 Task: Find a one-way flight from San Antonio to Rock Springs for 3 passengers in premium economy on August 5th, with a budget of ₹300,000 and 3 checked bags.
Action: Mouse moved to (263, 92)
Screenshot: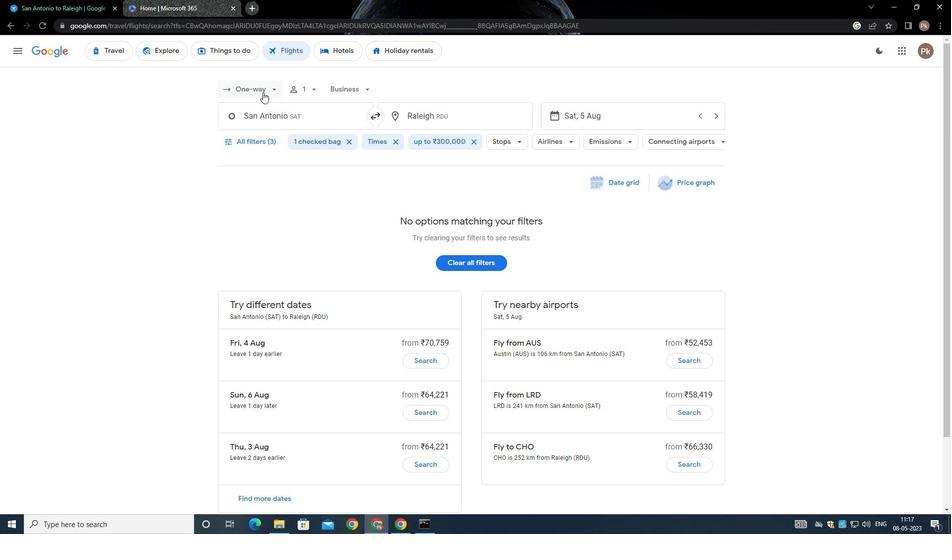 
Action: Mouse pressed left at (263, 92)
Screenshot: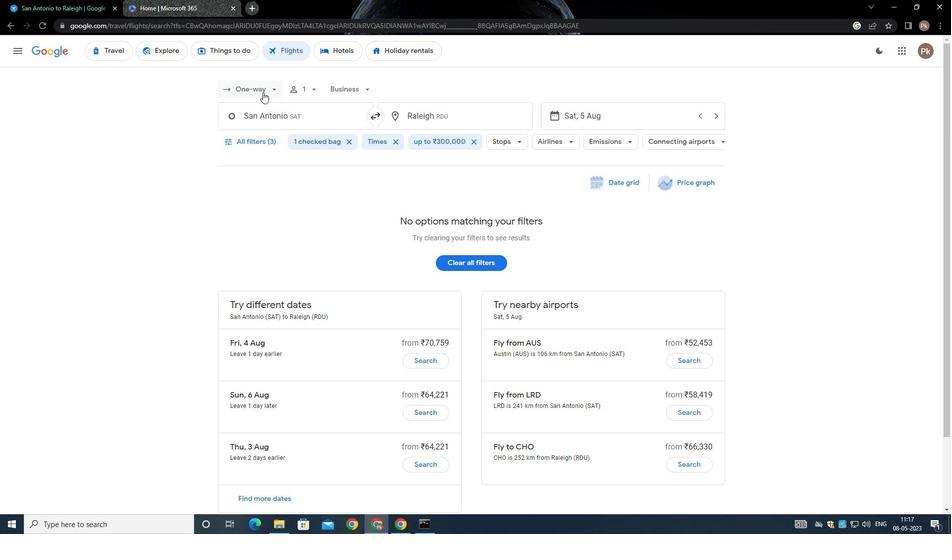 
Action: Mouse moved to (258, 130)
Screenshot: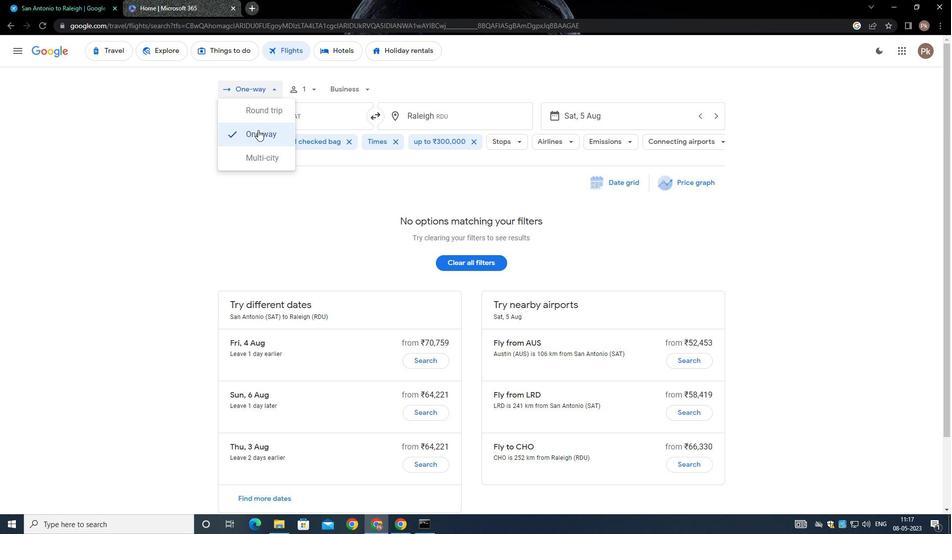 
Action: Mouse pressed left at (258, 130)
Screenshot: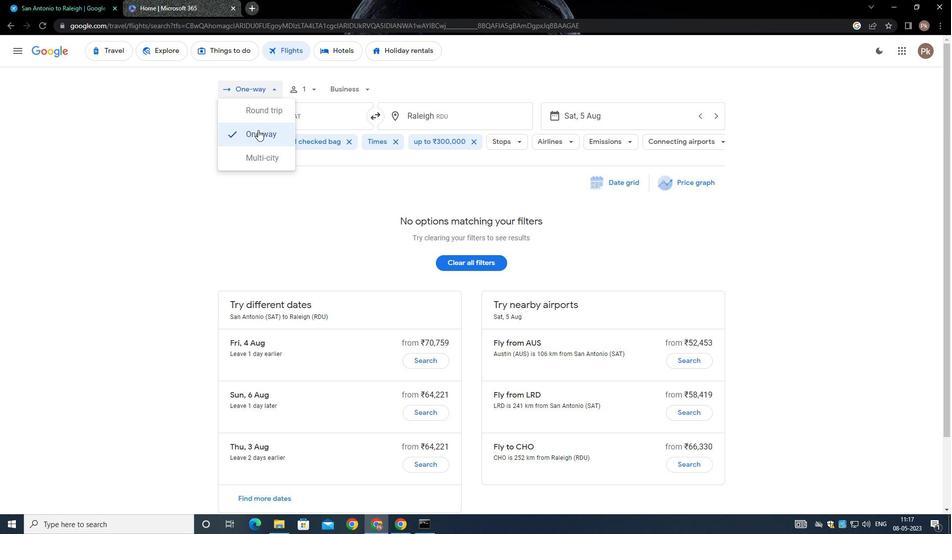 
Action: Mouse moved to (317, 88)
Screenshot: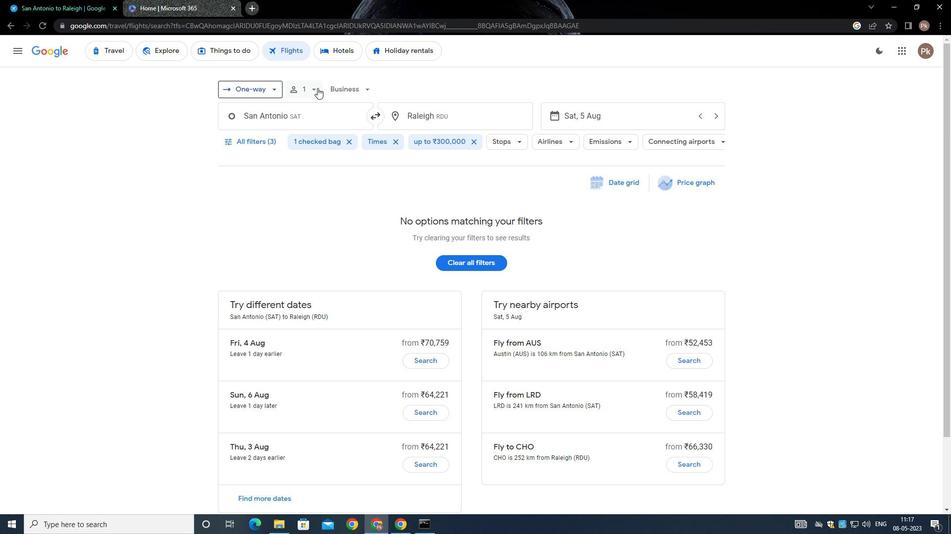 
Action: Mouse pressed left at (317, 88)
Screenshot: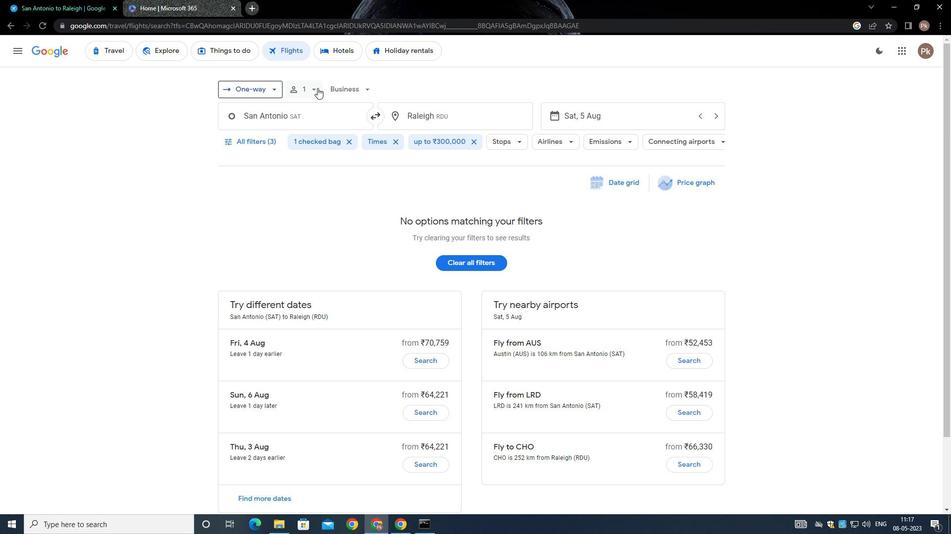 
Action: Mouse moved to (384, 138)
Screenshot: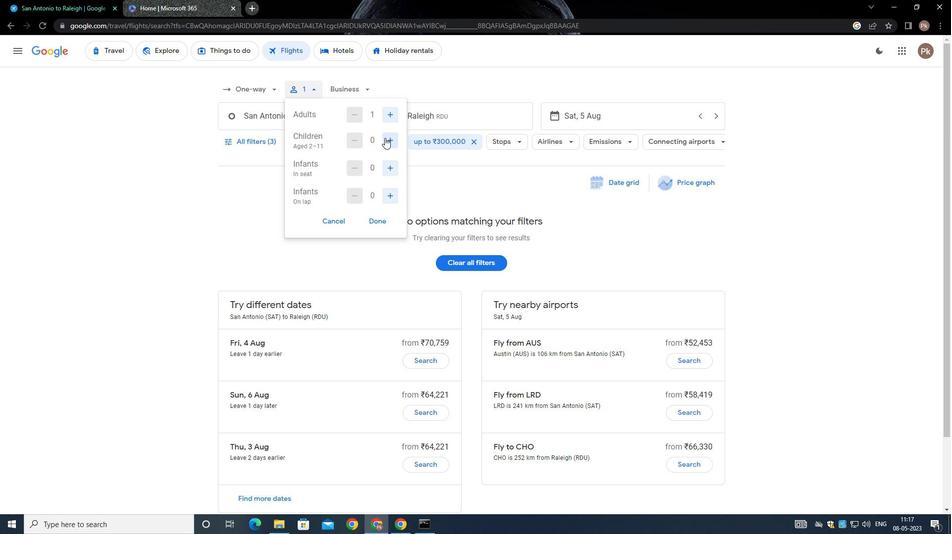 
Action: Mouse pressed left at (384, 138)
Screenshot: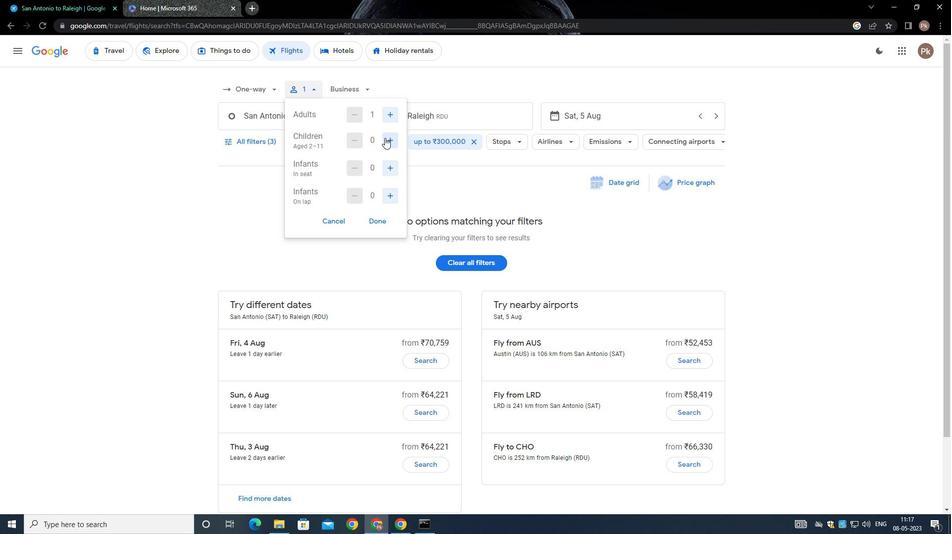 
Action: Mouse moved to (389, 167)
Screenshot: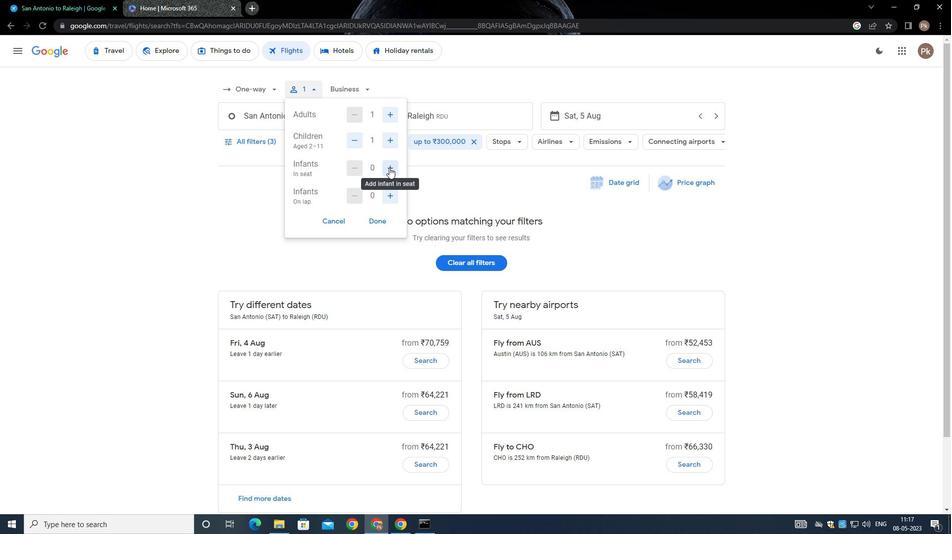 
Action: Mouse pressed left at (389, 167)
Screenshot: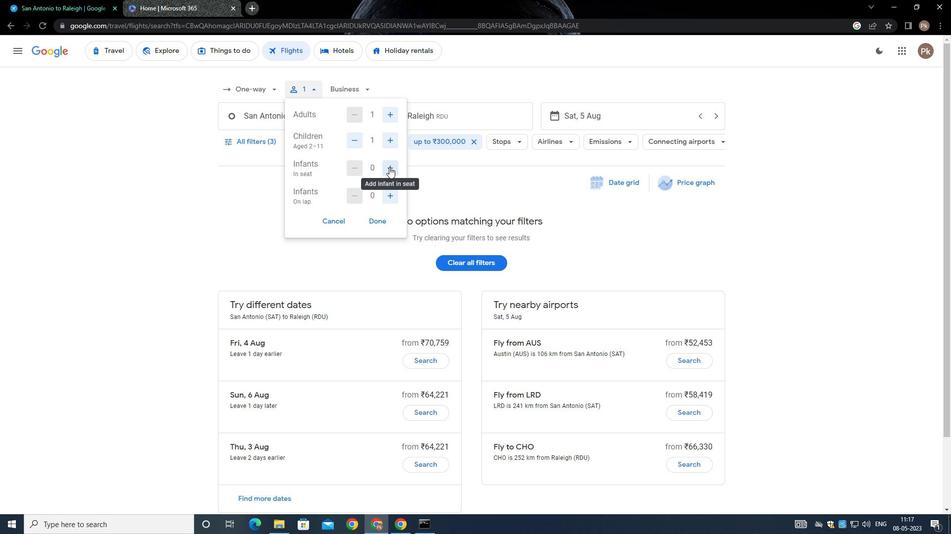 
Action: Mouse moved to (371, 220)
Screenshot: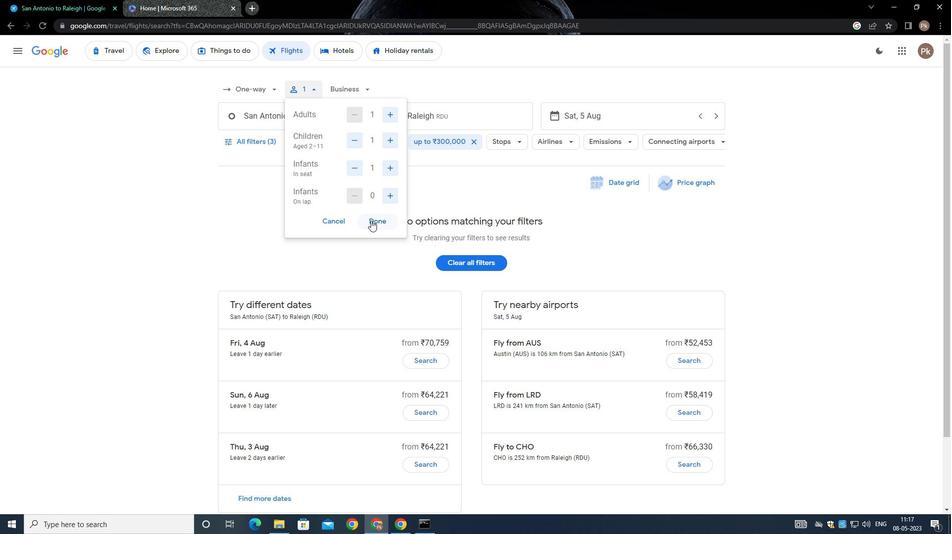 
Action: Mouse pressed left at (371, 220)
Screenshot: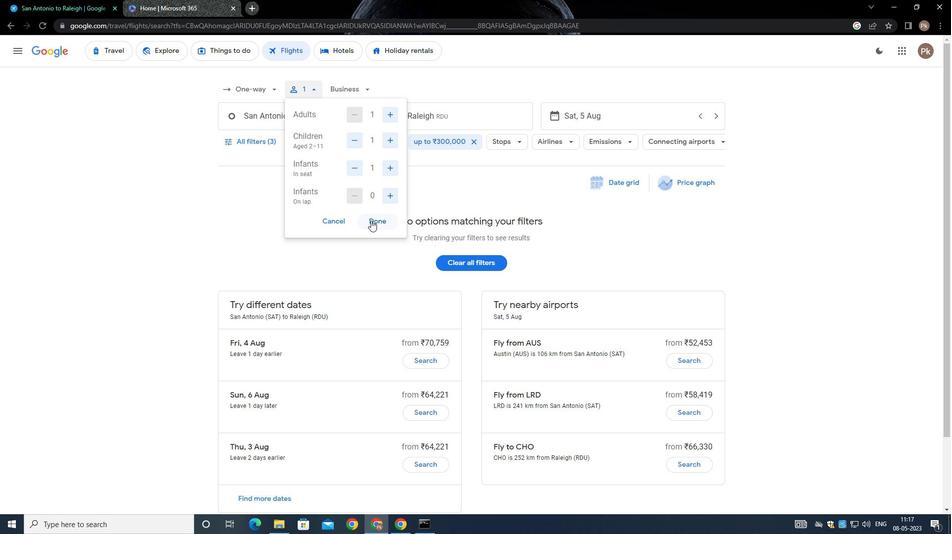 
Action: Mouse moved to (361, 96)
Screenshot: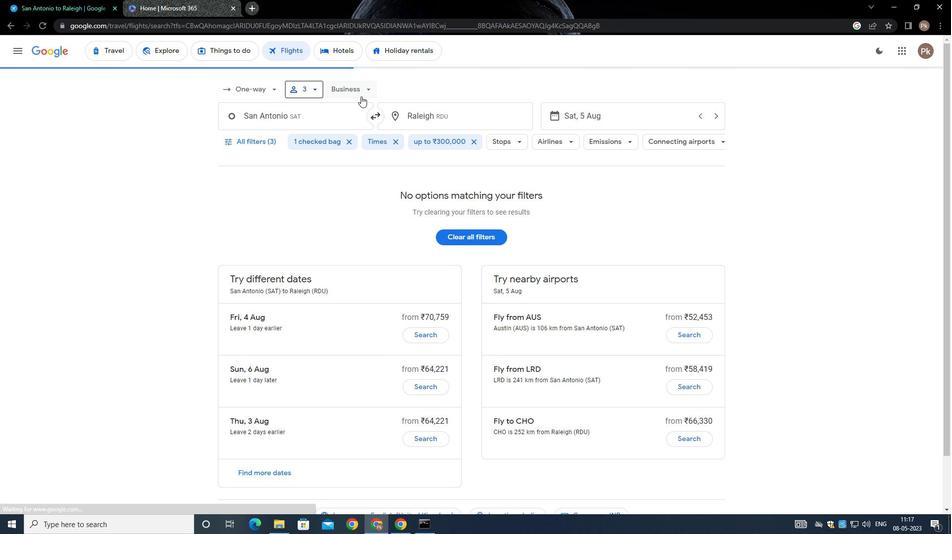 
Action: Mouse pressed left at (361, 96)
Screenshot: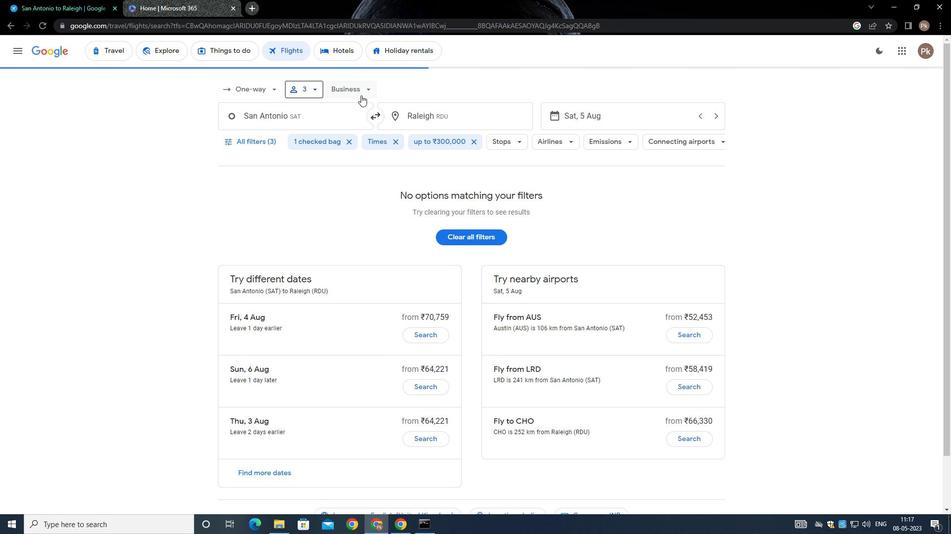 
Action: Mouse moved to (377, 135)
Screenshot: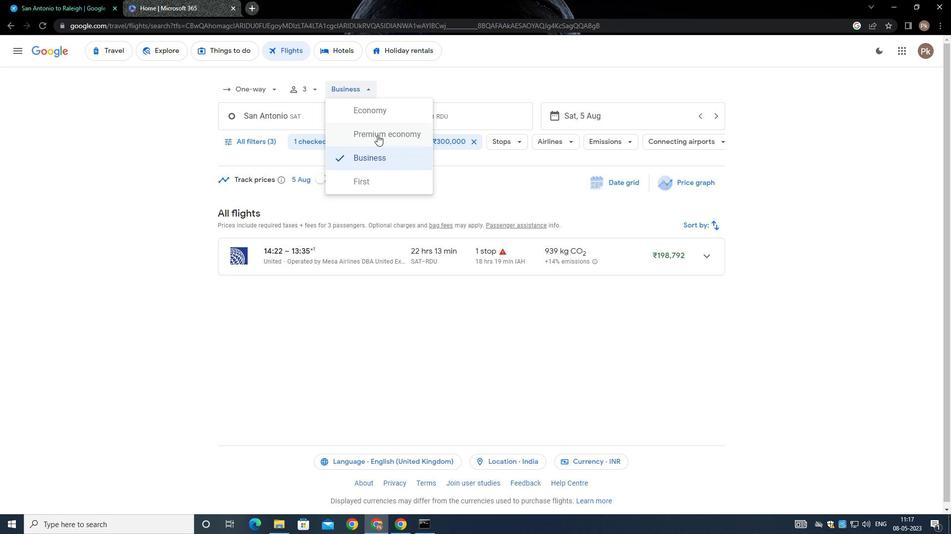 
Action: Mouse pressed left at (377, 135)
Screenshot: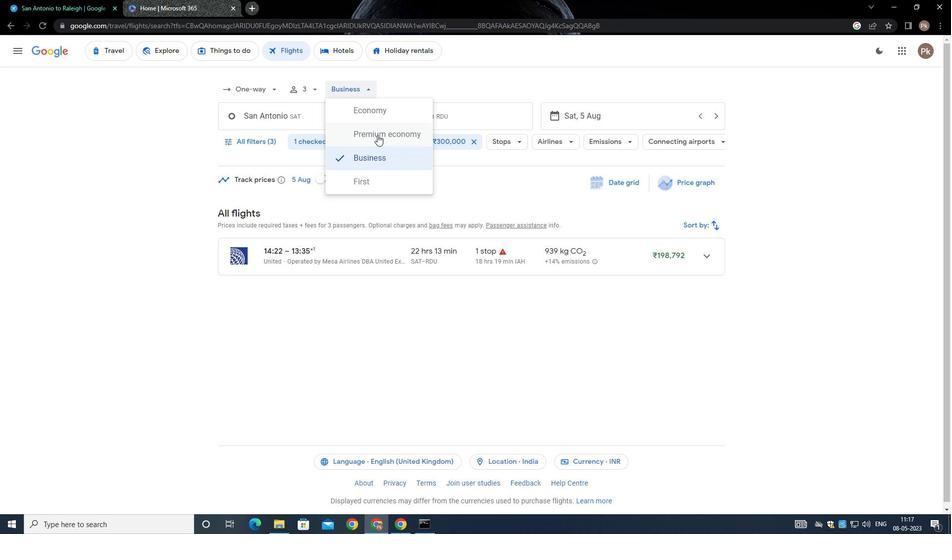 
Action: Mouse moved to (294, 106)
Screenshot: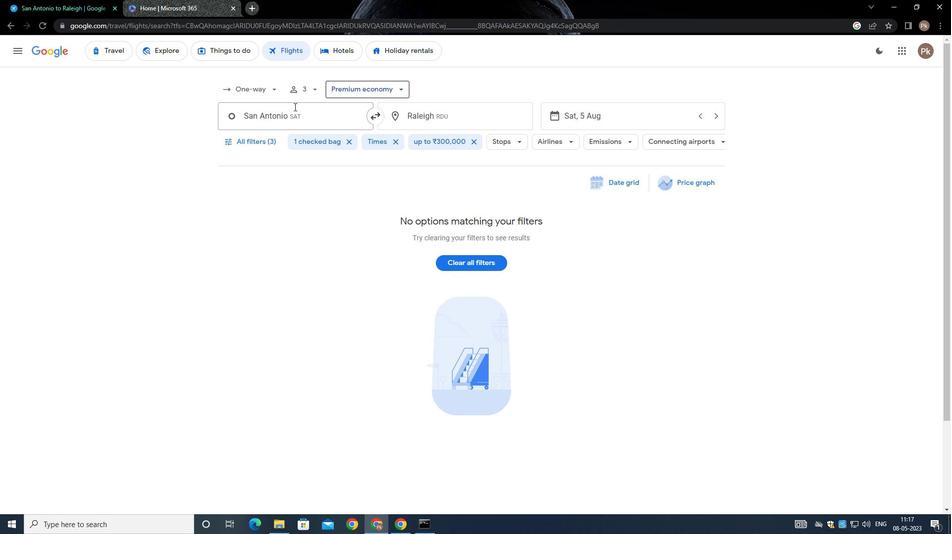 
Action: Mouse pressed left at (294, 106)
Screenshot: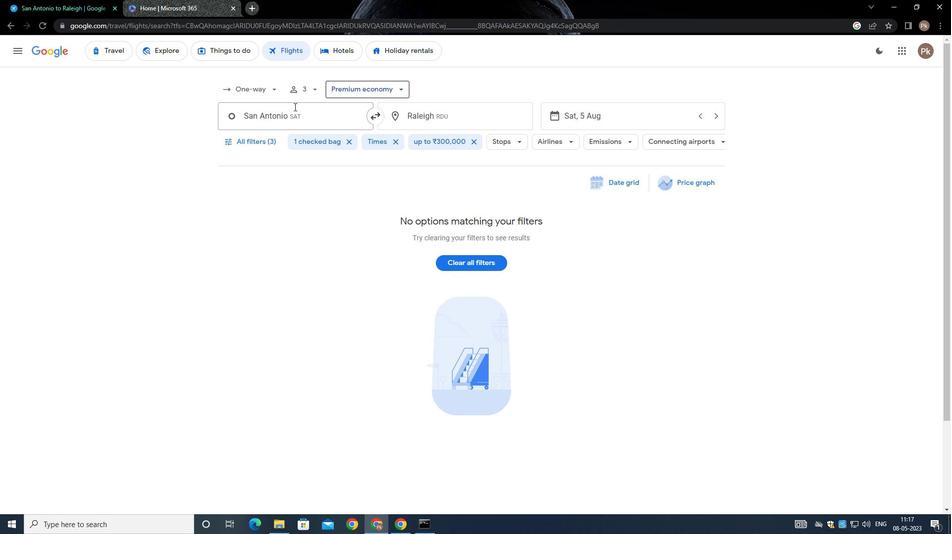 
Action: Mouse moved to (301, 169)
Screenshot: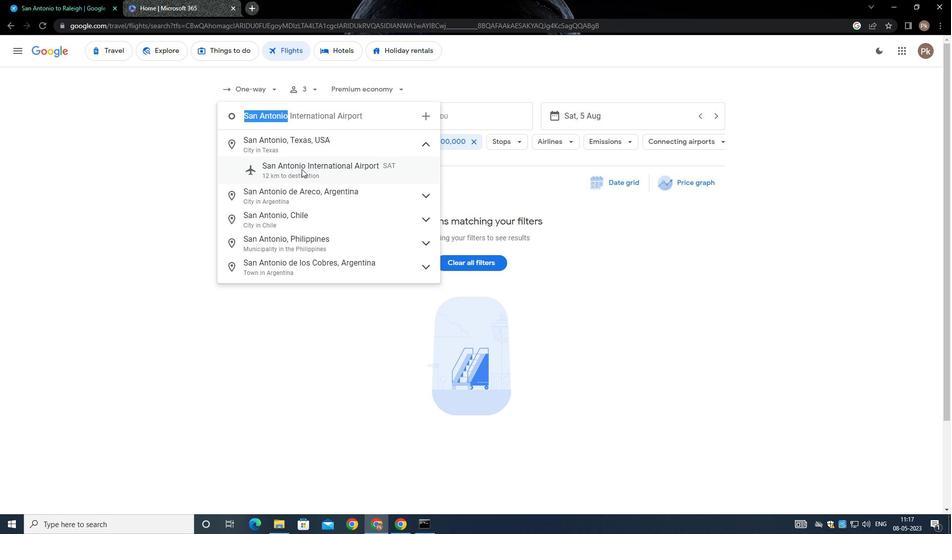 
Action: Mouse pressed left at (301, 169)
Screenshot: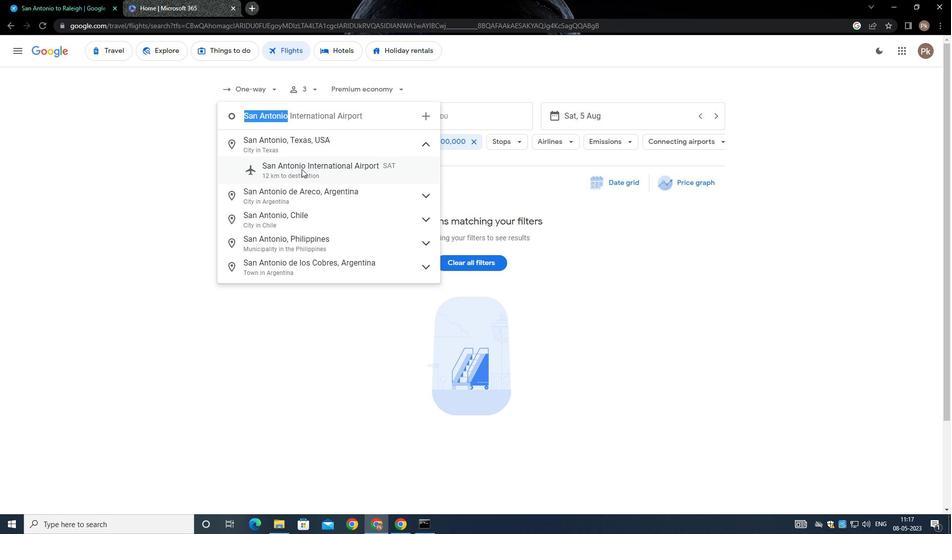
Action: Mouse moved to (423, 118)
Screenshot: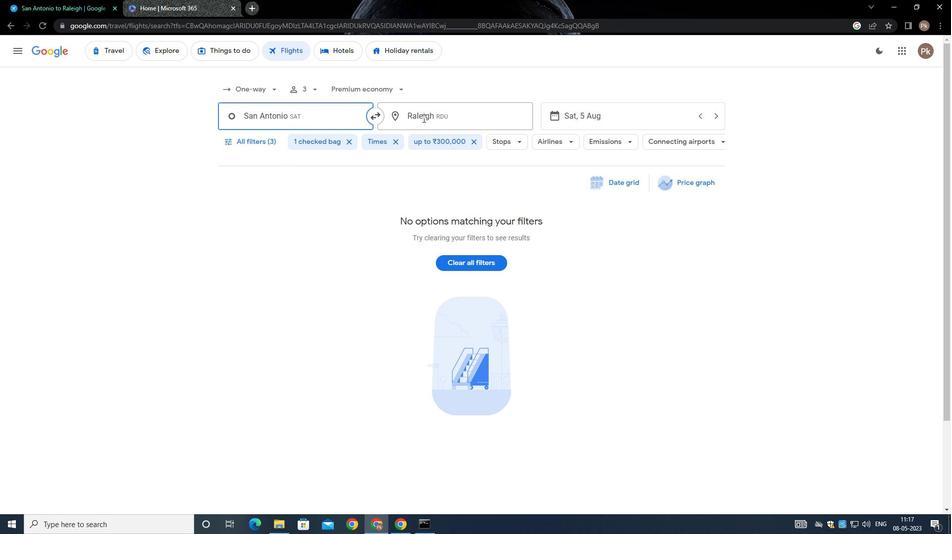 
Action: Mouse pressed left at (423, 118)
Screenshot: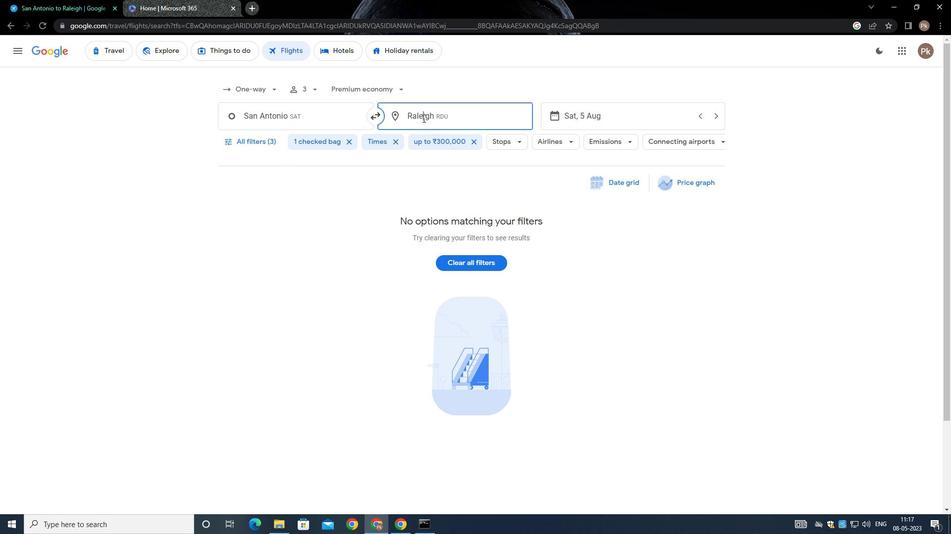 
Action: Mouse moved to (424, 114)
Screenshot: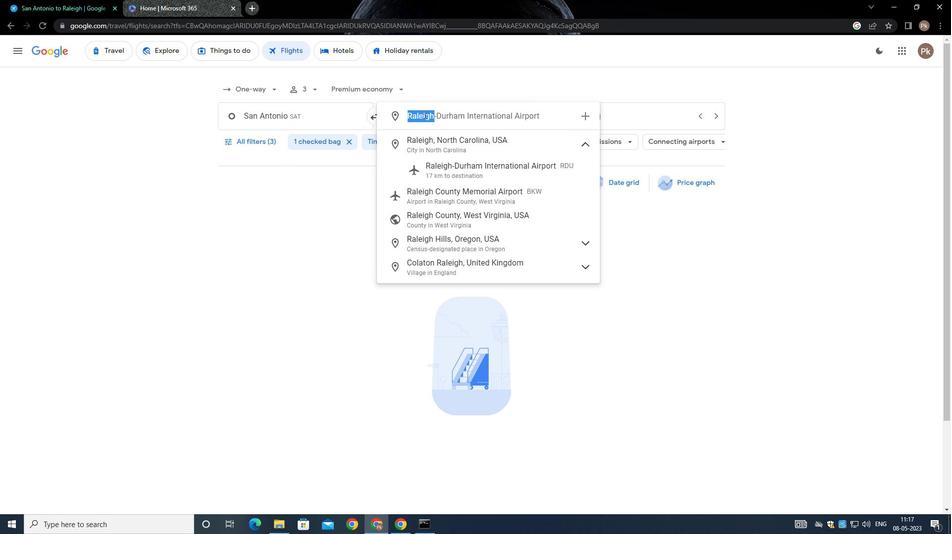 
Action: Key pressed <Key.backspace><Key.shift>SOUTHWEST<Key.space><Key.shift>WY
Screenshot: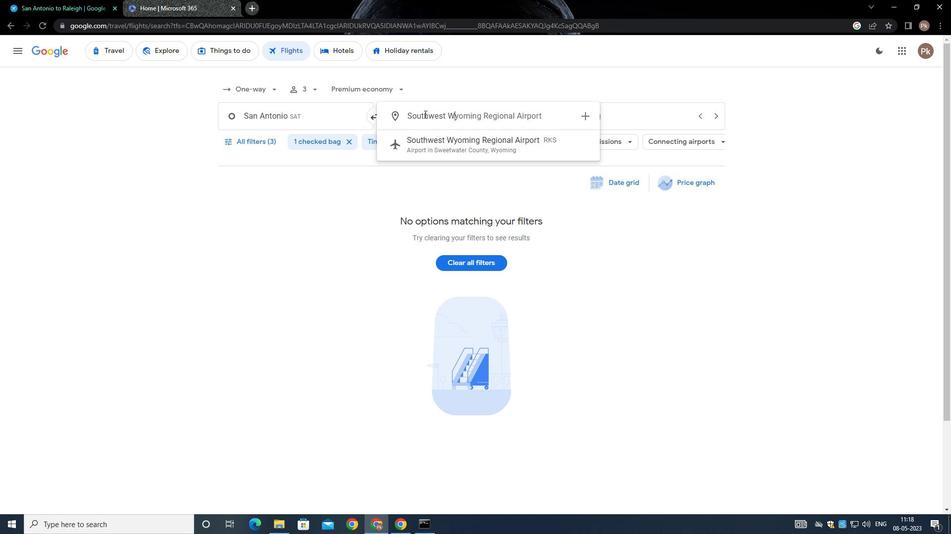 
Action: Mouse moved to (473, 145)
Screenshot: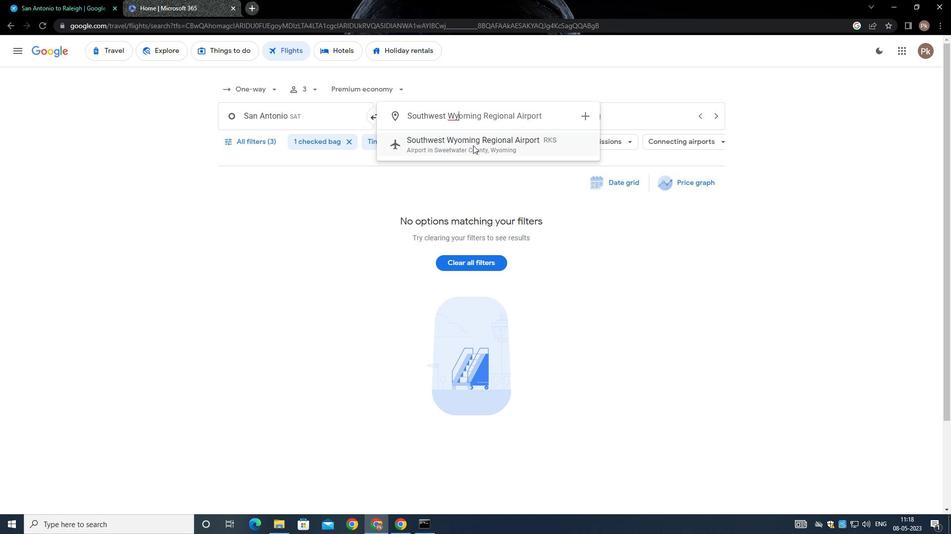 
Action: Mouse pressed left at (473, 145)
Screenshot: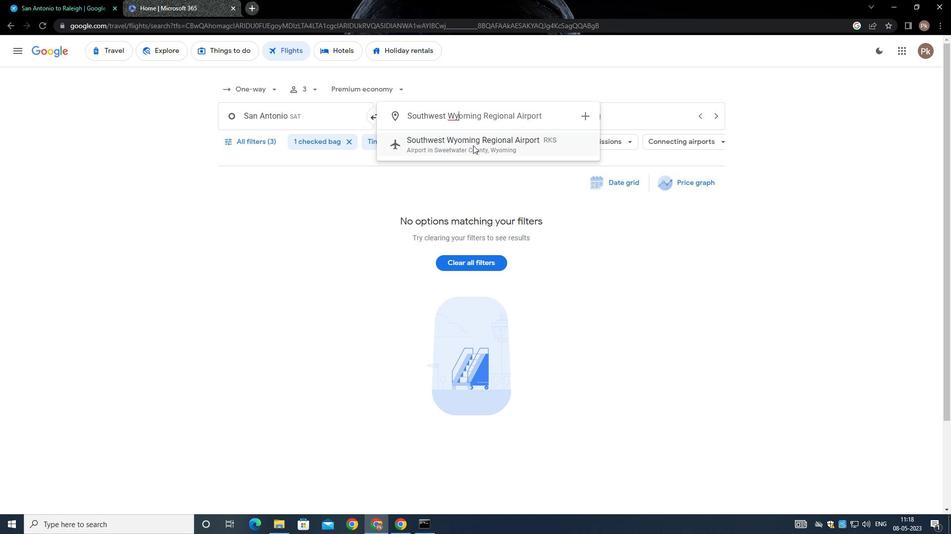 
Action: Mouse moved to (586, 110)
Screenshot: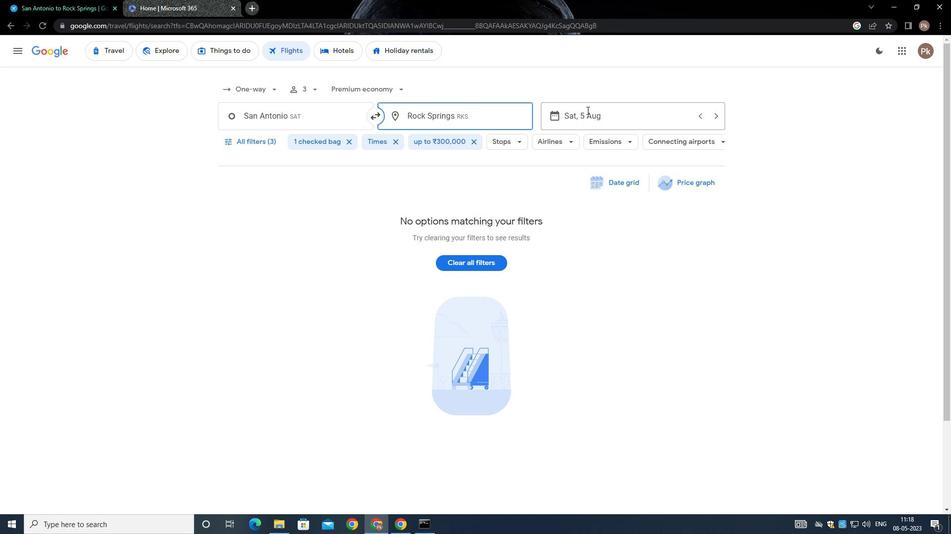 
Action: Mouse pressed left at (586, 110)
Screenshot: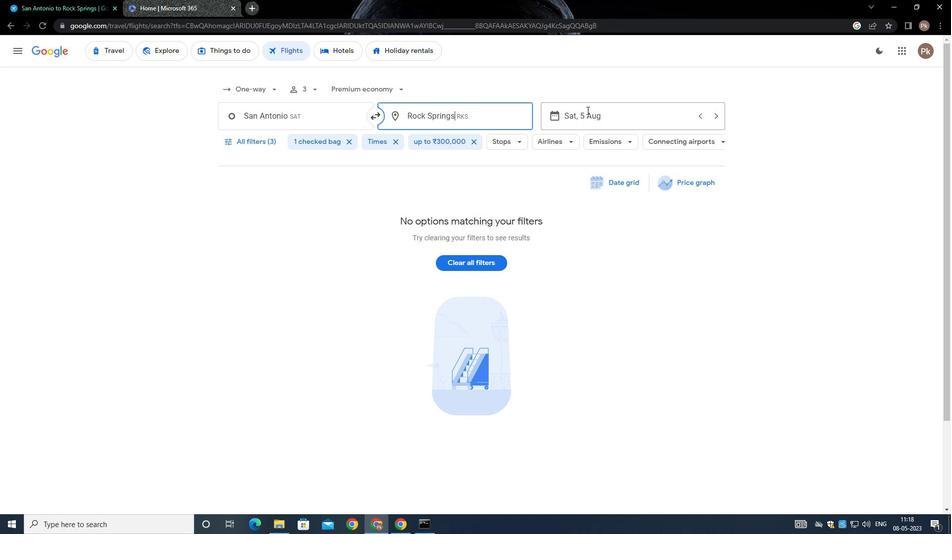 
Action: Mouse moved to (519, 192)
Screenshot: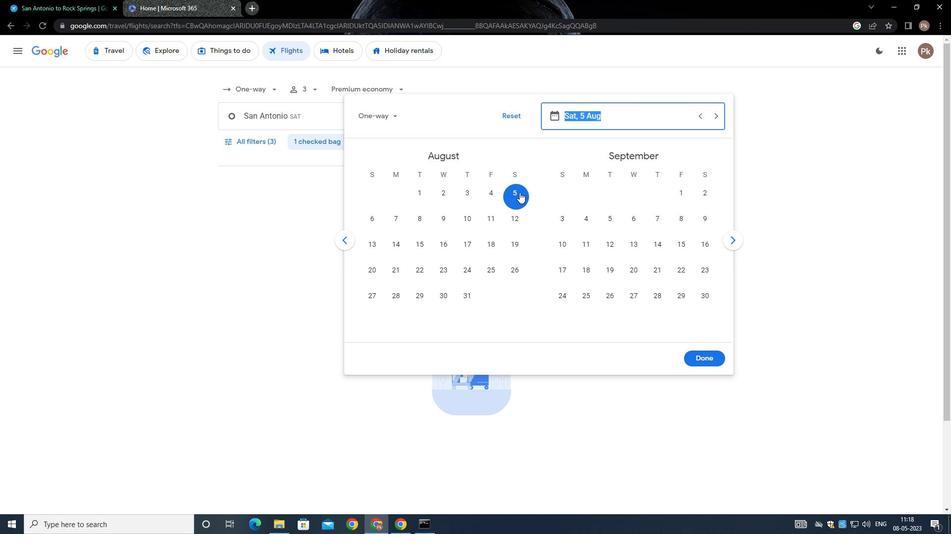 
Action: Mouse pressed left at (519, 192)
Screenshot: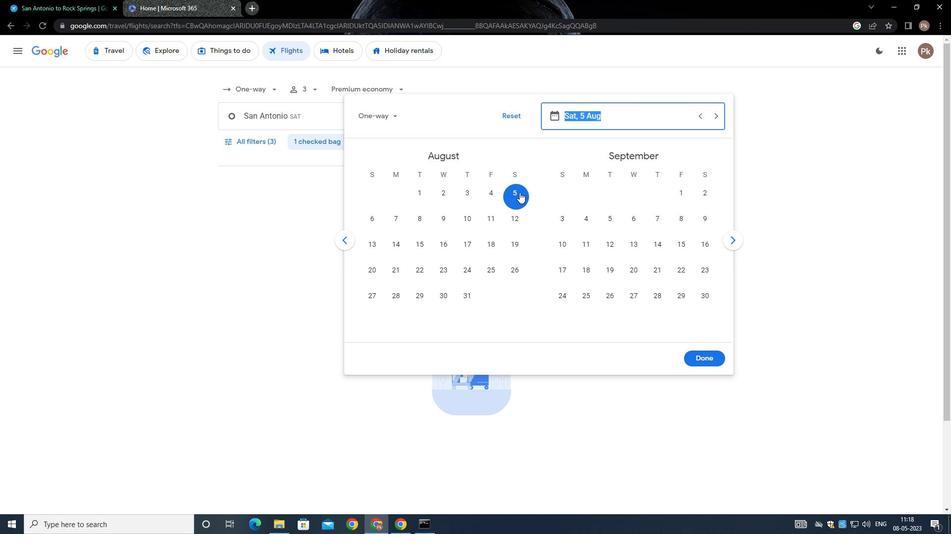 
Action: Mouse moved to (706, 359)
Screenshot: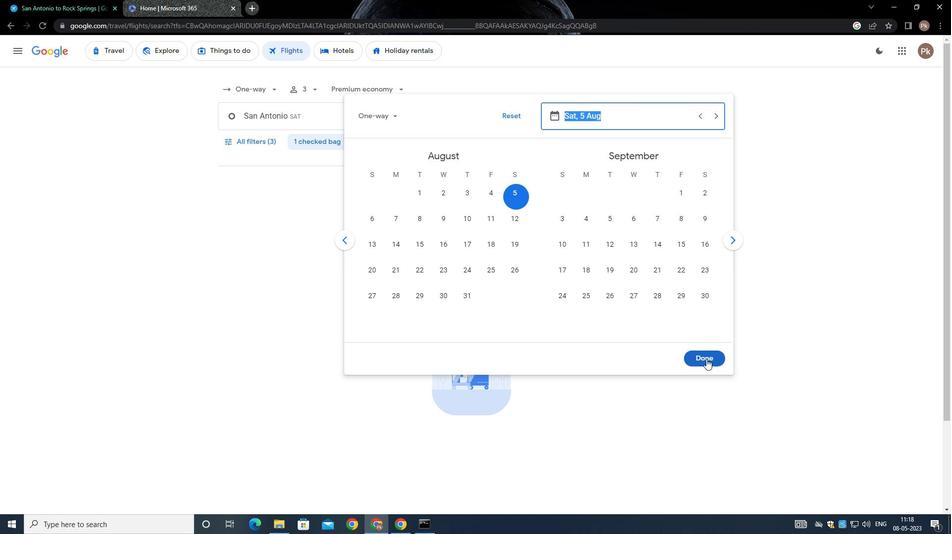 
Action: Mouse pressed left at (706, 359)
Screenshot: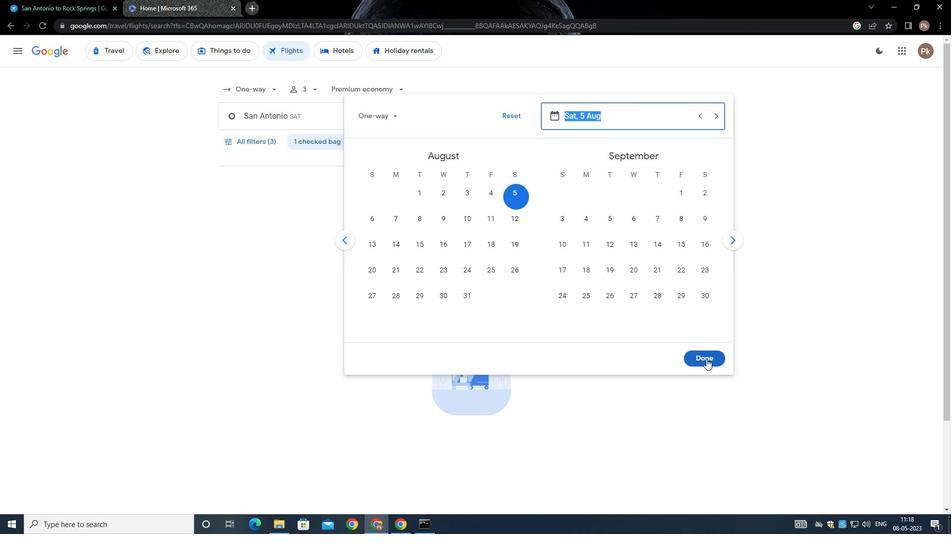 
Action: Mouse moved to (258, 141)
Screenshot: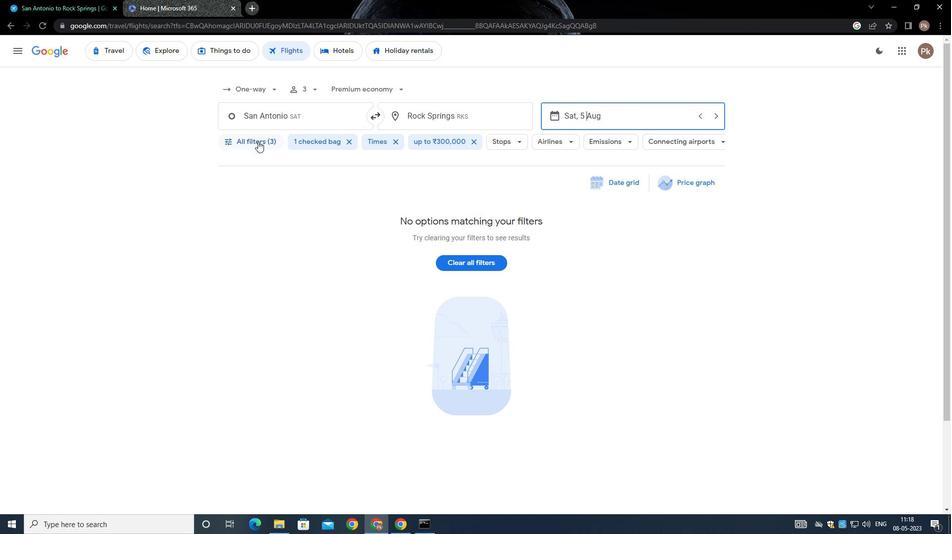
Action: Mouse pressed left at (258, 141)
Screenshot: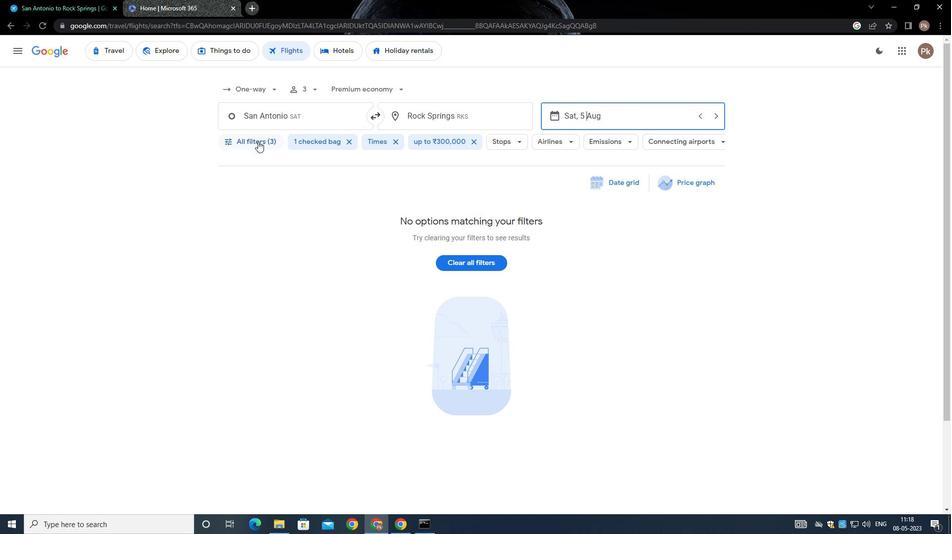 
Action: Mouse moved to (358, 354)
Screenshot: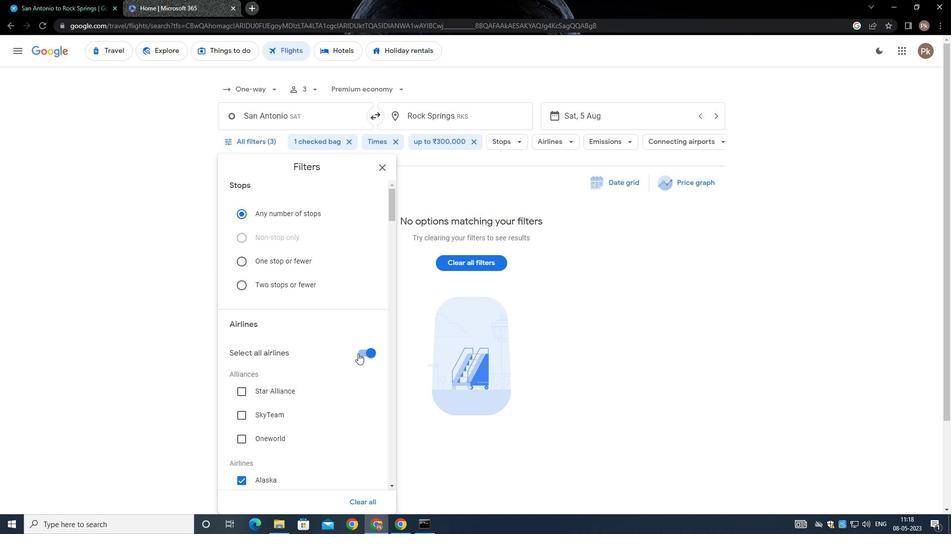 
Action: Mouse pressed left at (358, 354)
Screenshot: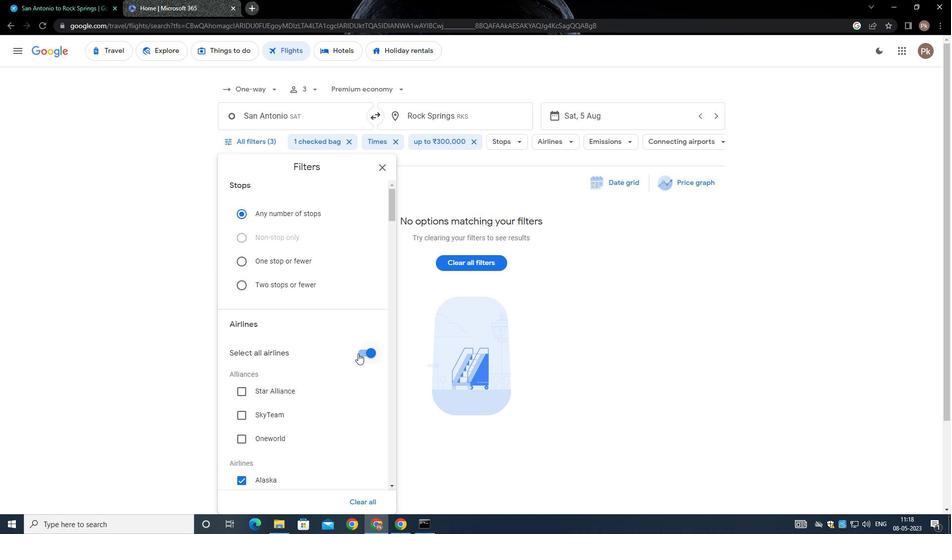 
Action: Mouse moved to (358, 353)
Screenshot: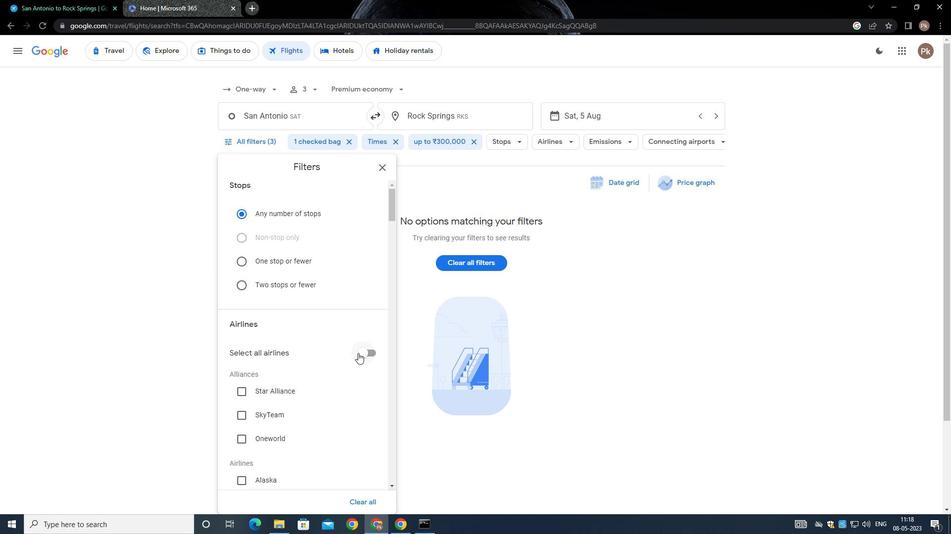 
Action: Mouse scrolled (358, 353) with delta (0, 0)
Screenshot: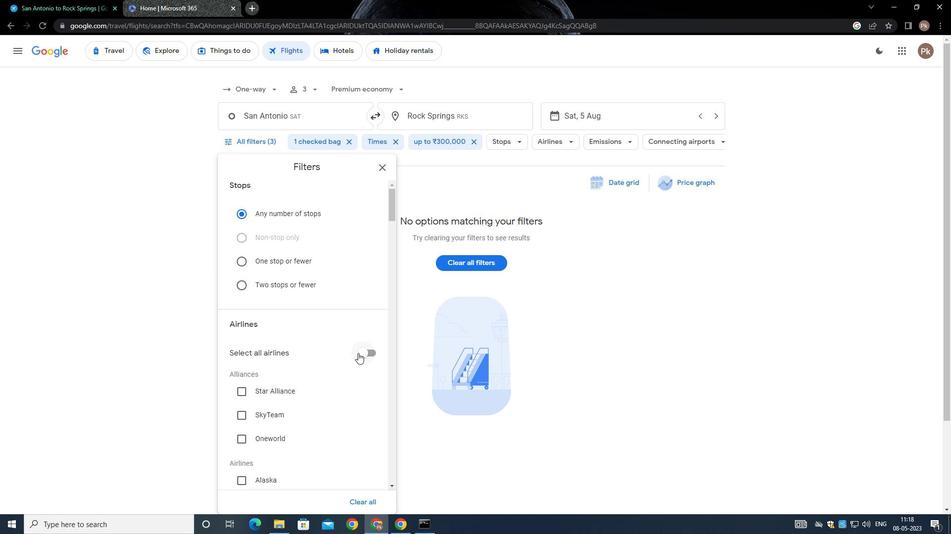 
Action: Mouse scrolled (358, 353) with delta (0, 0)
Screenshot: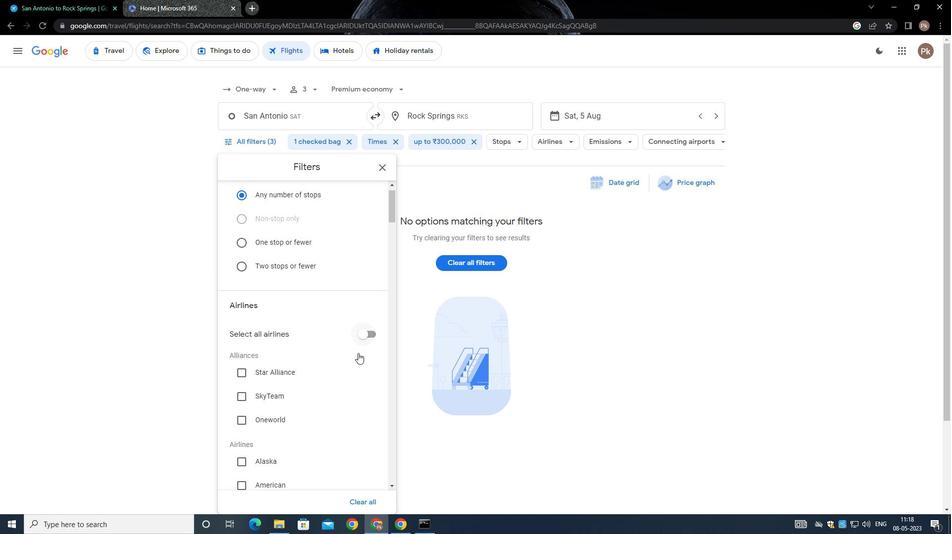 
Action: Mouse scrolled (358, 353) with delta (0, 0)
Screenshot: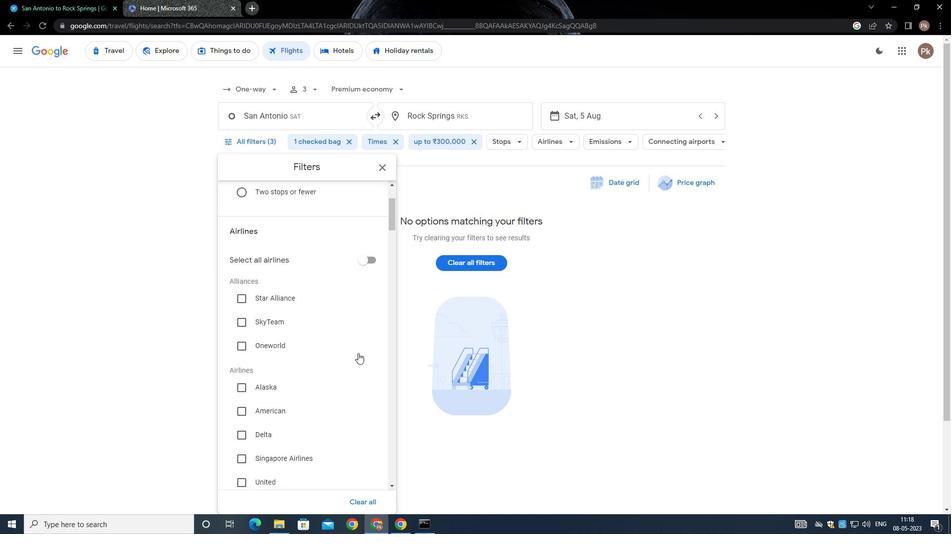 
Action: Mouse moved to (355, 349)
Screenshot: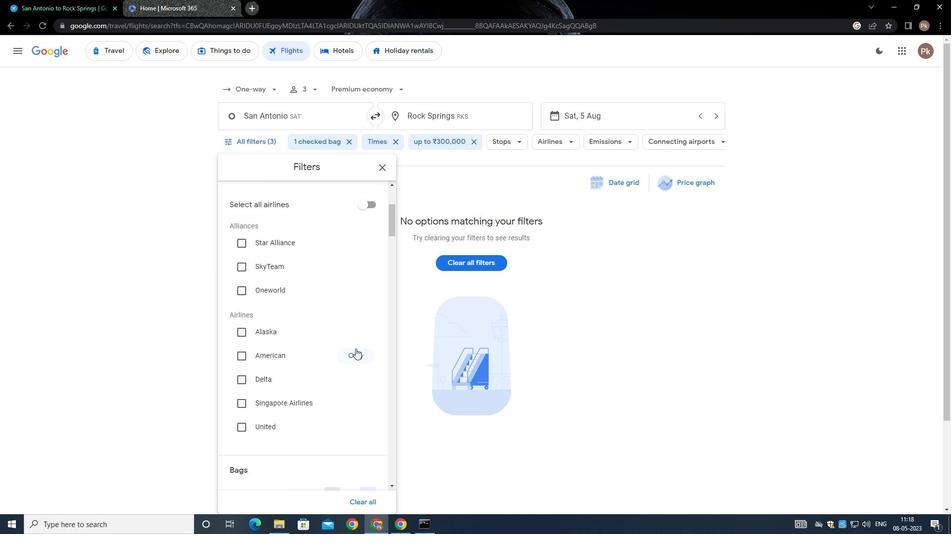 
Action: Mouse scrolled (355, 348) with delta (0, 0)
Screenshot: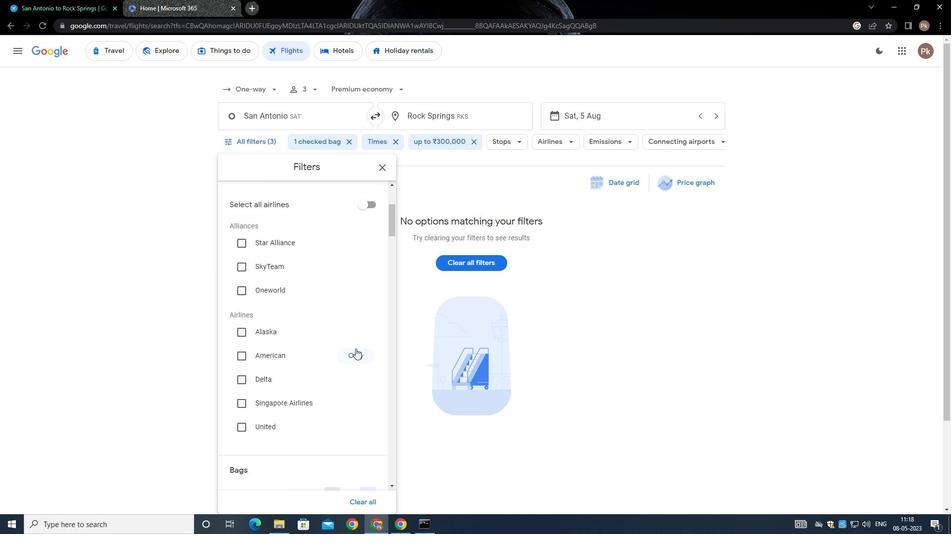 
Action: Mouse moved to (355, 349)
Screenshot: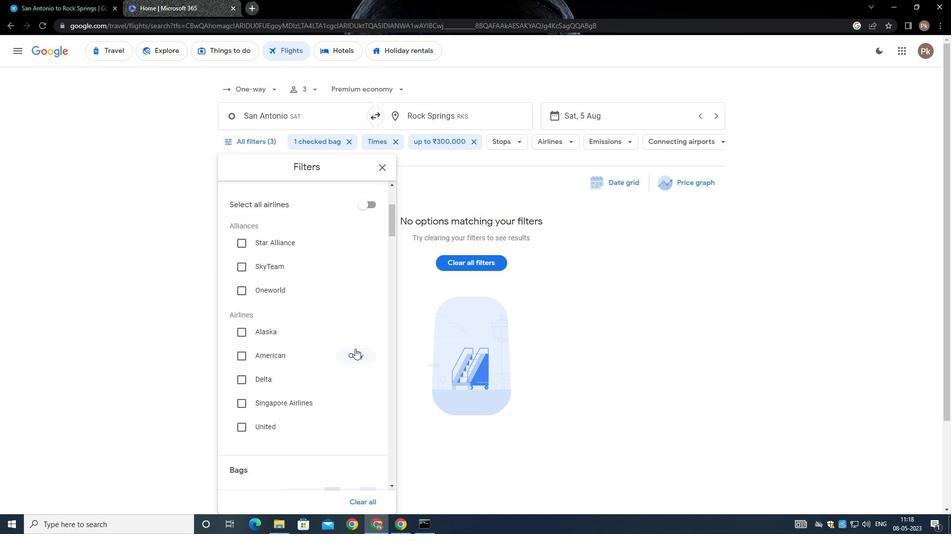 
Action: Mouse scrolled (355, 348) with delta (0, 0)
Screenshot: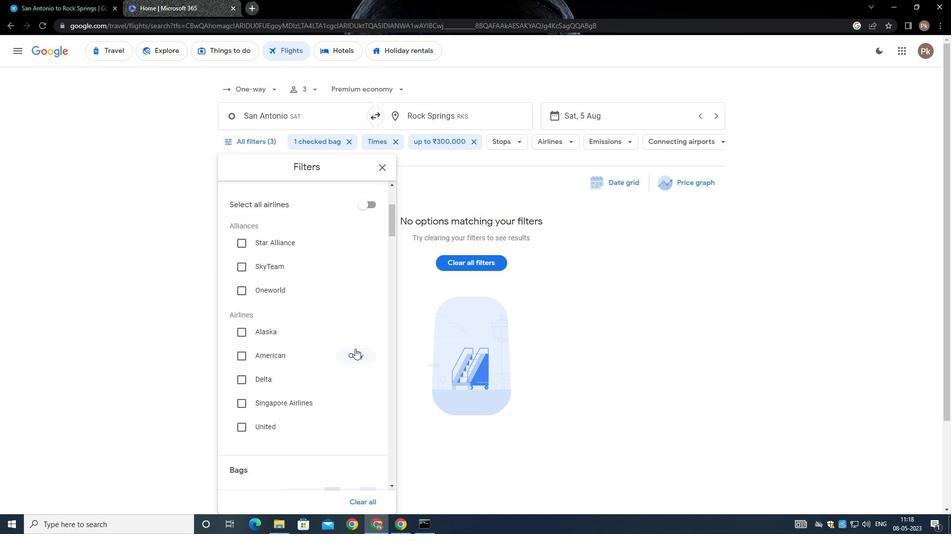 
Action: Mouse scrolled (355, 348) with delta (0, 0)
Screenshot: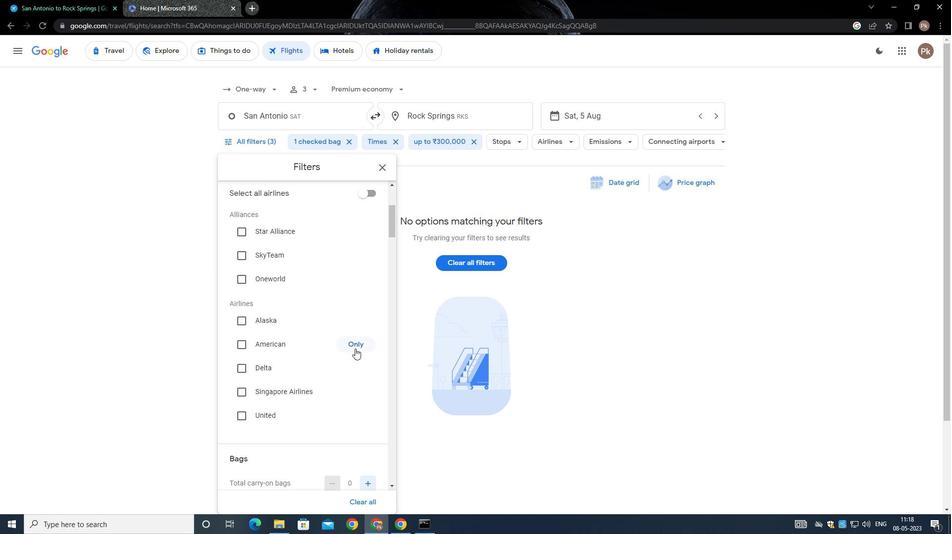 
Action: Mouse scrolled (355, 348) with delta (0, 0)
Screenshot: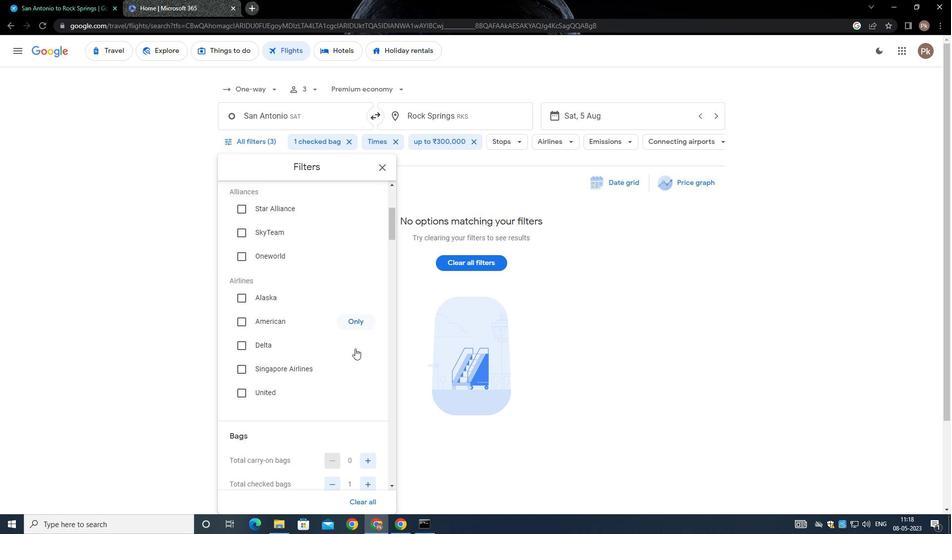 
Action: Mouse moved to (369, 321)
Screenshot: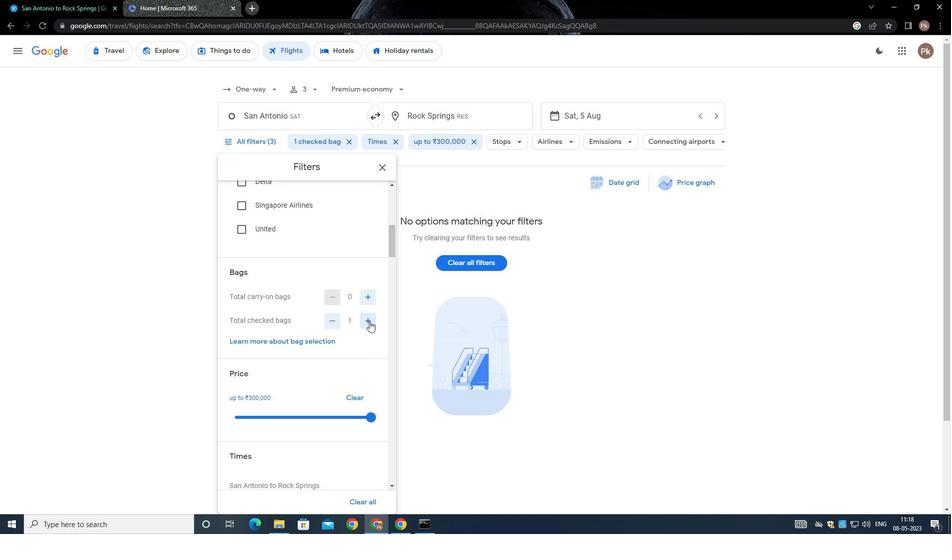 
Action: Mouse pressed left at (369, 321)
Screenshot: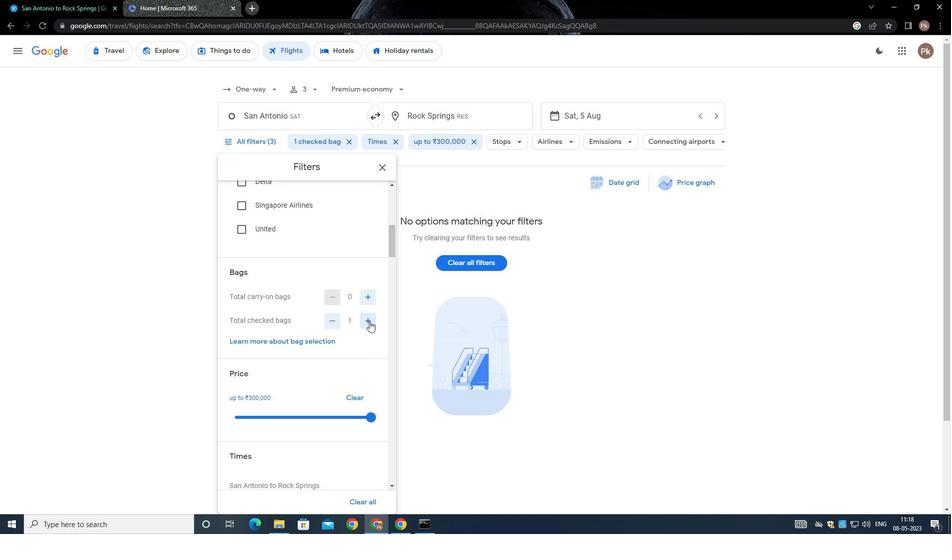 
Action: Mouse moved to (368, 321)
Screenshot: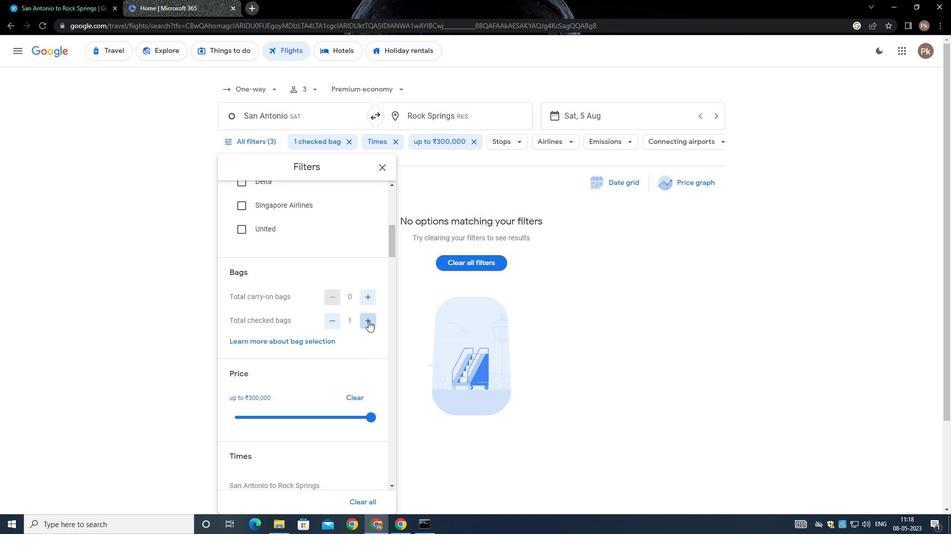 
Action: Mouse pressed left at (368, 321)
Screenshot: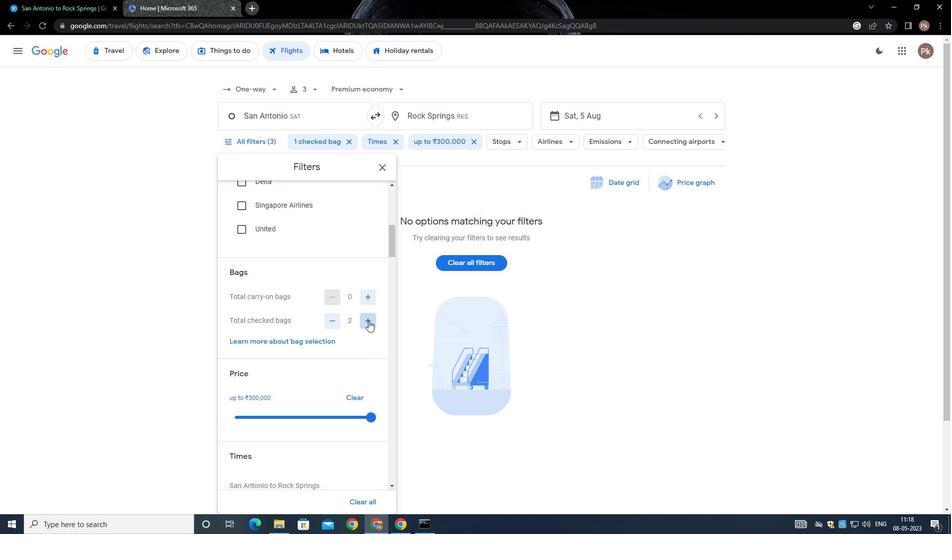 
Action: Mouse pressed left at (368, 321)
Screenshot: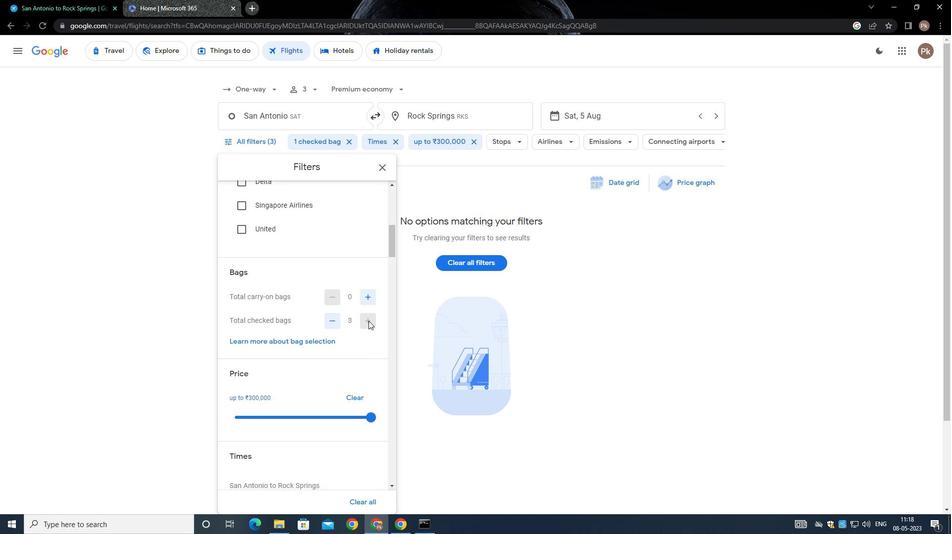 
Action: Mouse moved to (366, 320)
Screenshot: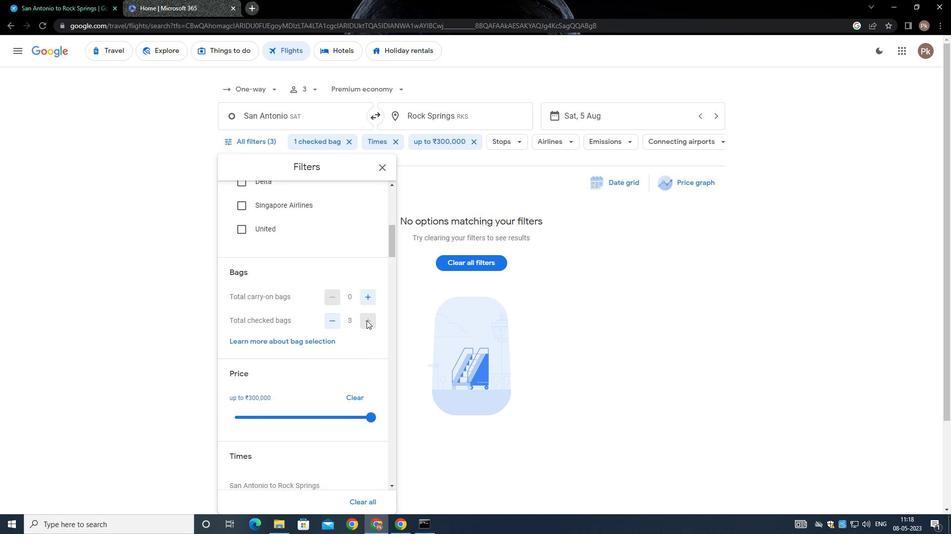 
Action: Mouse pressed left at (366, 320)
Screenshot: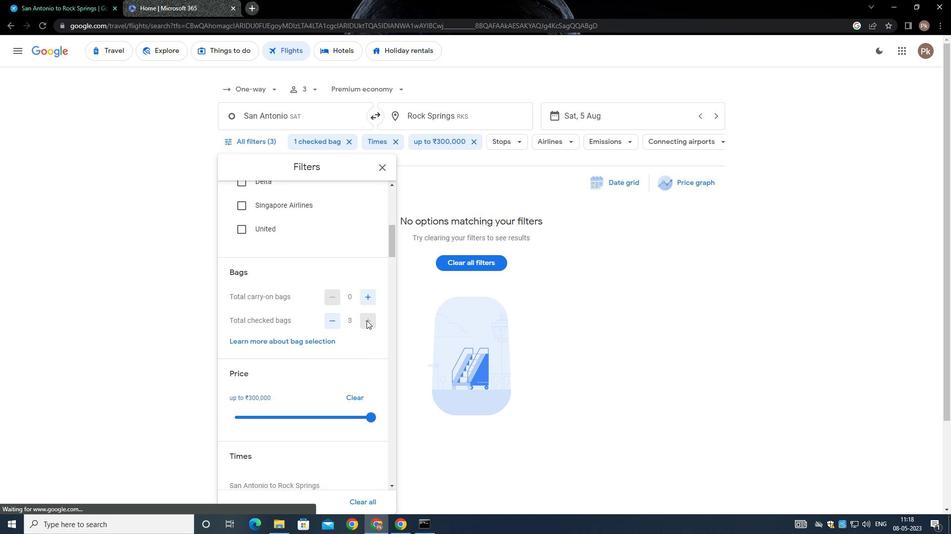 
Action: Mouse moved to (310, 351)
Screenshot: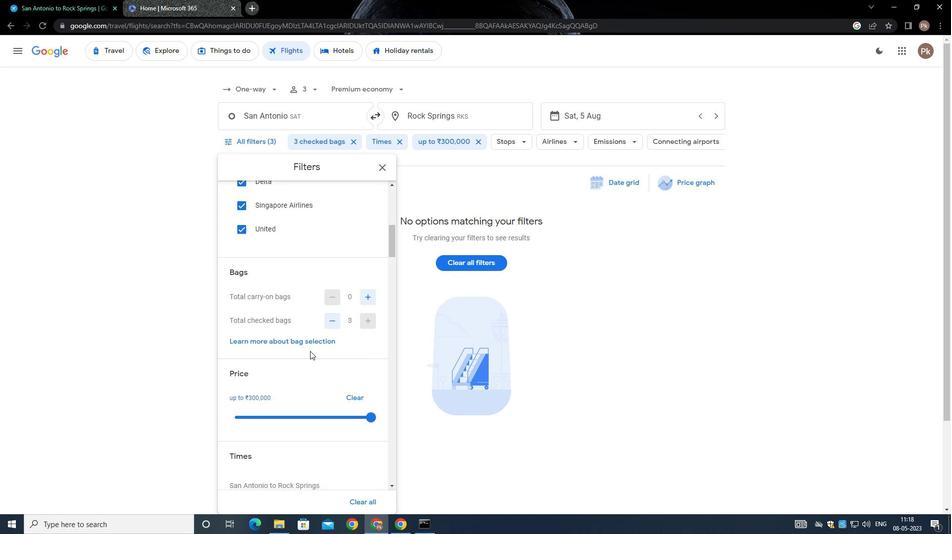 
Action: Mouse scrolled (310, 351) with delta (0, 0)
Screenshot: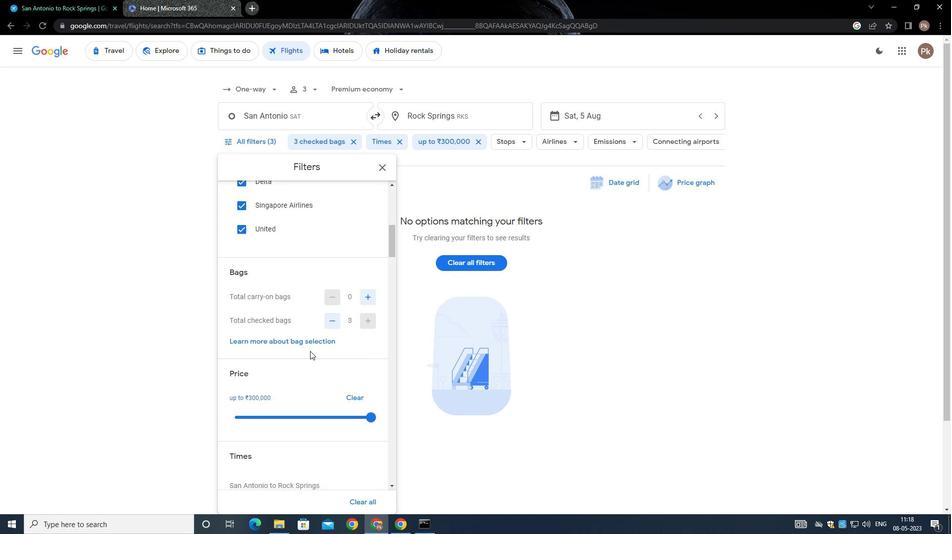 
Action: Mouse scrolled (310, 351) with delta (0, 0)
Screenshot: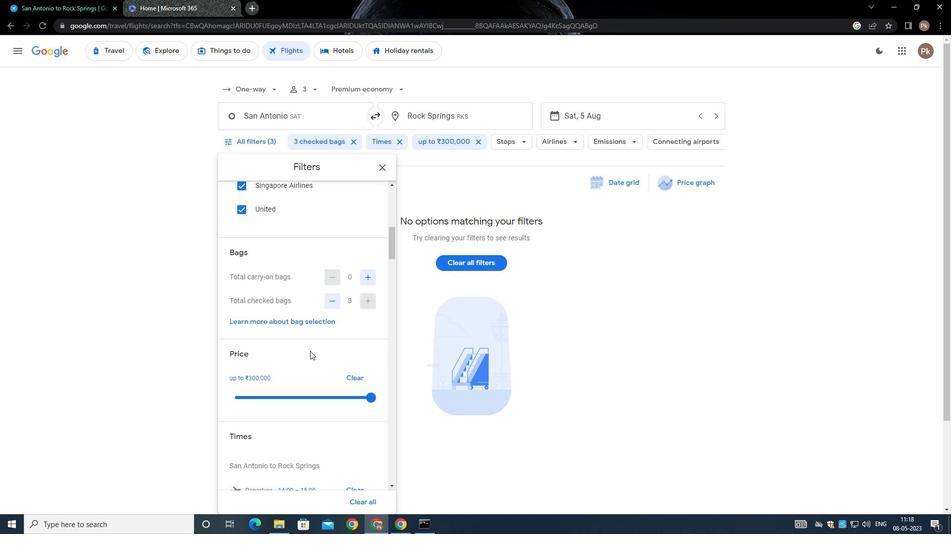 
Action: Mouse scrolled (310, 351) with delta (0, 0)
Screenshot: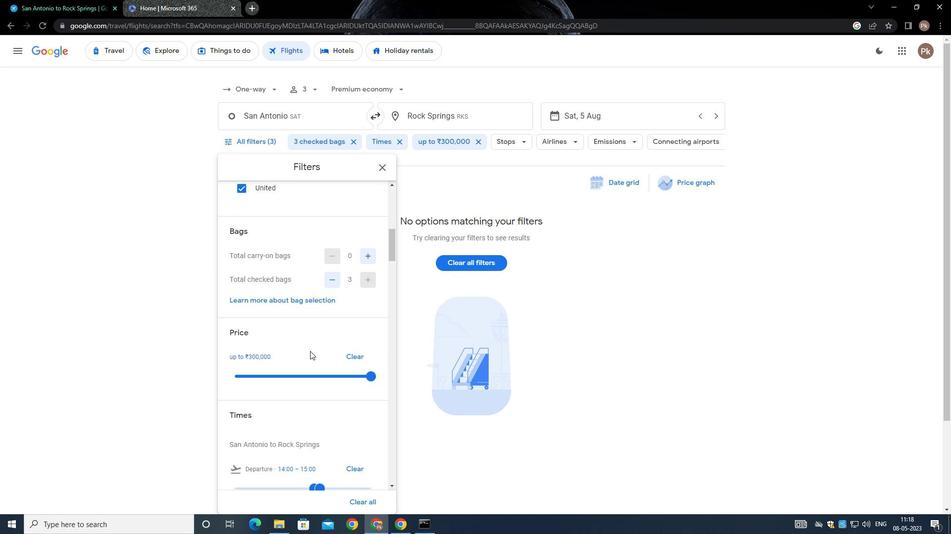 
Action: Mouse moved to (373, 267)
Screenshot: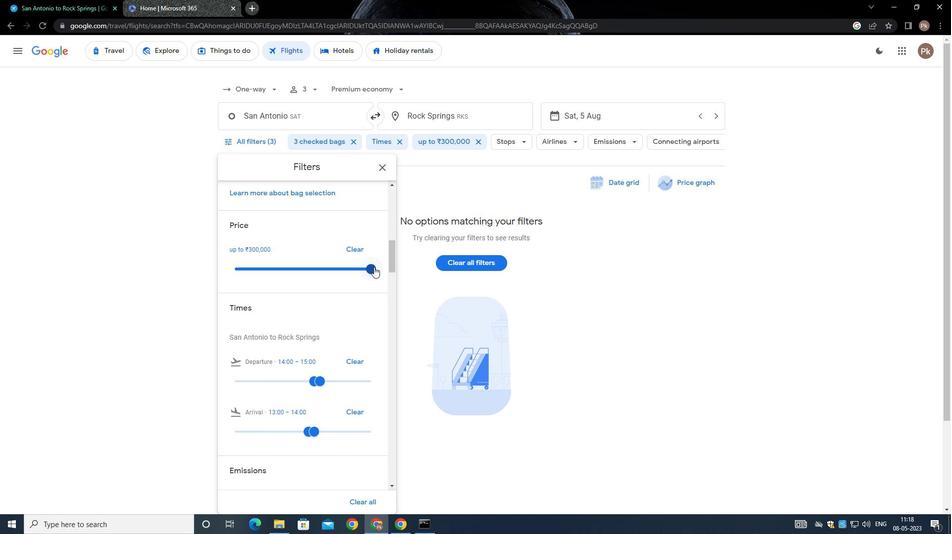 
Action: Mouse pressed left at (373, 267)
Screenshot: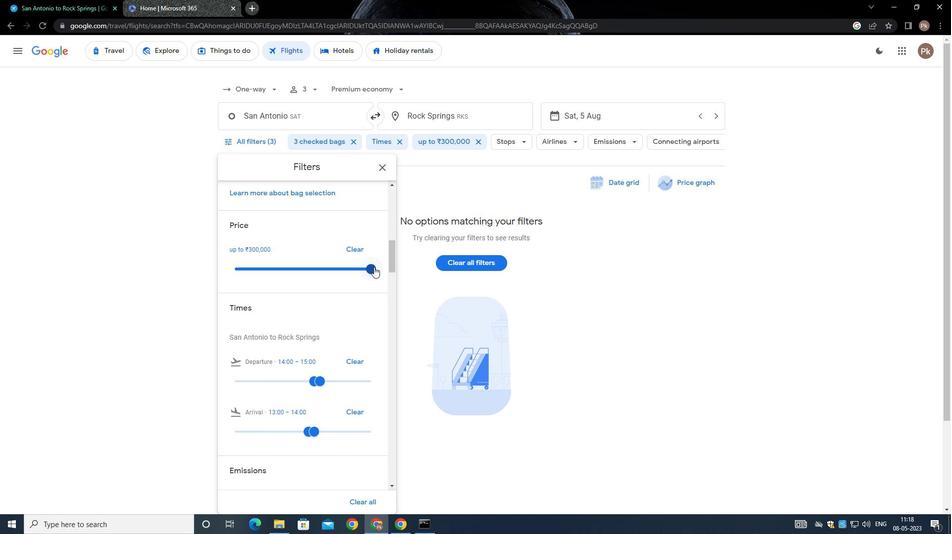 
Action: Mouse moved to (380, 275)
Screenshot: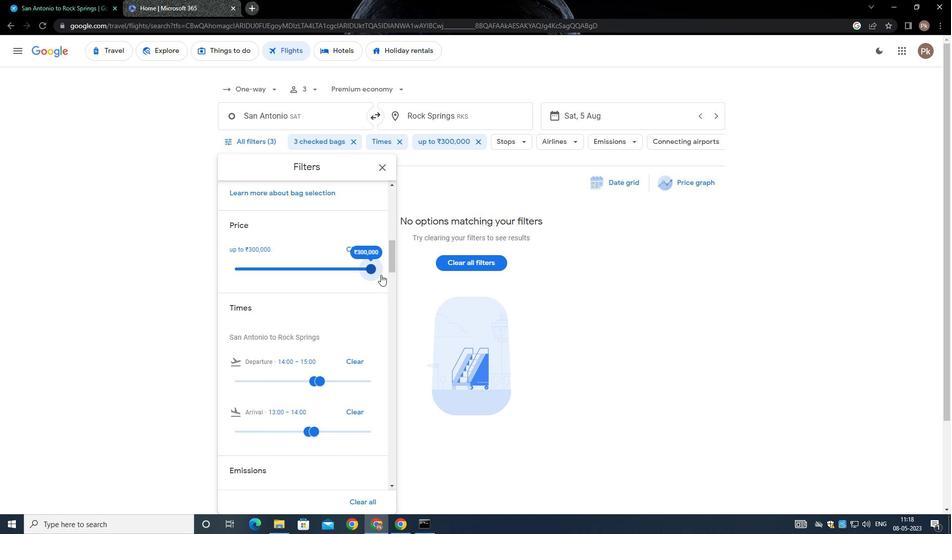 
Action: Mouse pressed left at (380, 275)
Screenshot: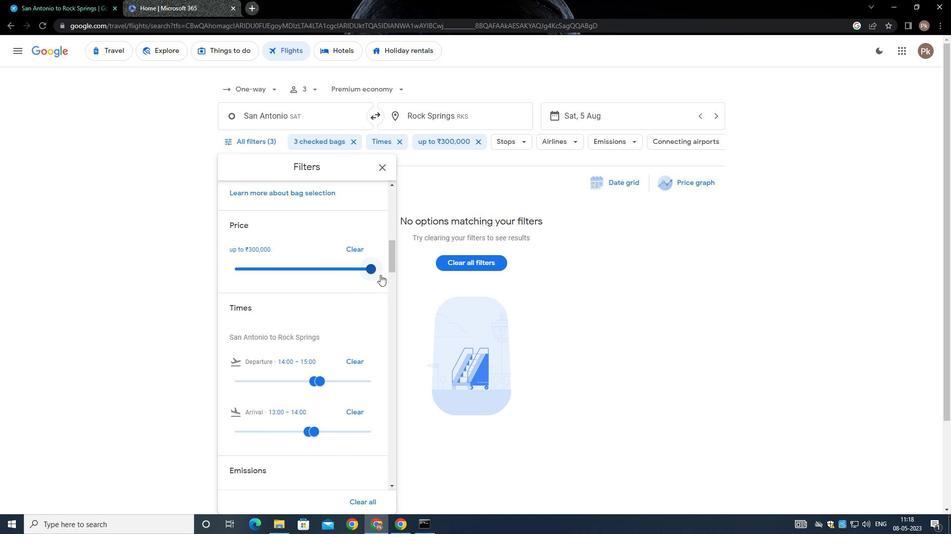 
Action: Mouse moved to (373, 261)
Screenshot: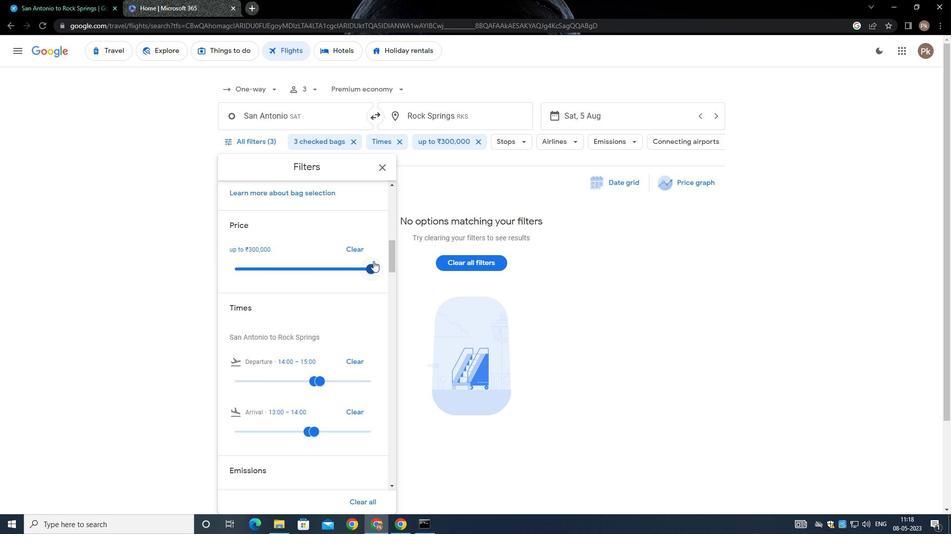 
Action: Mouse scrolled (373, 261) with delta (0, 0)
Screenshot: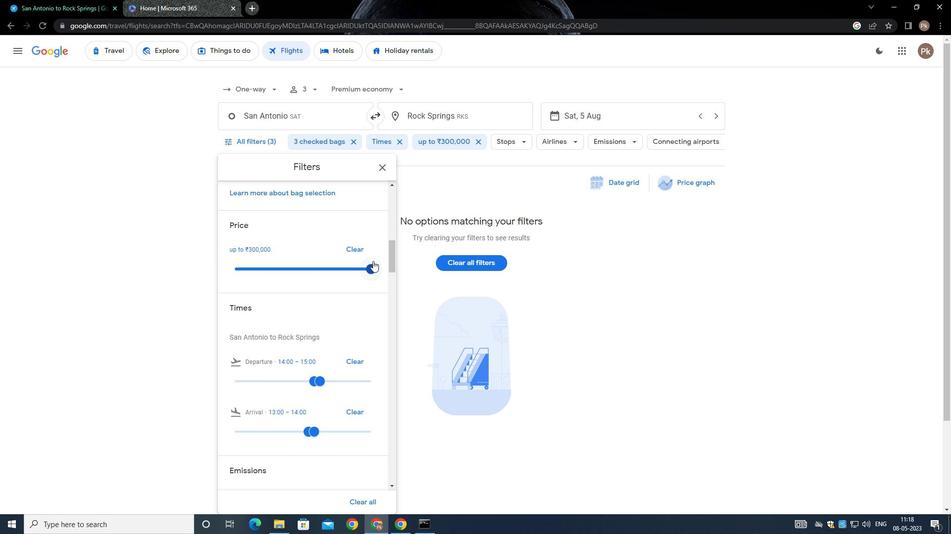 
Action: Mouse moved to (372, 261)
Screenshot: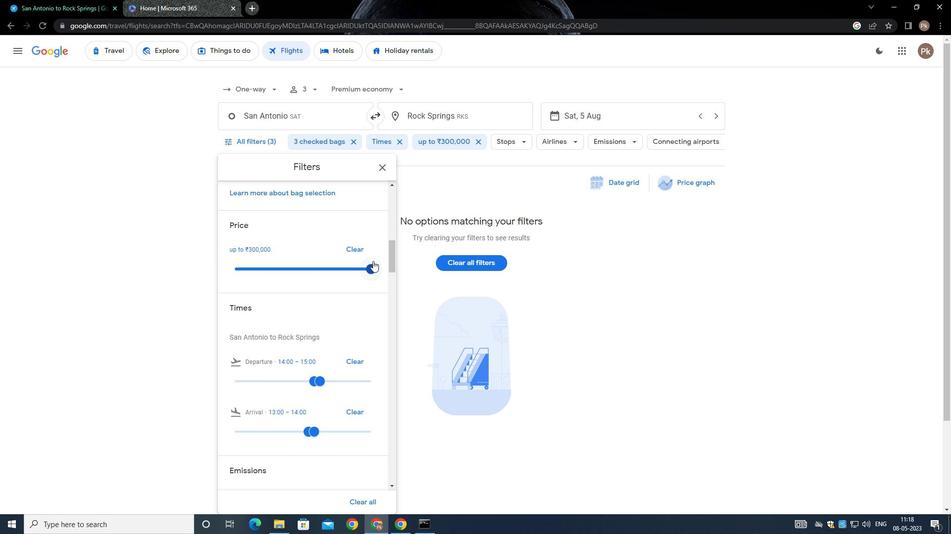 
Action: Mouse scrolled (372, 261) with delta (0, 0)
Screenshot: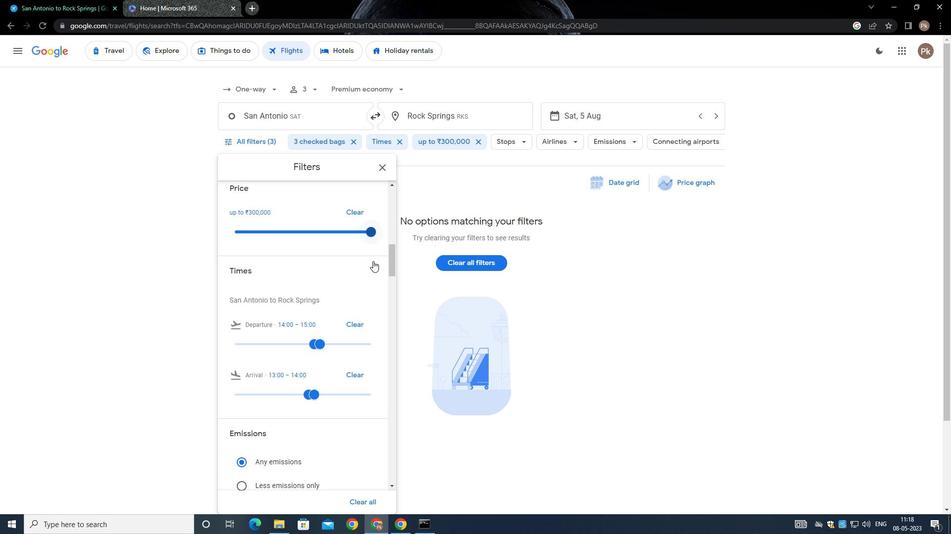 
Action: Mouse moved to (367, 266)
Screenshot: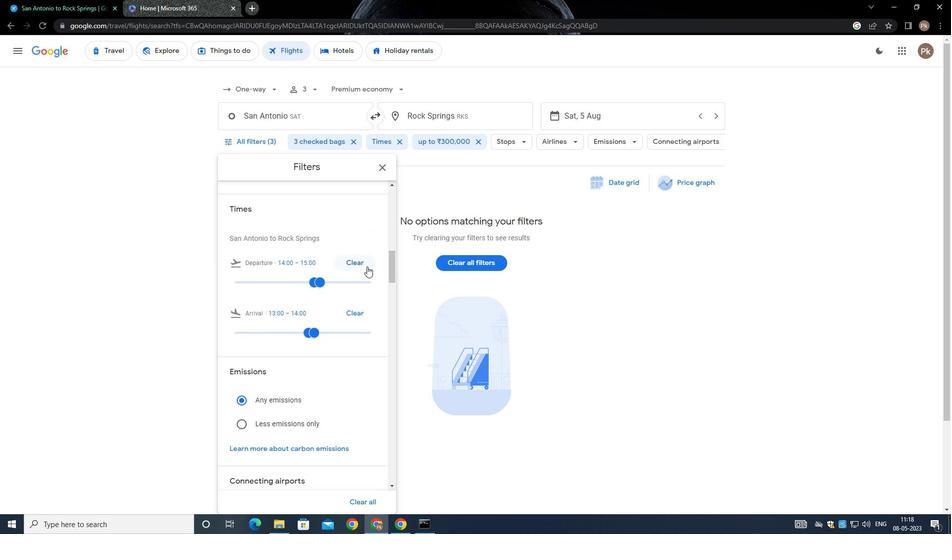 
Action: Mouse scrolled (367, 266) with delta (0, 0)
Screenshot: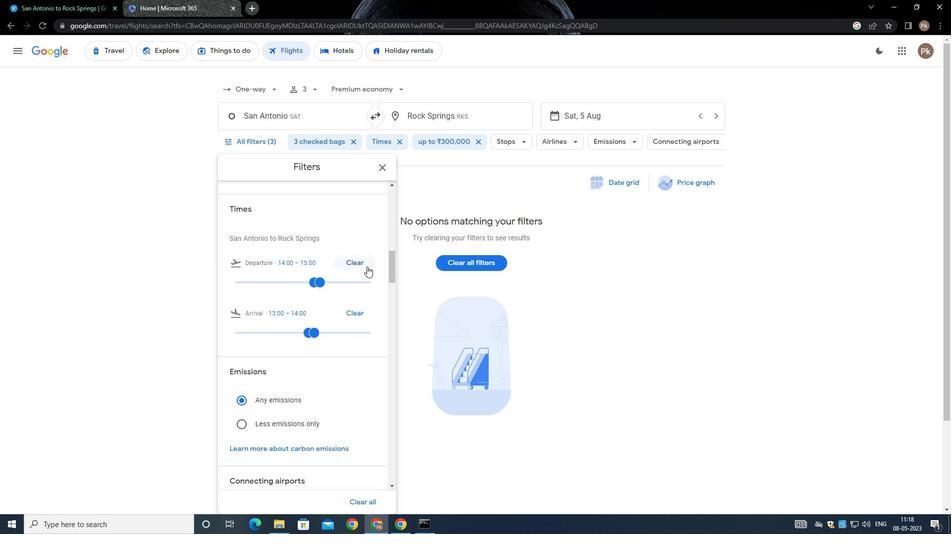 
Action: Mouse moved to (367, 260)
Screenshot: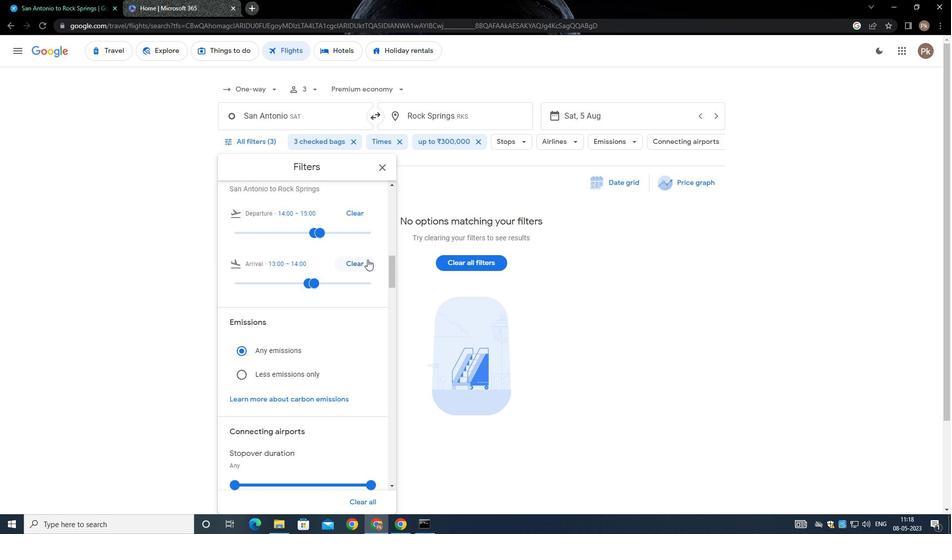 
Action: Mouse scrolled (367, 259) with delta (0, 0)
Screenshot: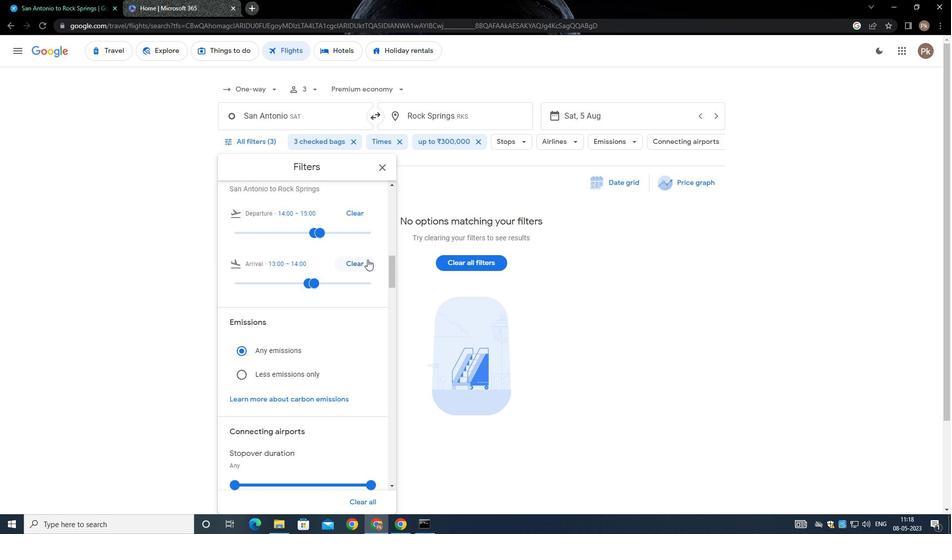 
Action: Mouse moved to (345, 261)
Screenshot: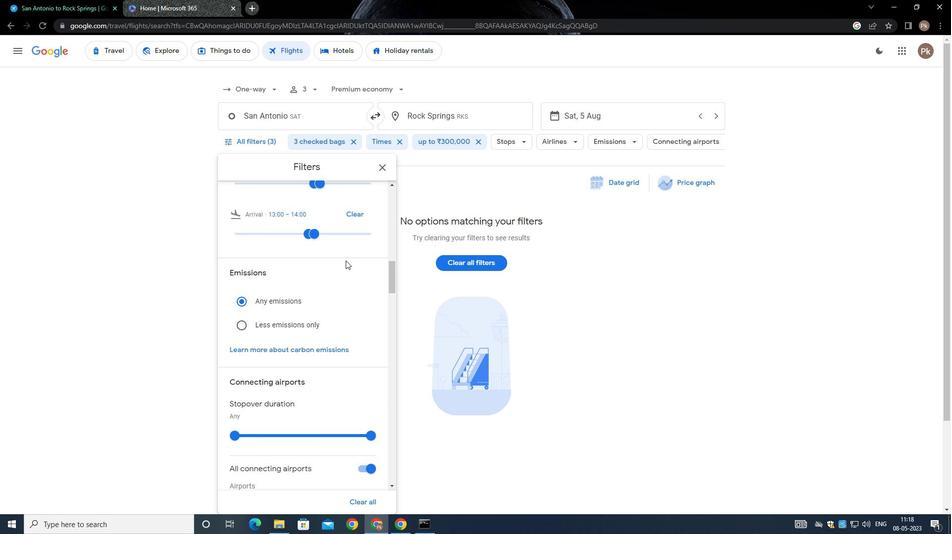 
Action: Mouse scrolled (345, 261) with delta (0, 0)
Screenshot: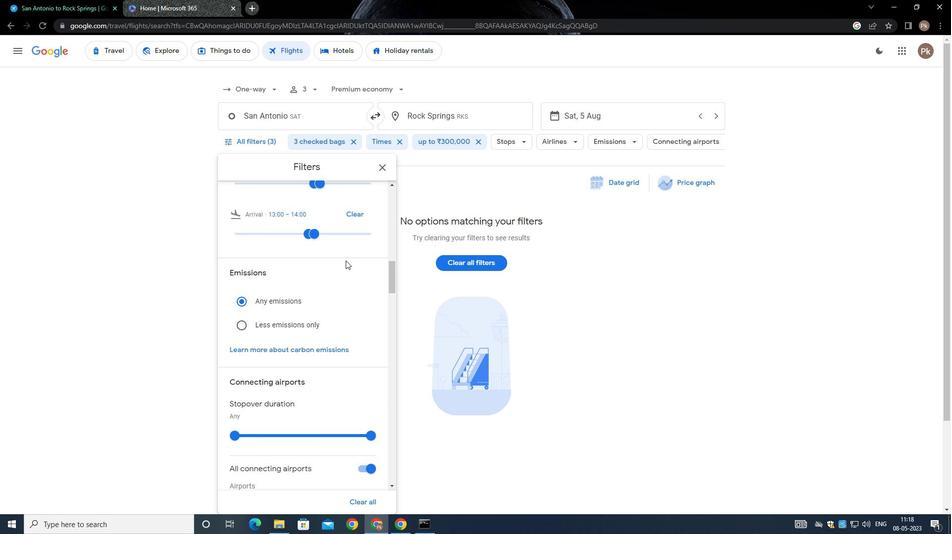 
Action: Mouse scrolled (345, 261) with delta (0, 0)
Screenshot: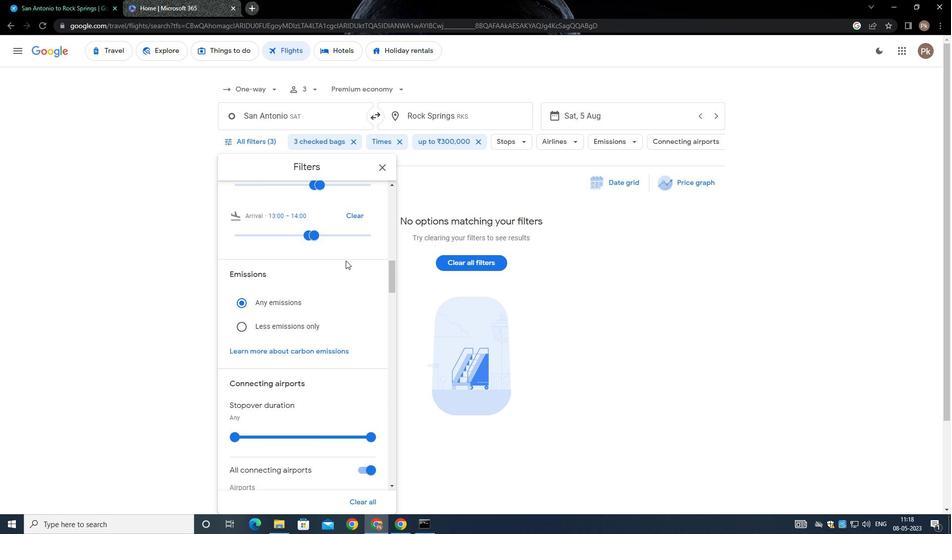 
Action: Mouse moved to (354, 280)
Screenshot: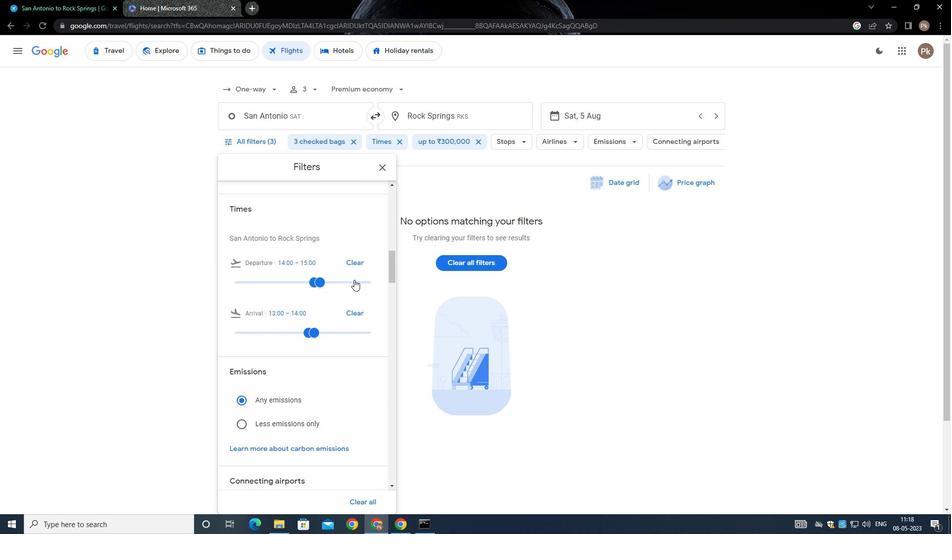 
Action: Mouse pressed left at (354, 280)
Screenshot: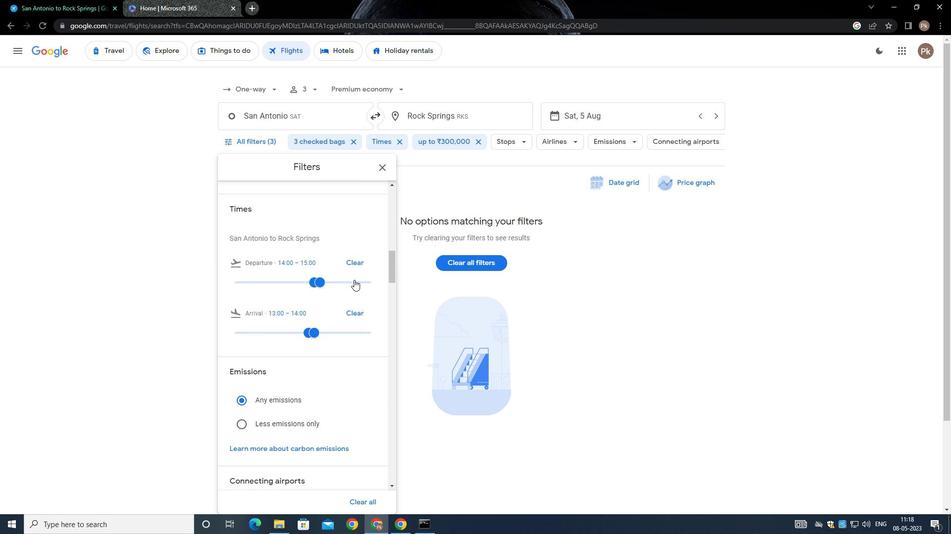 
Action: Mouse moved to (320, 280)
Screenshot: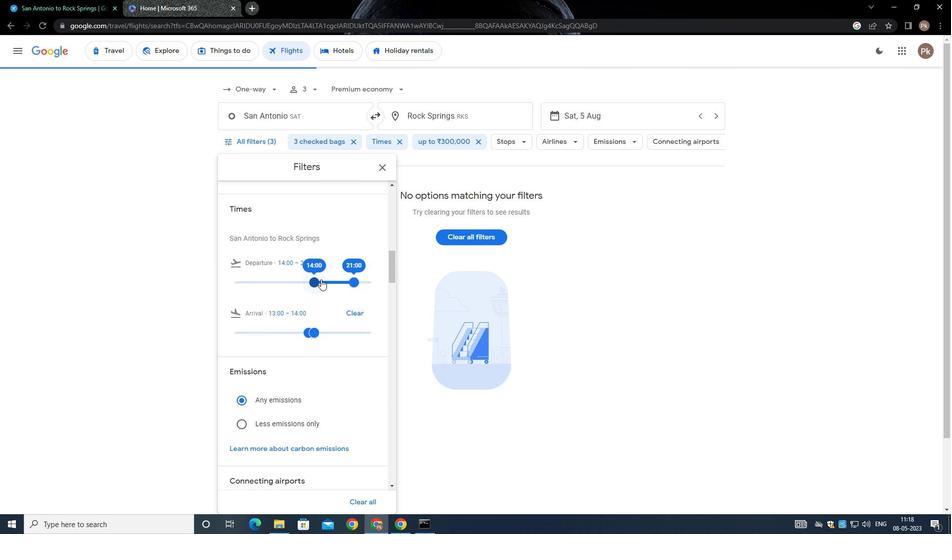 
Action: Mouse pressed left at (320, 280)
Screenshot: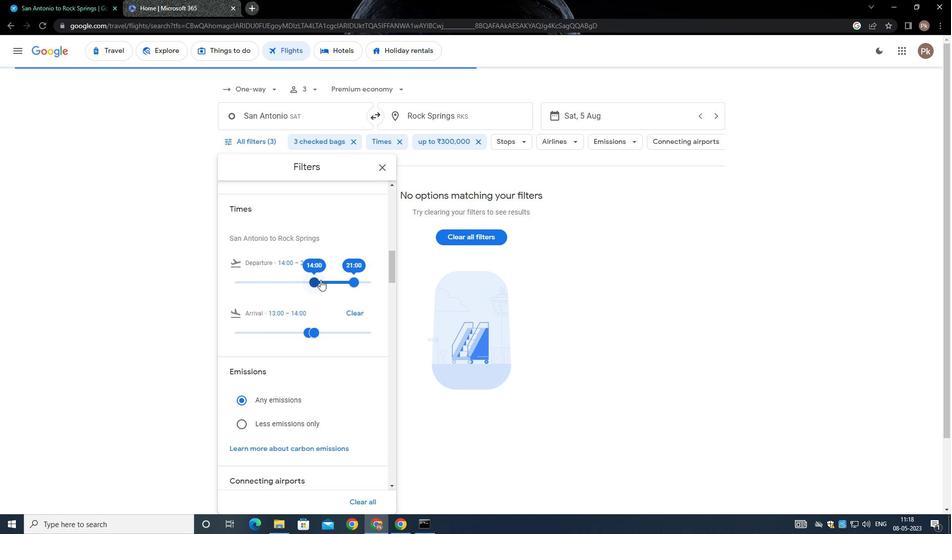 
Action: Mouse moved to (356, 282)
Screenshot: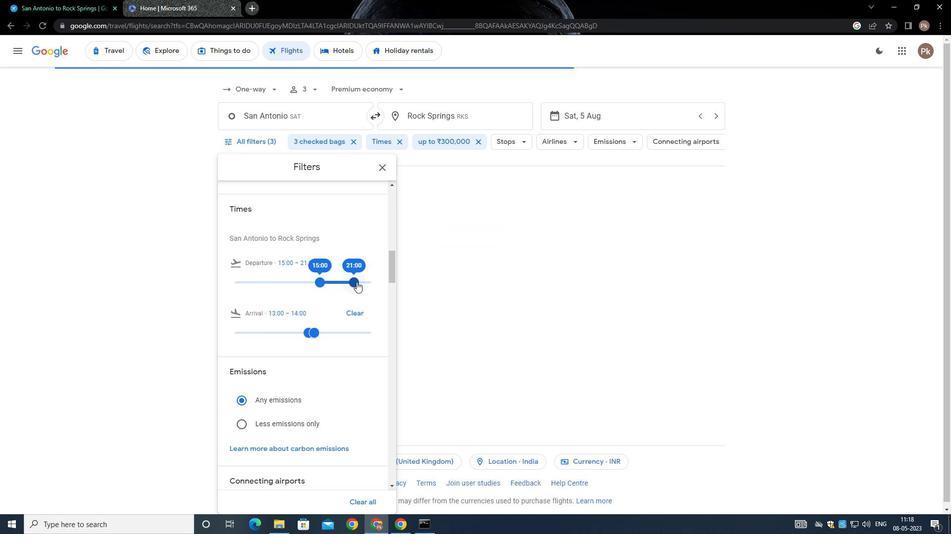 
Action: Mouse pressed left at (356, 282)
Screenshot: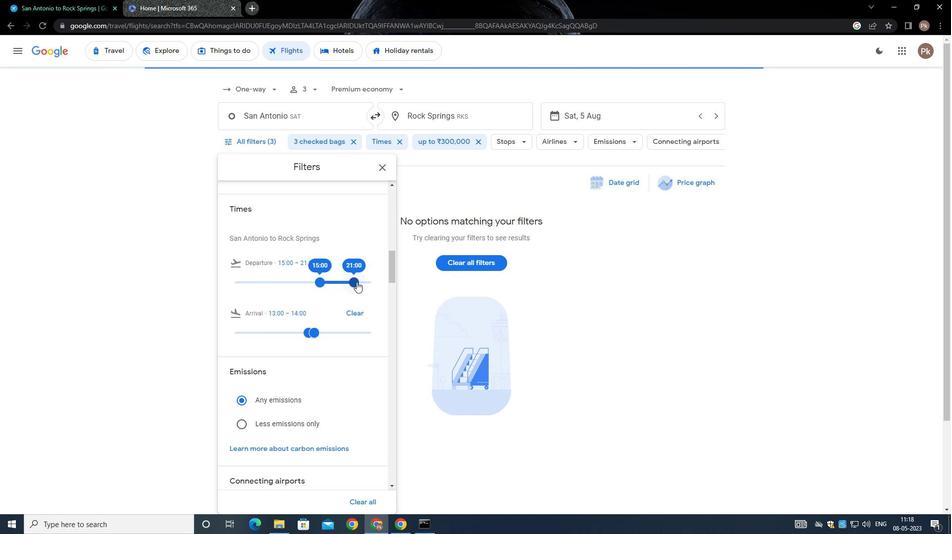 
Action: Mouse moved to (320, 278)
Screenshot: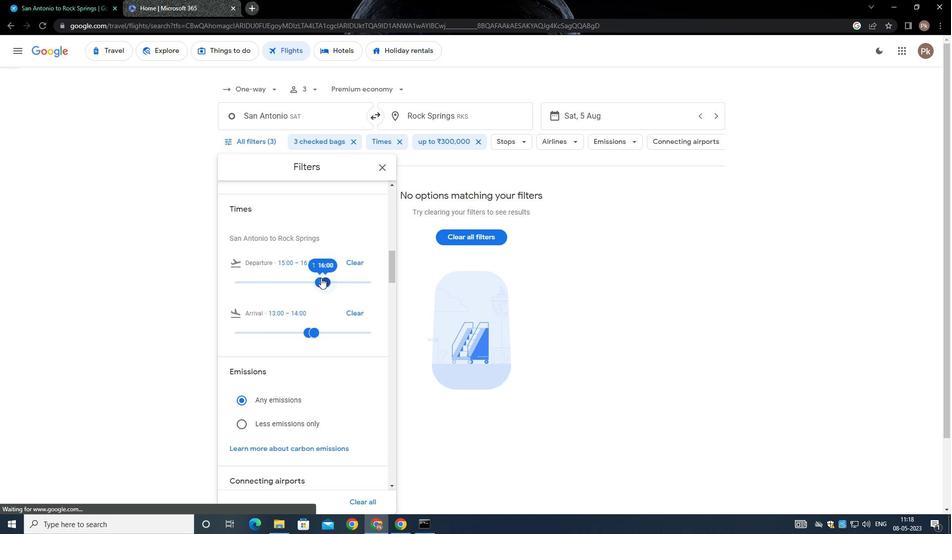 
Action: Mouse scrolled (320, 277) with delta (0, 0)
Screenshot: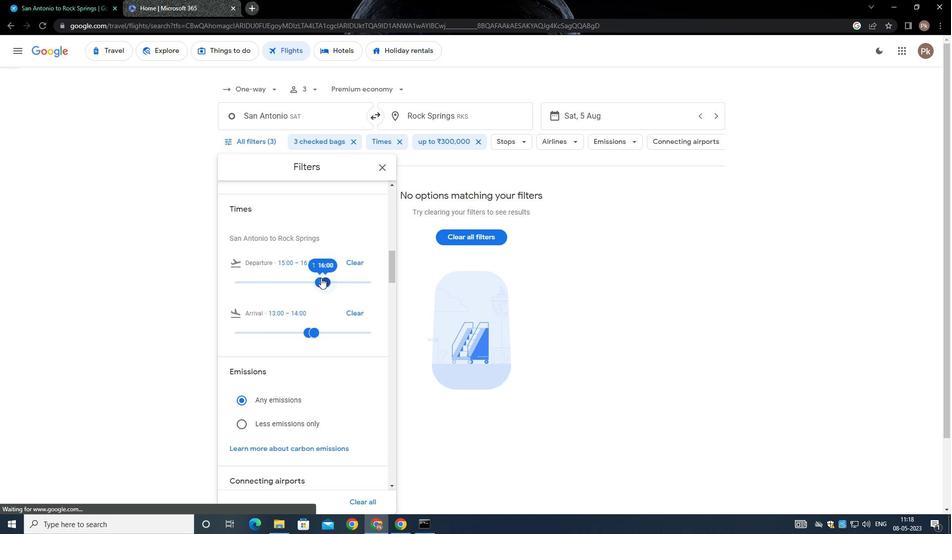 
Action: Mouse scrolled (320, 277) with delta (0, 0)
Screenshot: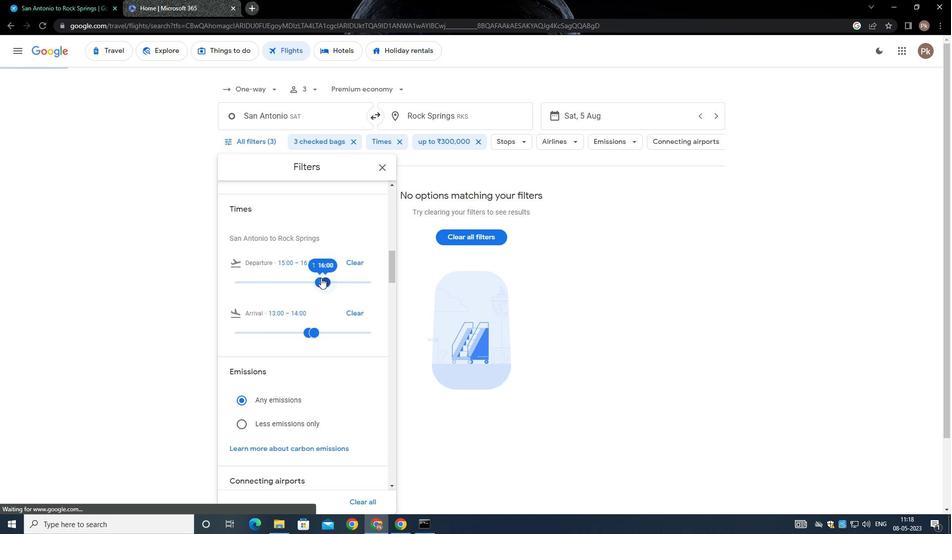 
Action: Mouse moved to (320, 278)
Screenshot: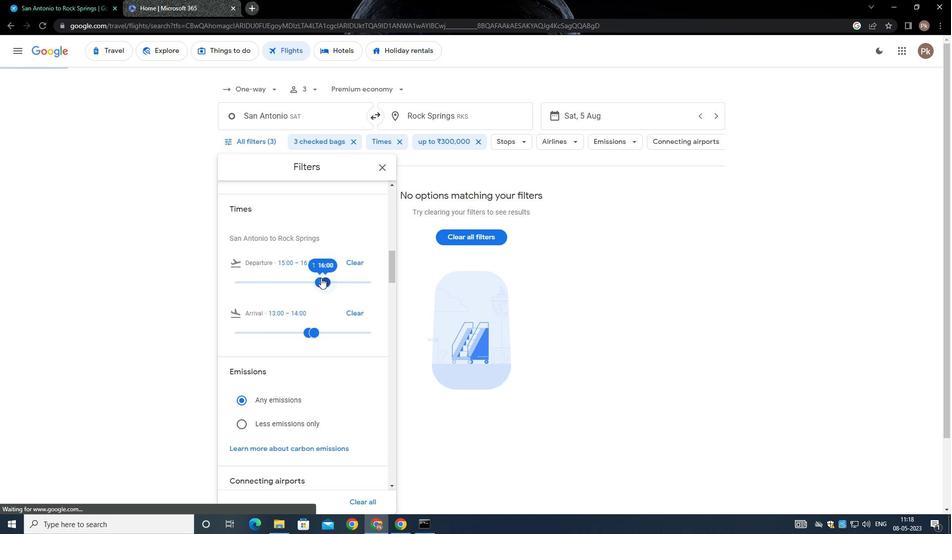 
Action: Mouse scrolled (320, 277) with delta (0, 0)
Screenshot: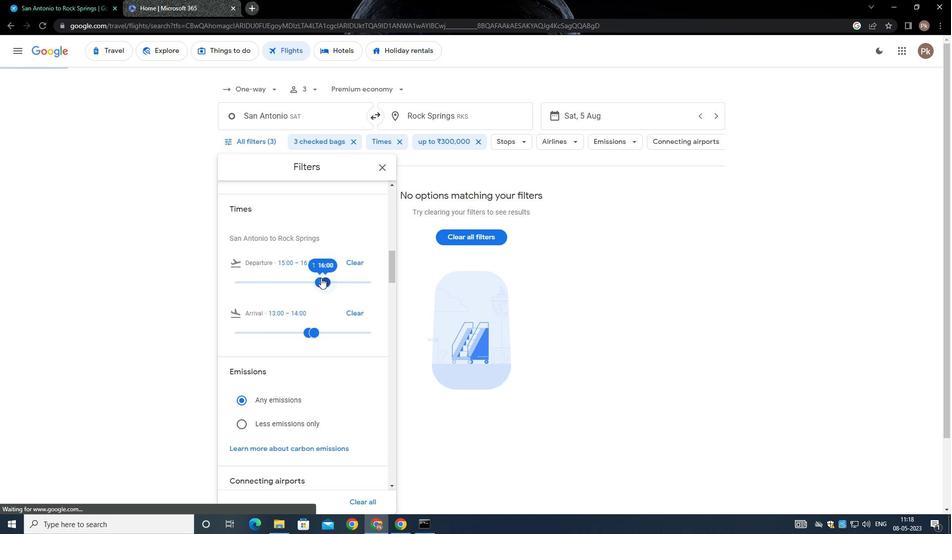 
Action: Mouse scrolled (320, 277) with delta (0, 0)
Screenshot: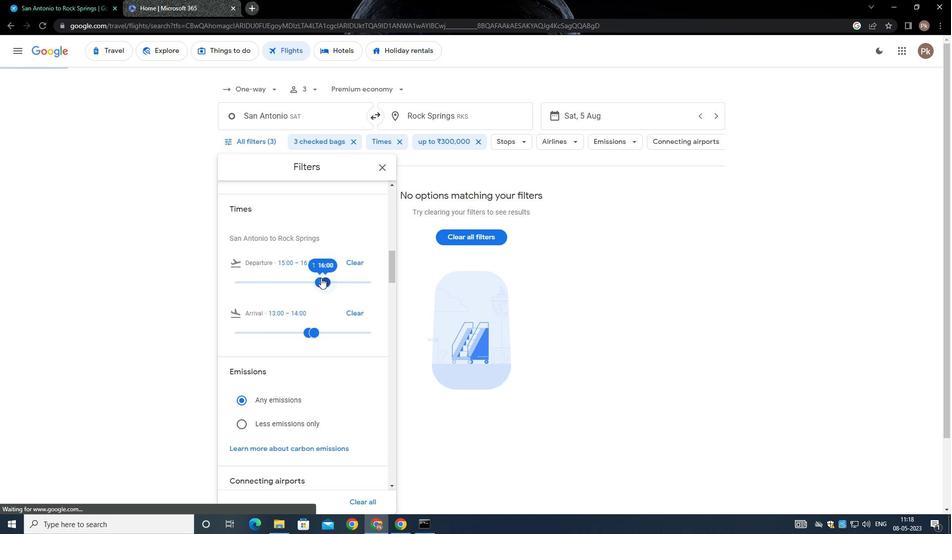 
Action: Mouse scrolled (320, 277) with delta (0, 0)
Screenshot: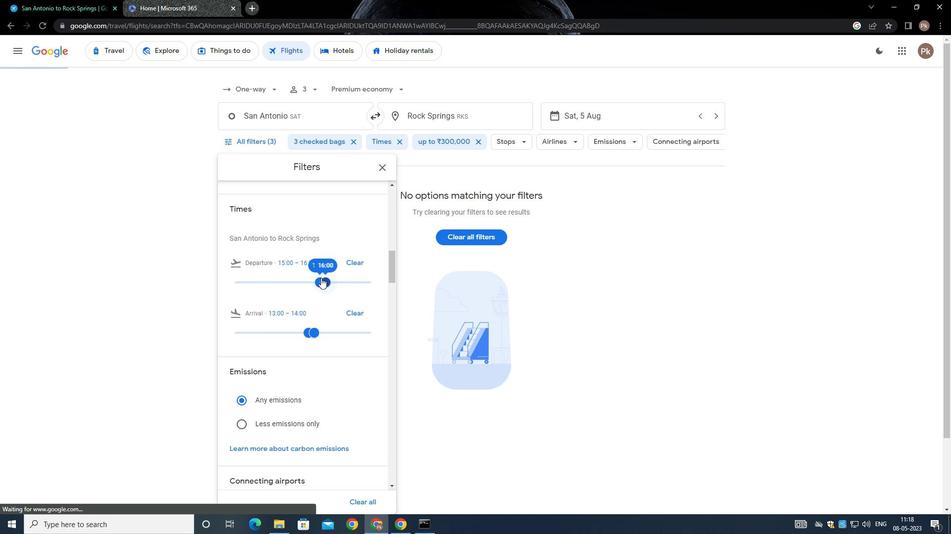 
Action: Mouse moved to (320, 278)
Screenshot: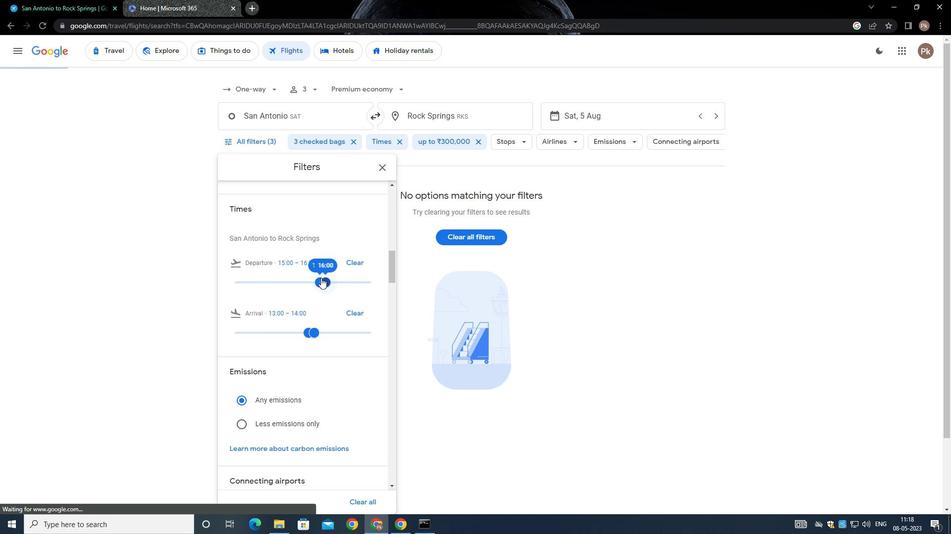 
Action: Mouse scrolled (320, 278) with delta (0, 0)
Screenshot: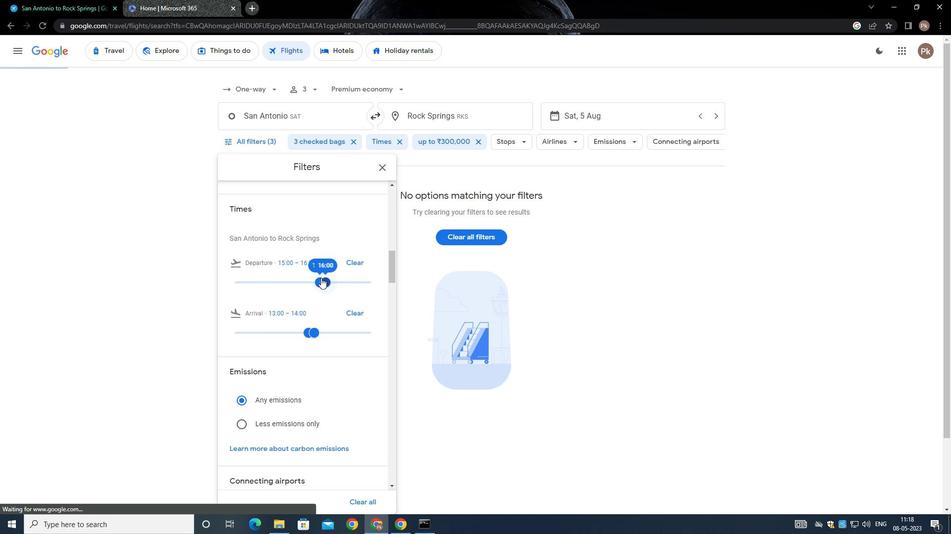 
Action: Mouse moved to (312, 295)
Screenshot: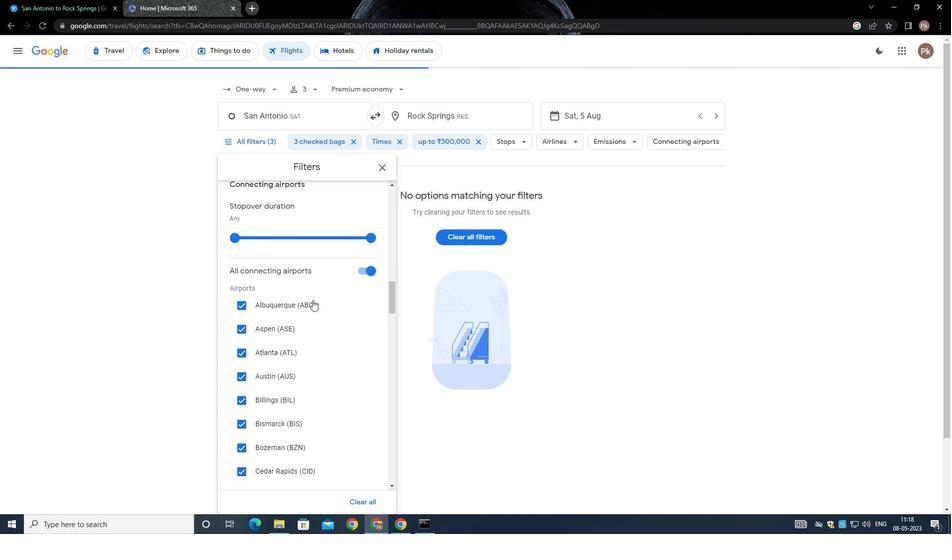 
Action: Mouse scrolled (312, 294) with delta (0, 0)
Screenshot: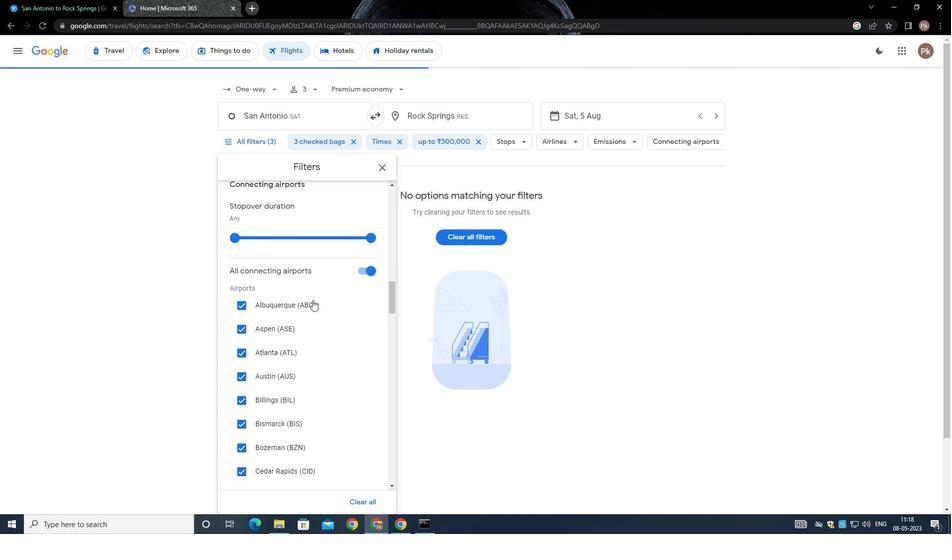 
Action: Mouse moved to (312, 303)
Screenshot: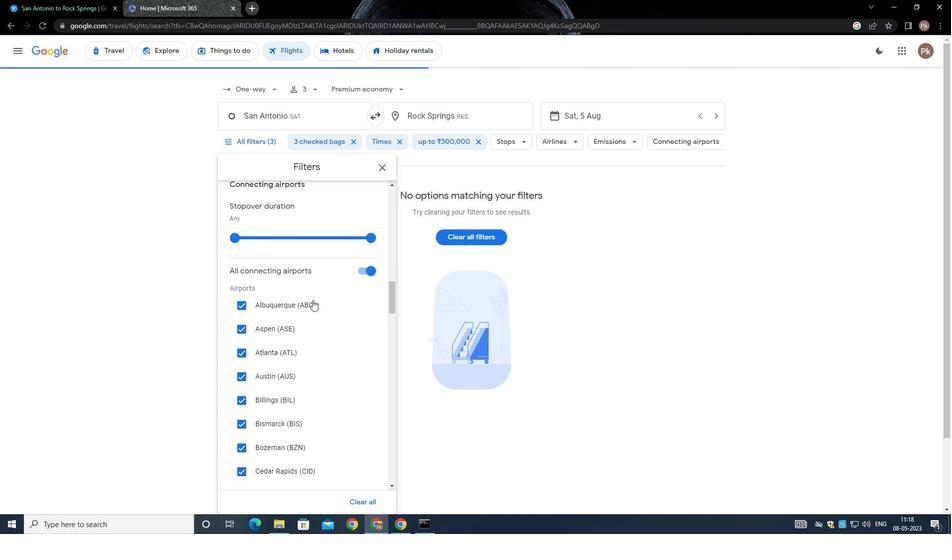 
Action: Mouse scrolled (312, 302) with delta (0, 0)
Screenshot: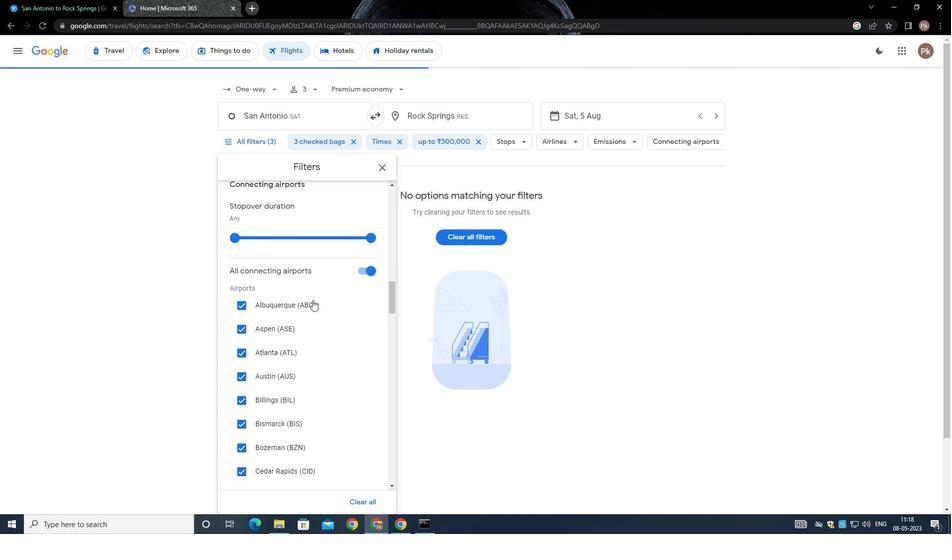 
Action: Mouse moved to (312, 304)
Screenshot: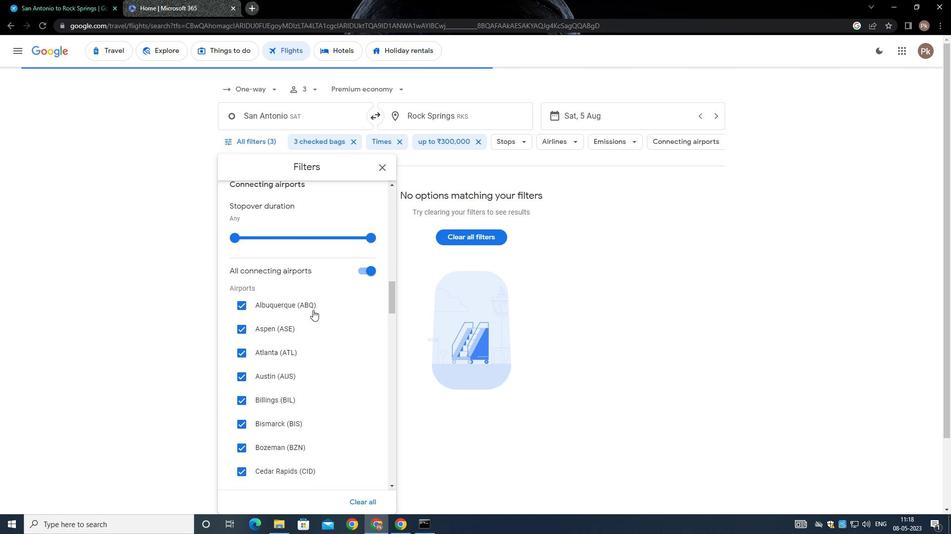 
Action: Mouse scrolled (312, 304) with delta (0, 0)
Screenshot: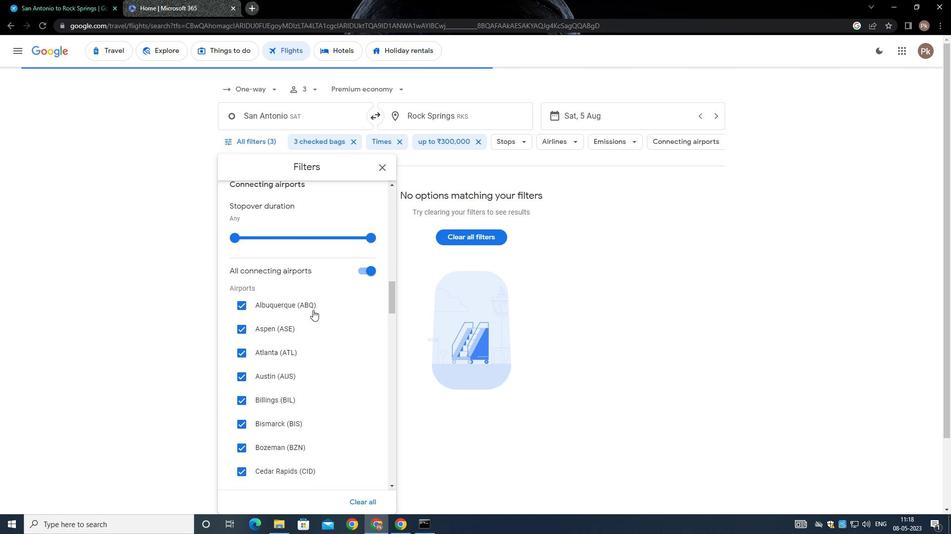 
Action: Mouse moved to (312, 305)
Screenshot: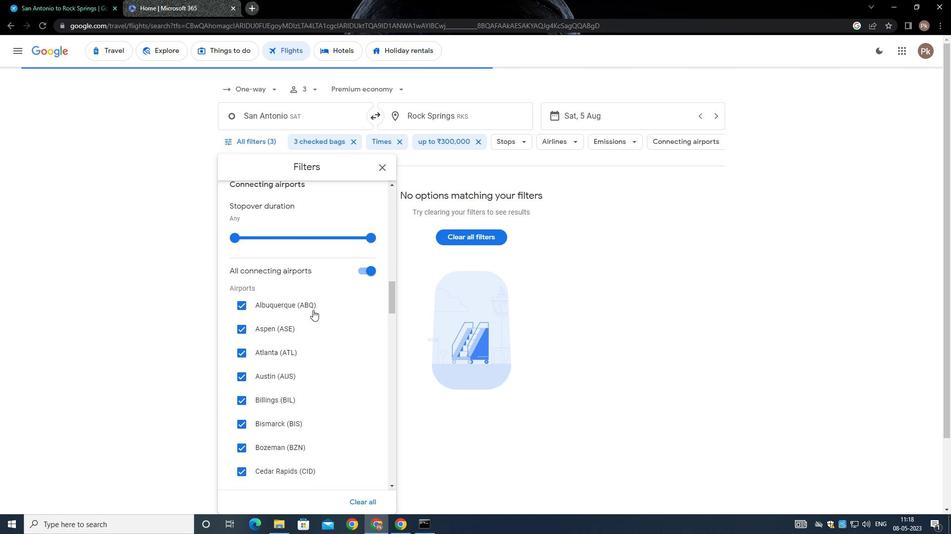 
Action: Mouse scrolled (312, 304) with delta (0, 0)
Screenshot: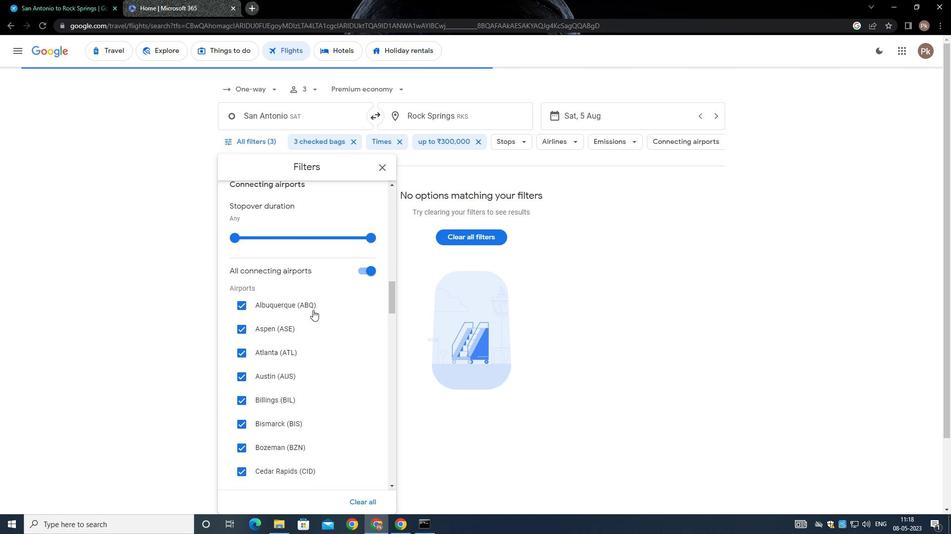 
Action: Mouse moved to (312, 311)
Screenshot: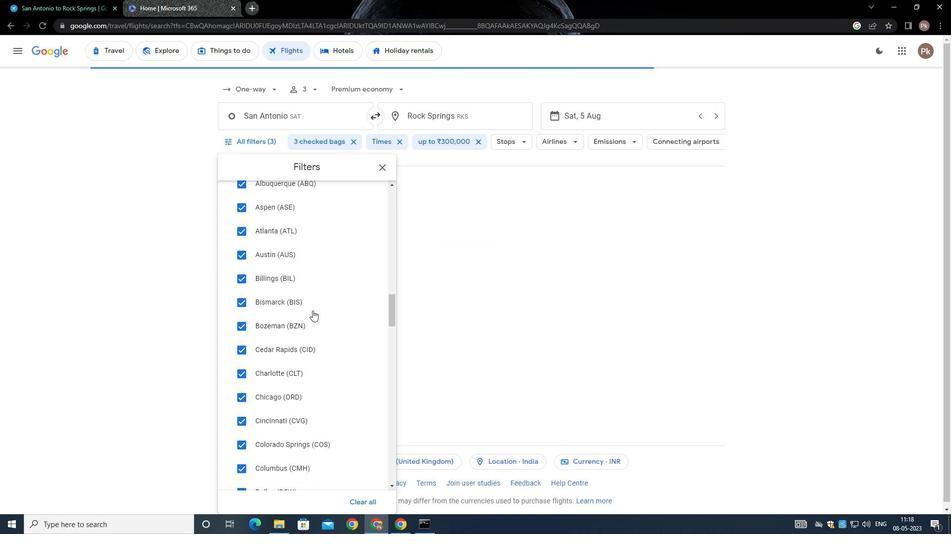 
Action: Mouse scrolled (312, 310) with delta (0, 0)
Screenshot: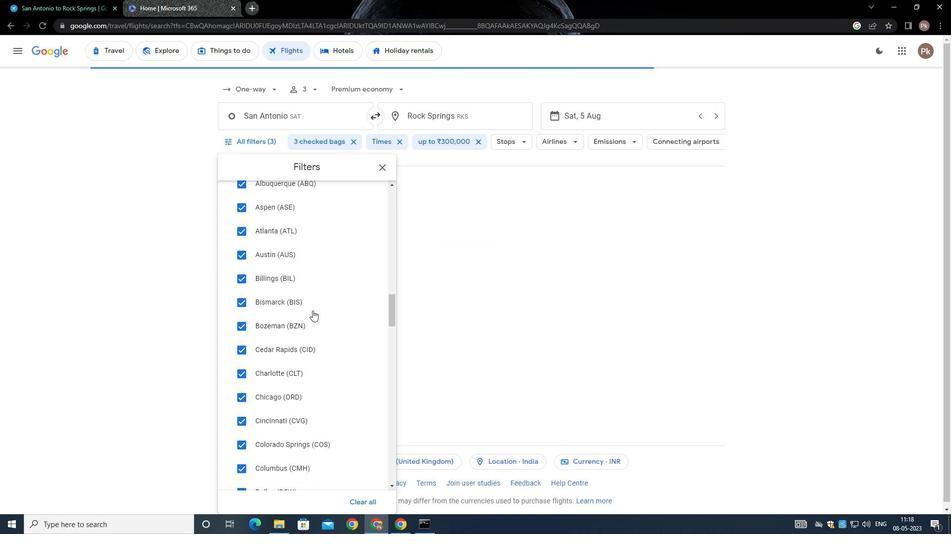 
Action: Mouse scrolled (312, 310) with delta (0, 0)
Screenshot: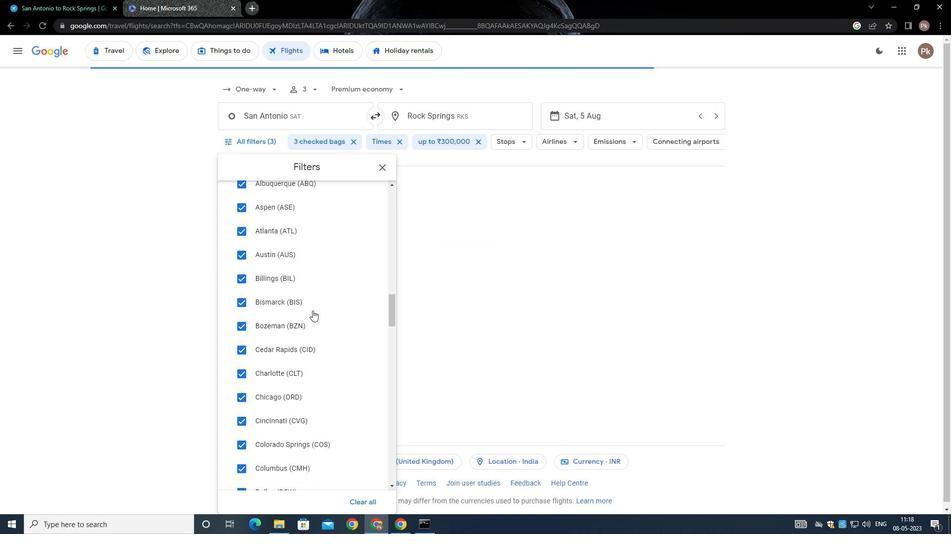 
Action: Mouse scrolled (312, 310) with delta (0, 0)
Screenshot: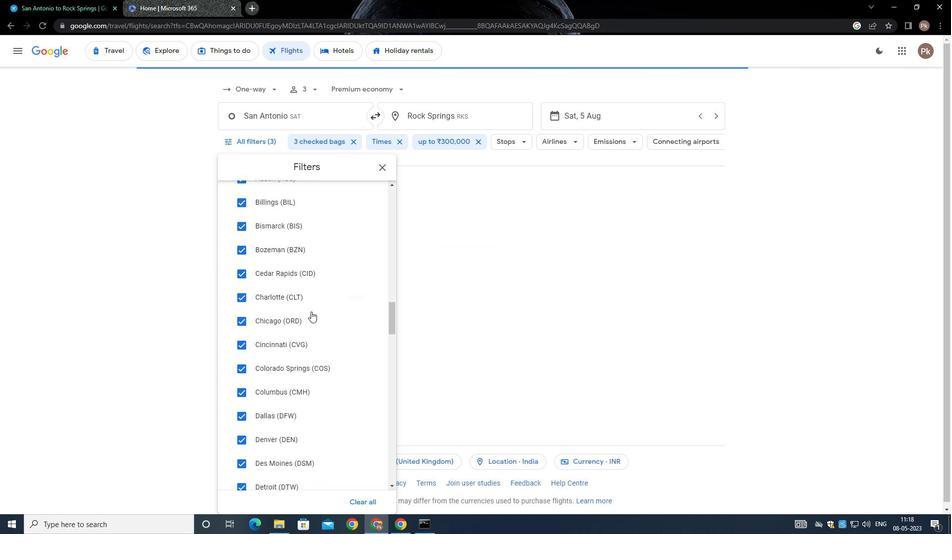 
Action: Mouse scrolled (312, 310) with delta (0, 0)
Screenshot: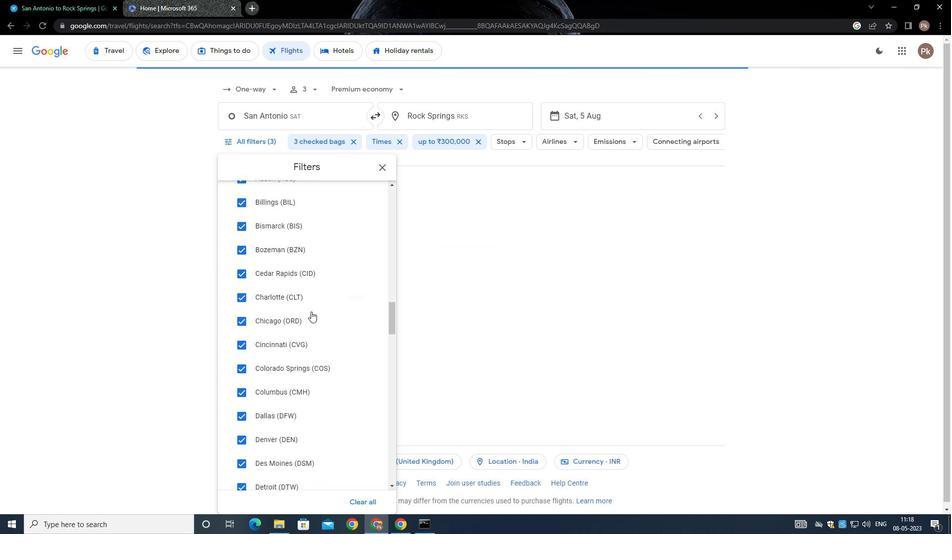 
Action: Mouse scrolled (312, 310) with delta (0, 0)
Screenshot: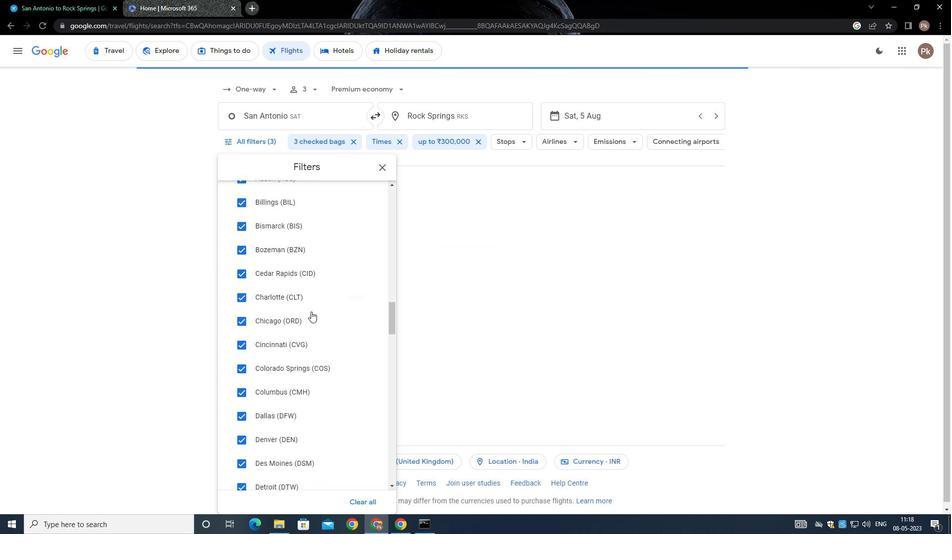 
Action: Mouse moved to (302, 309)
Screenshot: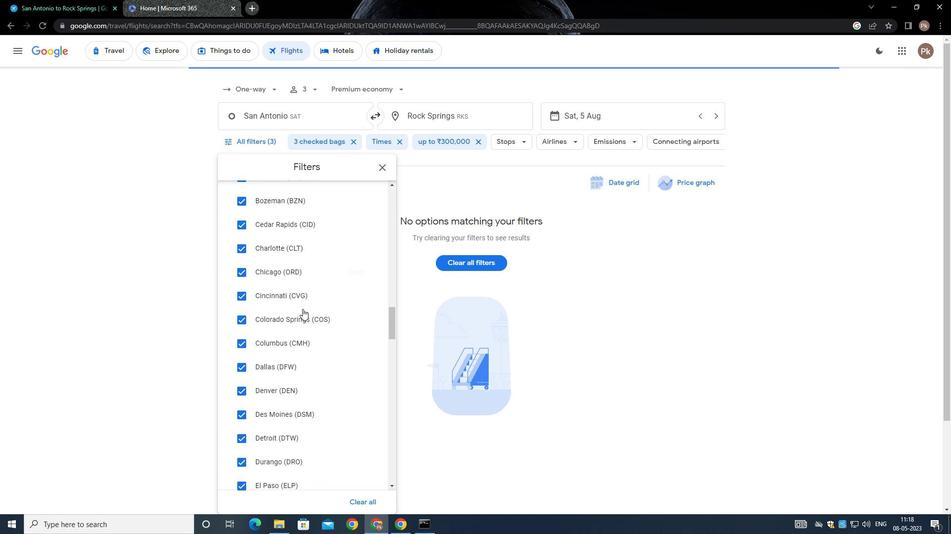 
Action: Mouse scrolled (302, 309) with delta (0, 0)
Screenshot: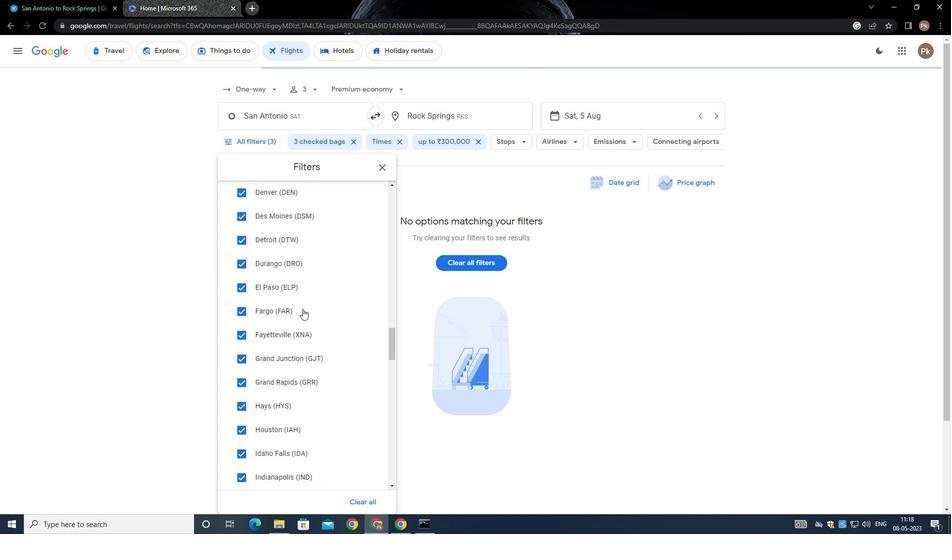 
Action: Mouse scrolled (302, 309) with delta (0, 0)
Screenshot: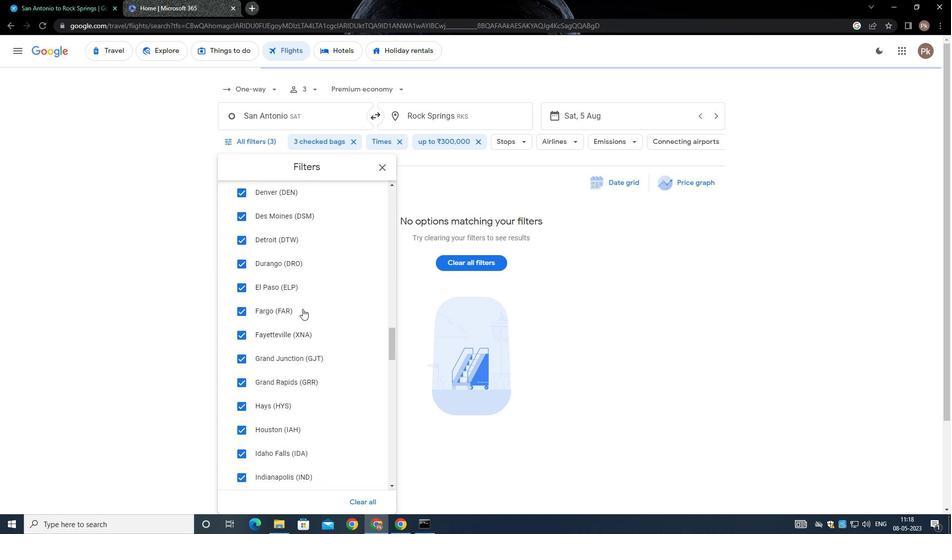 
Action: Mouse scrolled (302, 309) with delta (0, 0)
Screenshot: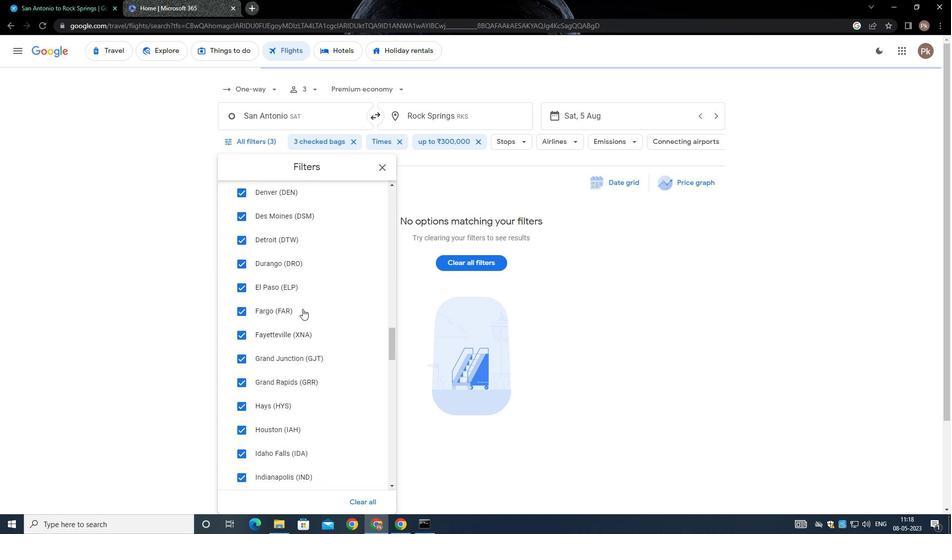 
Action: Mouse moved to (276, 296)
Screenshot: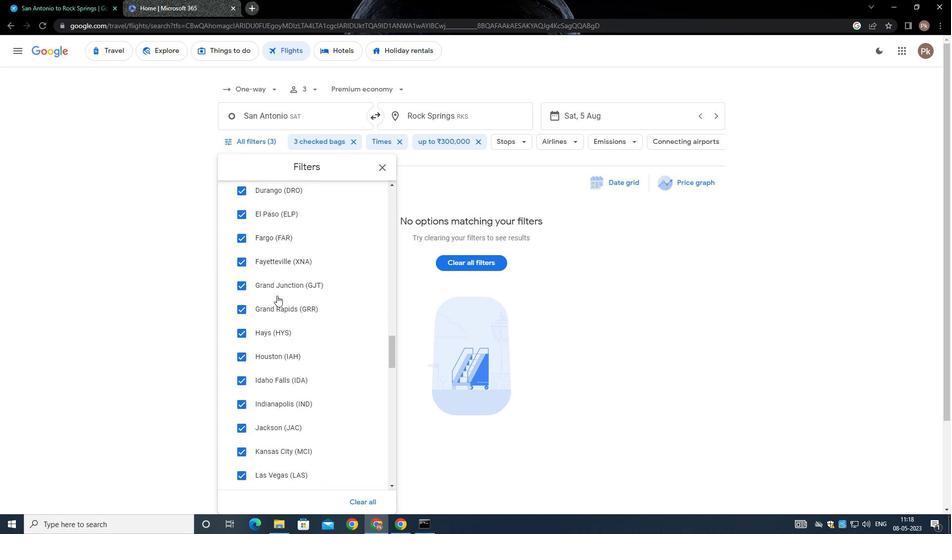 
Action: Mouse scrolled (276, 296) with delta (0, 0)
Screenshot: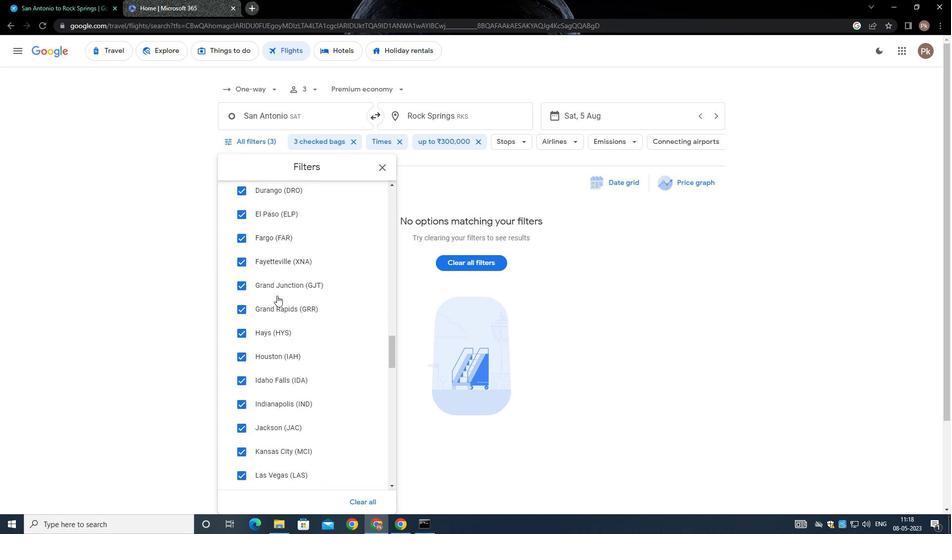 
Action: Mouse scrolled (276, 295) with delta (0, 0)
Screenshot: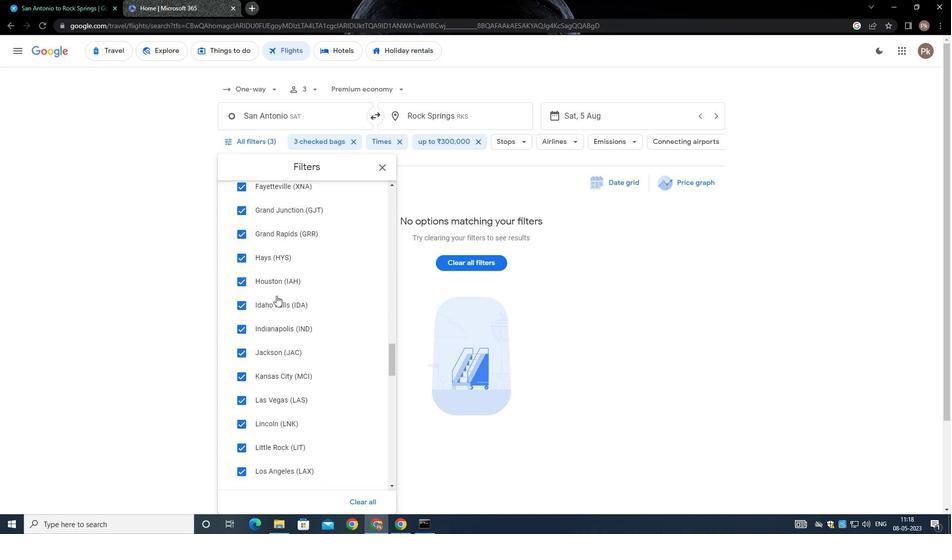 
Action: Mouse moved to (276, 296)
Screenshot: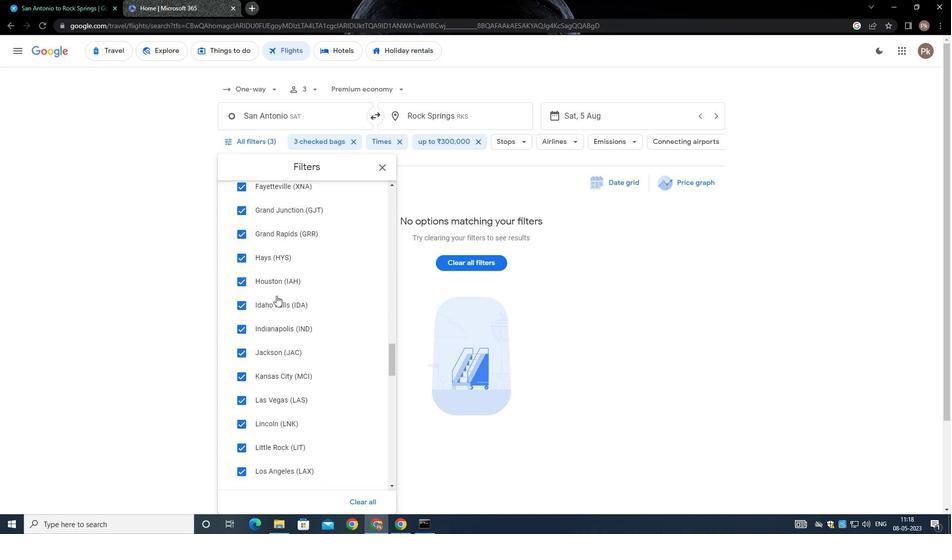 
Action: Mouse scrolled (276, 295) with delta (0, 0)
Screenshot: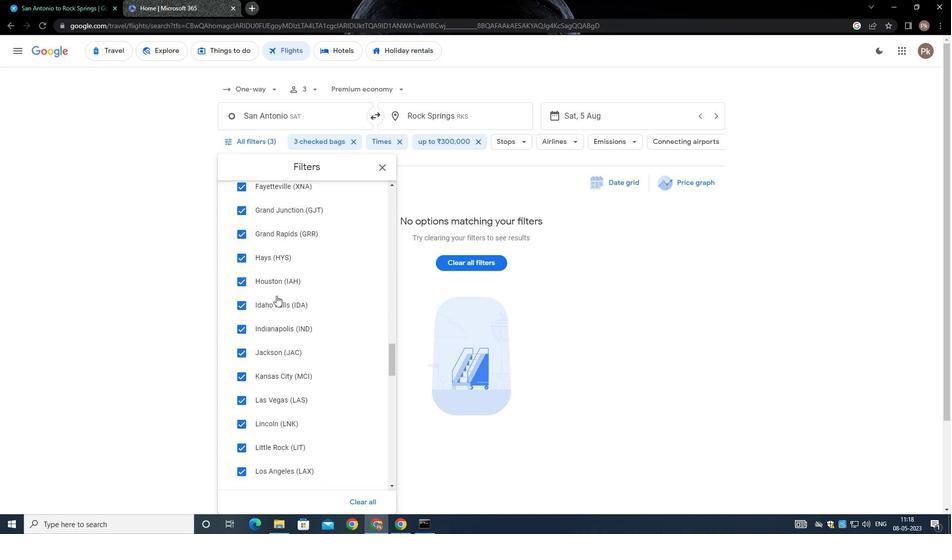 
Action: Mouse scrolled (276, 295) with delta (0, 0)
Screenshot: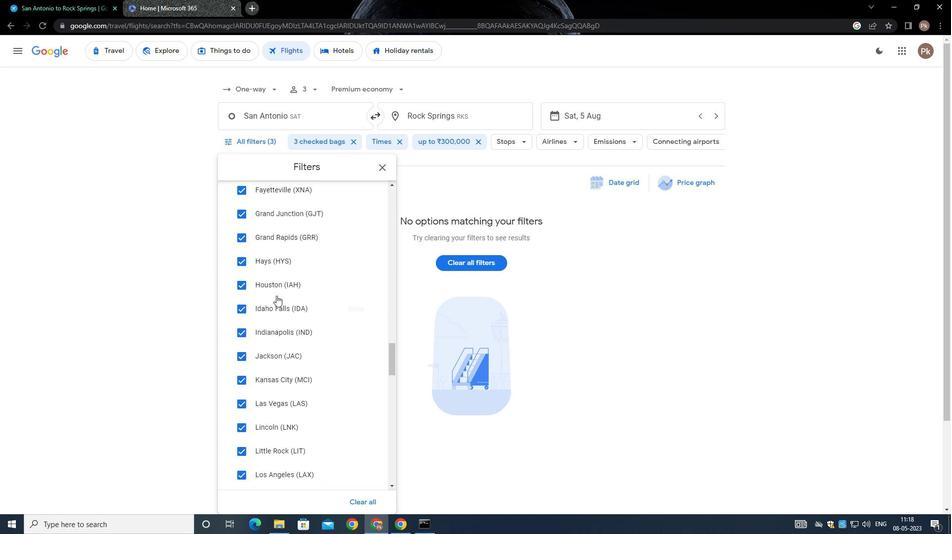 
Action: Mouse scrolled (276, 295) with delta (0, 0)
Screenshot: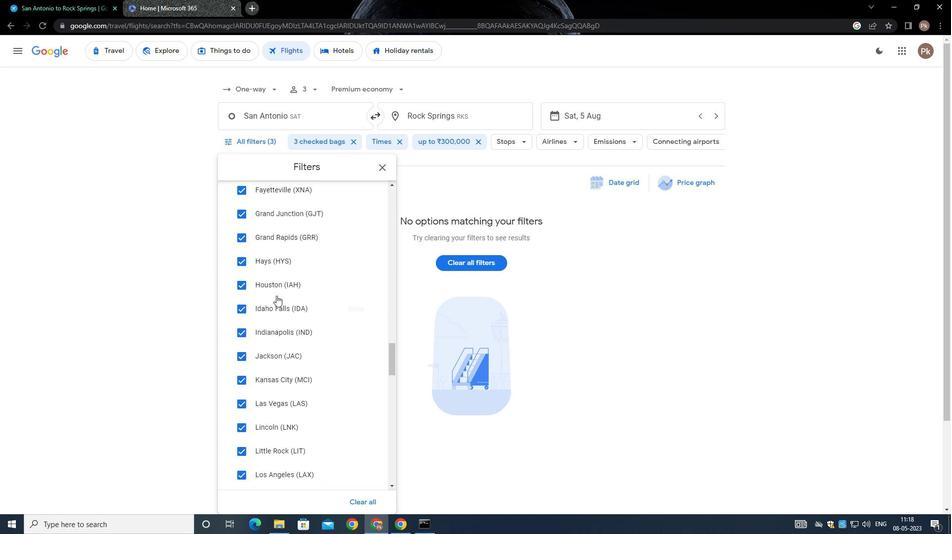 
Action: Mouse moved to (275, 286)
Screenshot: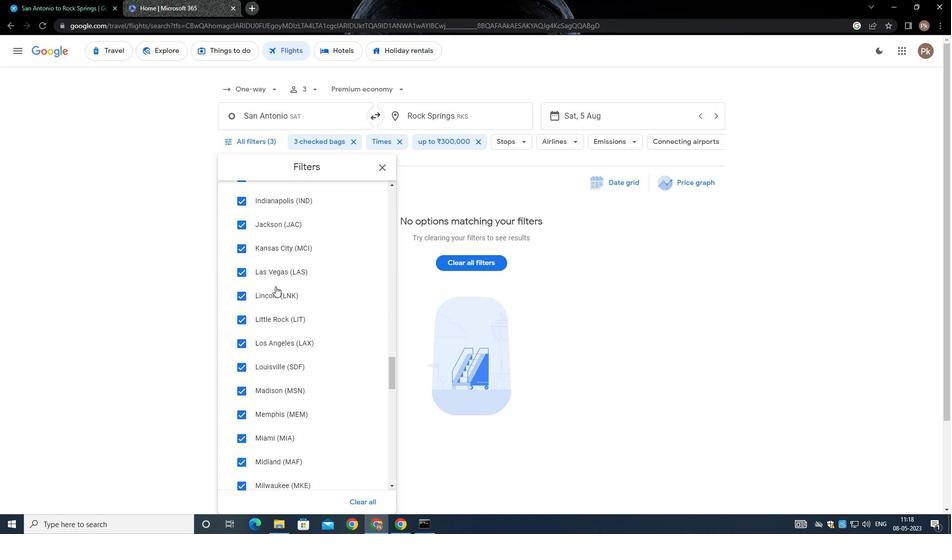 
Action: Mouse scrolled (275, 286) with delta (0, 0)
Screenshot: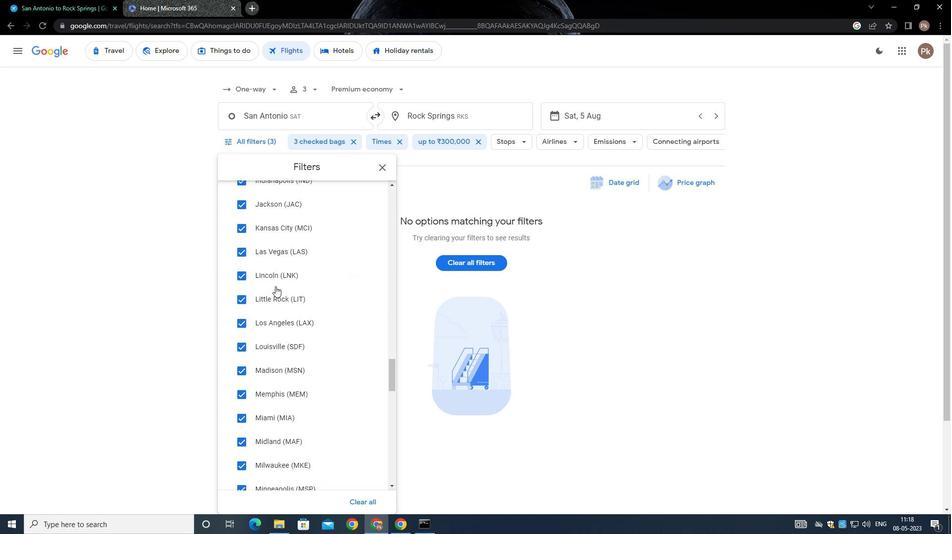
Action: Mouse scrolled (275, 286) with delta (0, 0)
Screenshot: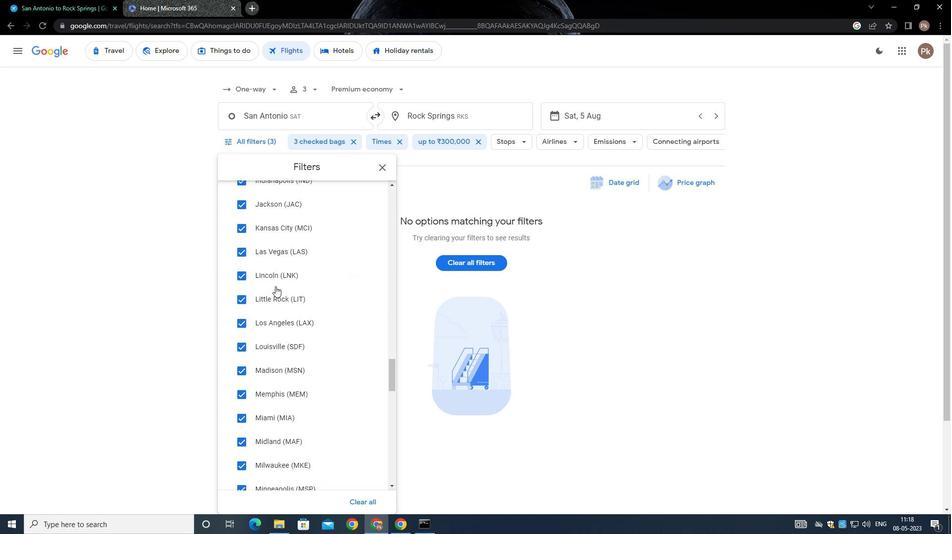 
Action: Mouse scrolled (275, 286) with delta (0, 0)
Screenshot: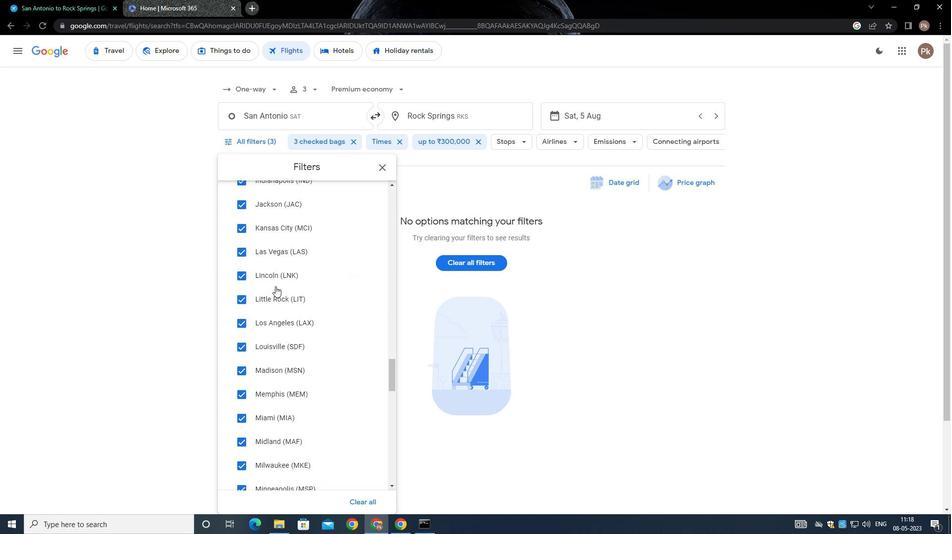 
Action: Mouse scrolled (275, 286) with delta (0, 0)
Screenshot: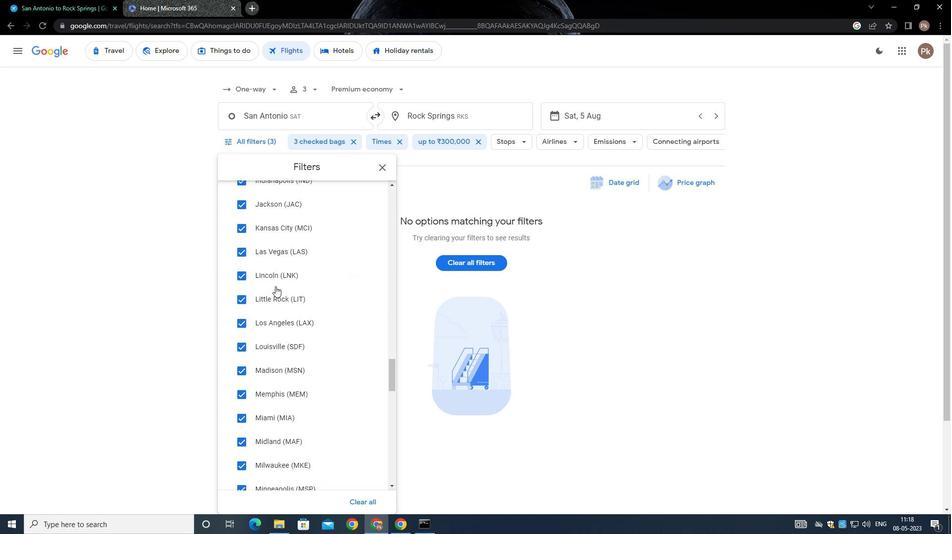 
Action: Mouse scrolled (275, 286) with delta (0, 0)
Screenshot: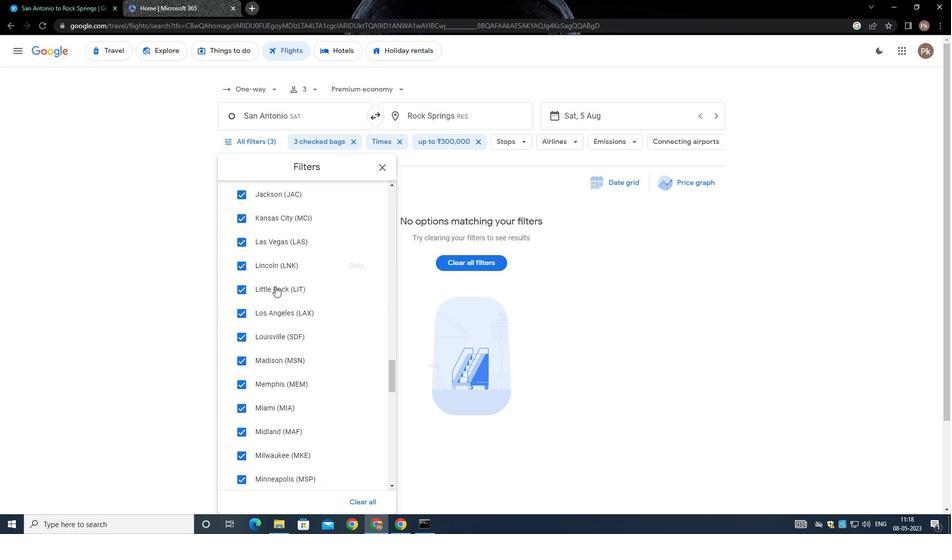 
Action: Mouse moved to (274, 286)
Screenshot: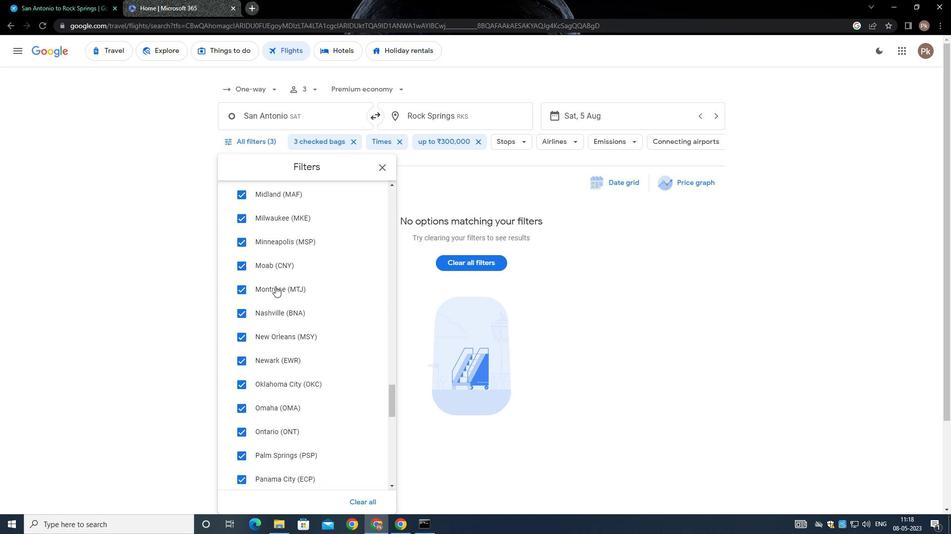 
Action: Mouse scrolled (274, 286) with delta (0, 0)
Screenshot: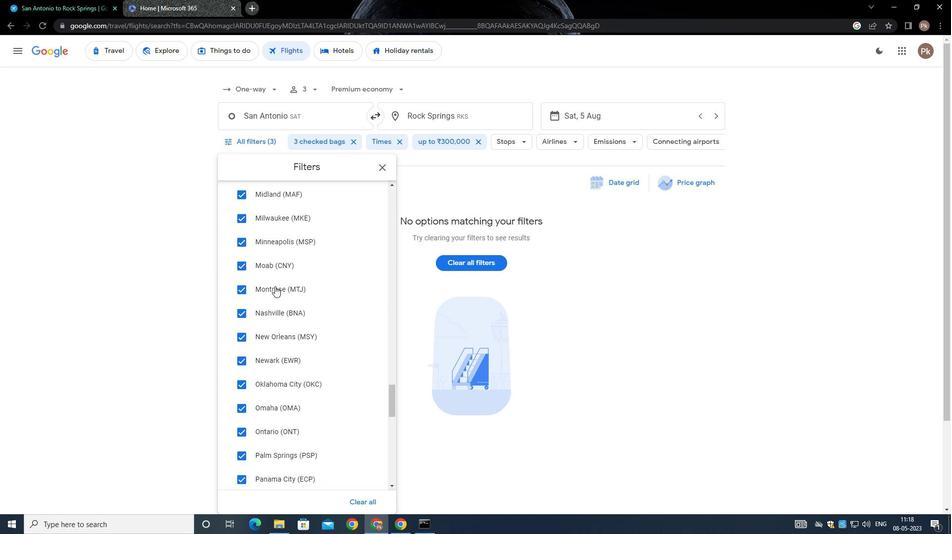 
Action: Mouse scrolled (274, 286) with delta (0, 0)
Screenshot: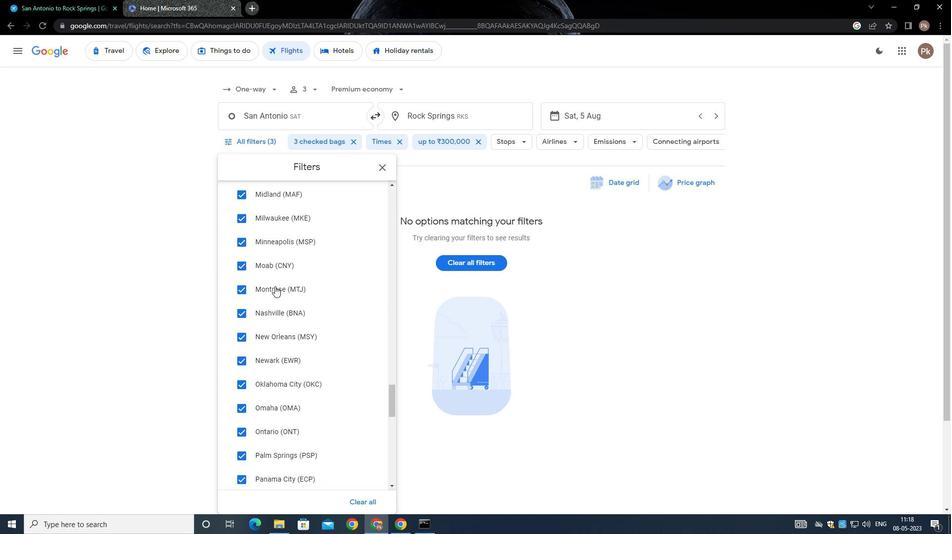 
Action: Mouse scrolled (274, 286) with delta (0, 0)
Screenshot: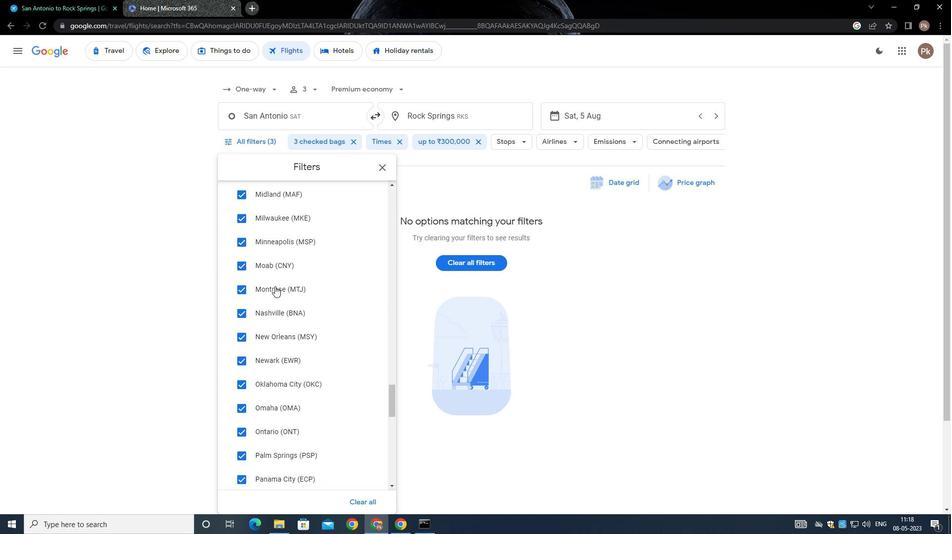 
Action: Mouse scrolled (274, 286) with delta (0, 0)
Screenshot: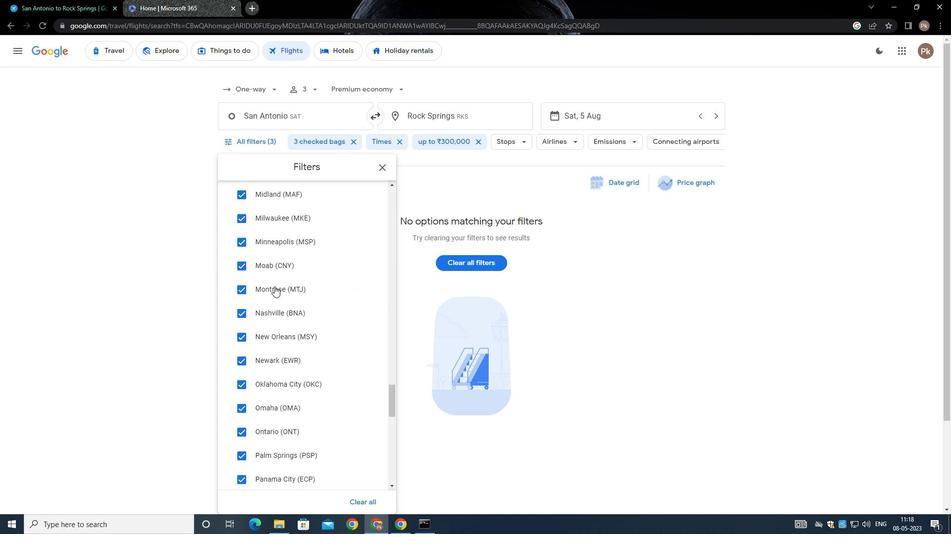 
Action: Mouse scrolled (274, 285) with delta (0, 0)
Screenshot: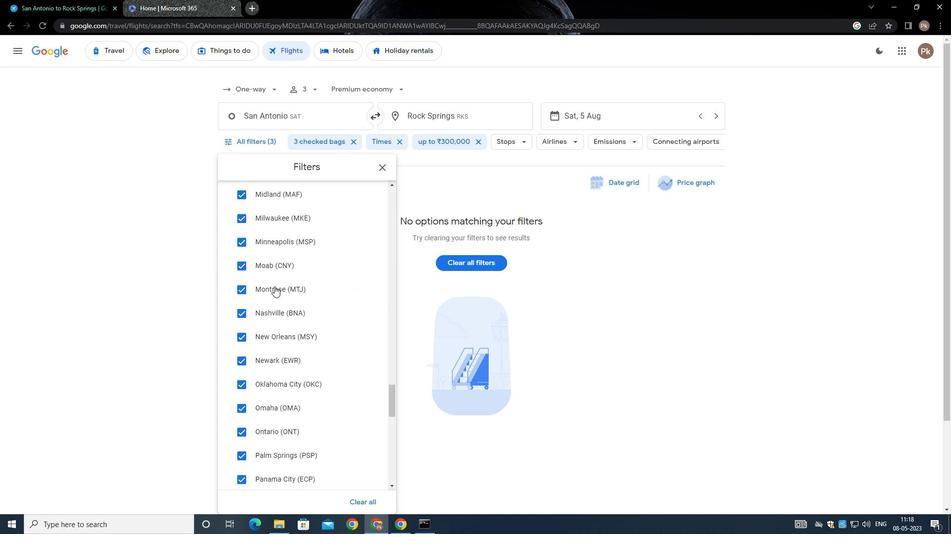 
Action: Mouse moved to (273, 288)
Screenshot: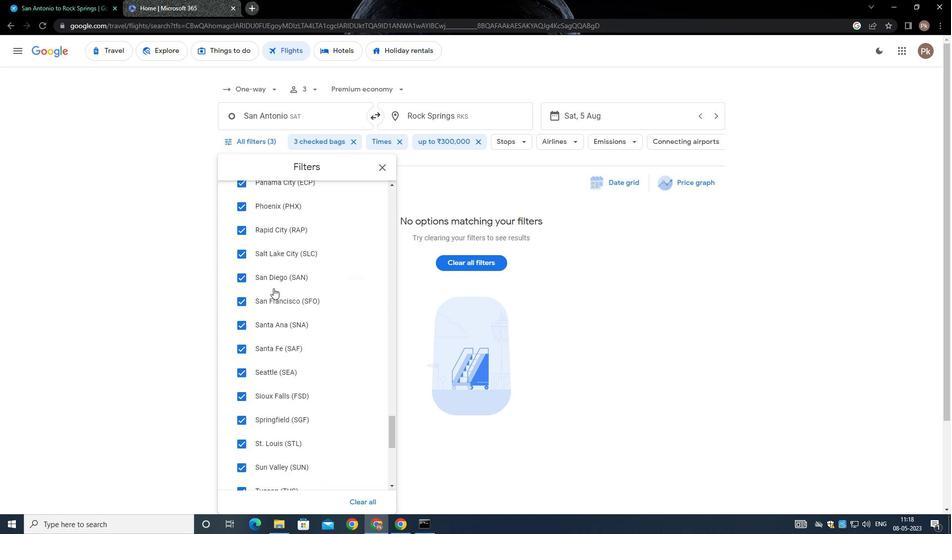 
Action: Mouse scrolled (273, 287) with delta (0, 0)
Screenshot: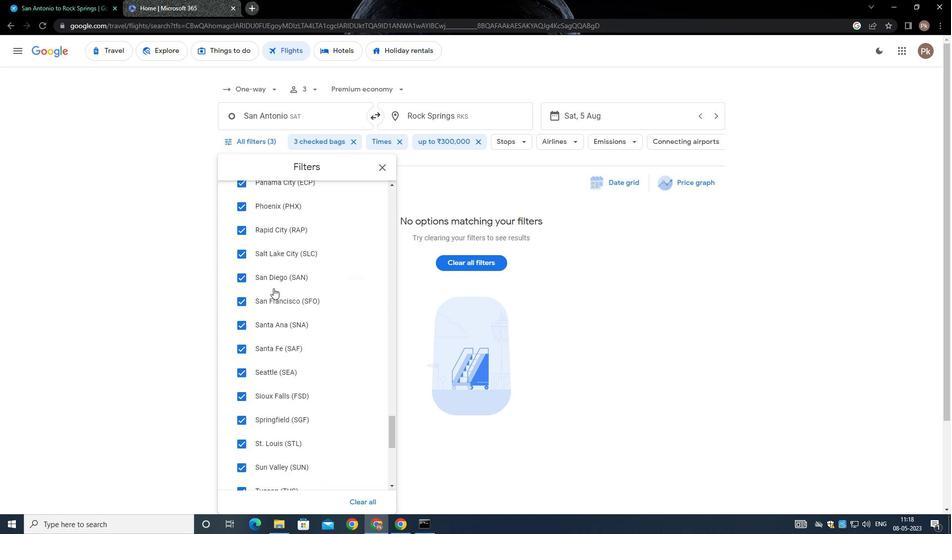 
Action: Mouse moved to (273, 288)
Screenshot: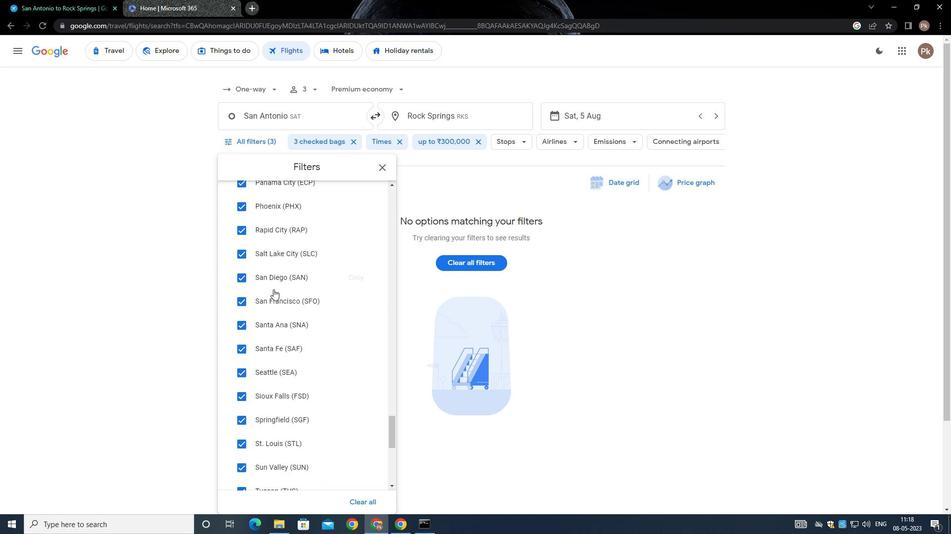 
Action: Mouse scrolled (273, 288) with delta (0, 0)
Screenshot: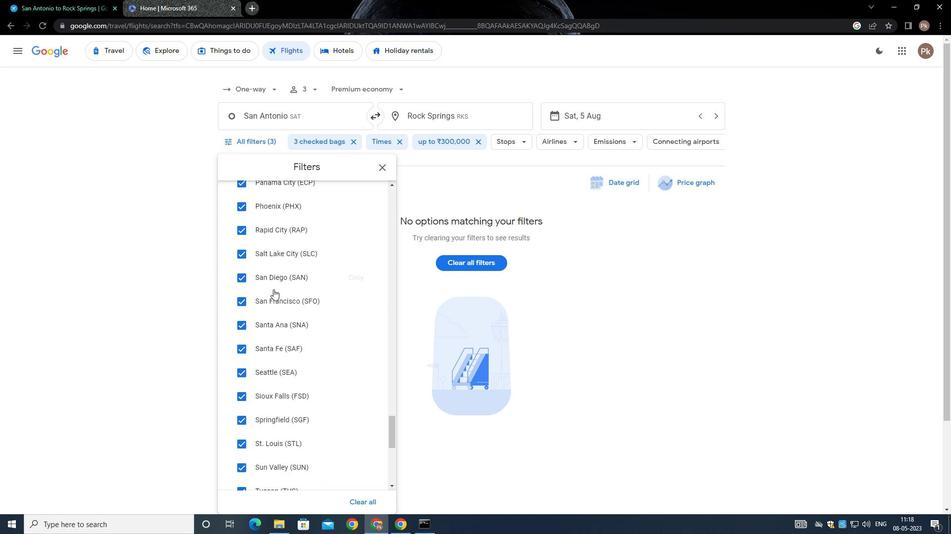 
Action: Mouse scrolled (273, 287) with delta (0, 0)
Screenshot: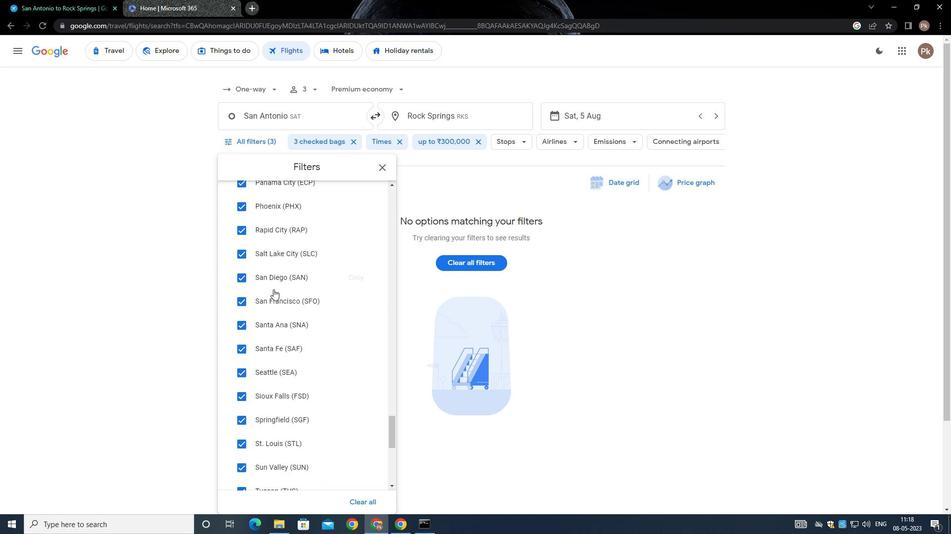 
Action: Mouse scrolled (273, 288) with delta (0, 0)
Screenshot: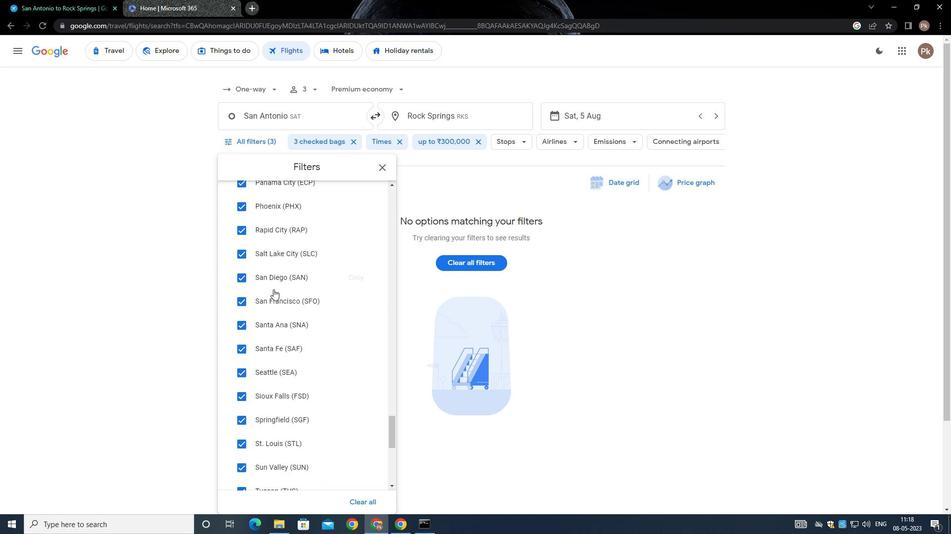 
Action: Mouse scrolled (273, 288) with delta (0, 0)
Screenshot: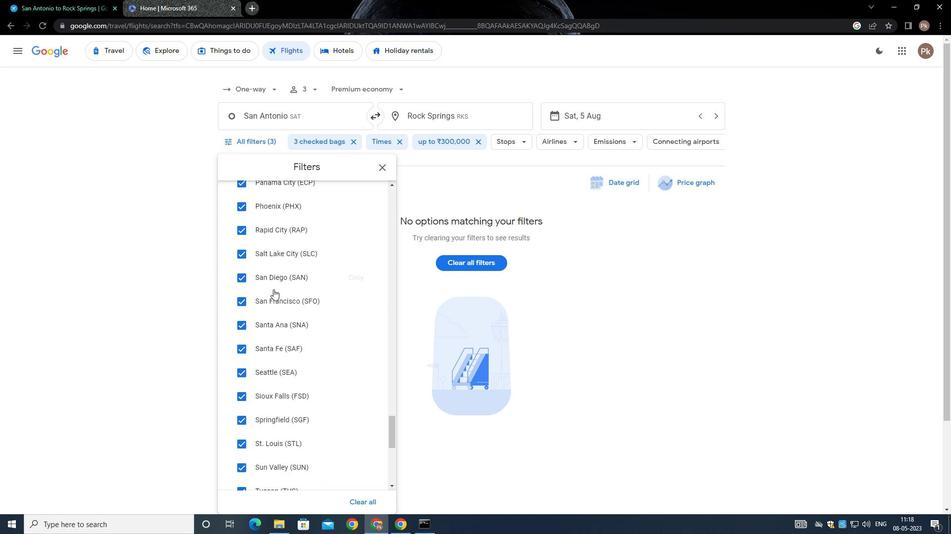 
Action: Mouse moved to (273, 289)
Screenshot: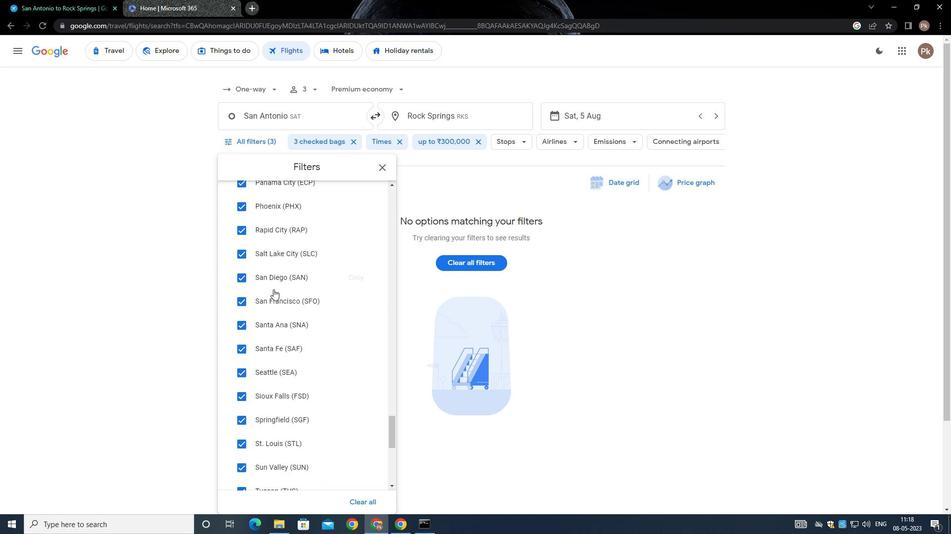 
Action: Mouse scrolled (273, 289) with delta (0, 0)
Screenshot: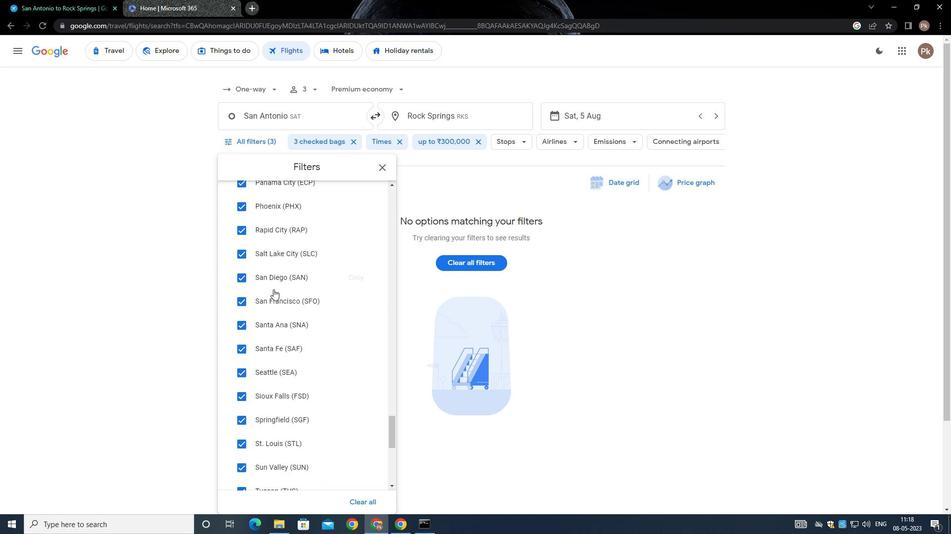 
Action: Mouse moved to (273, 289)
Screenshot: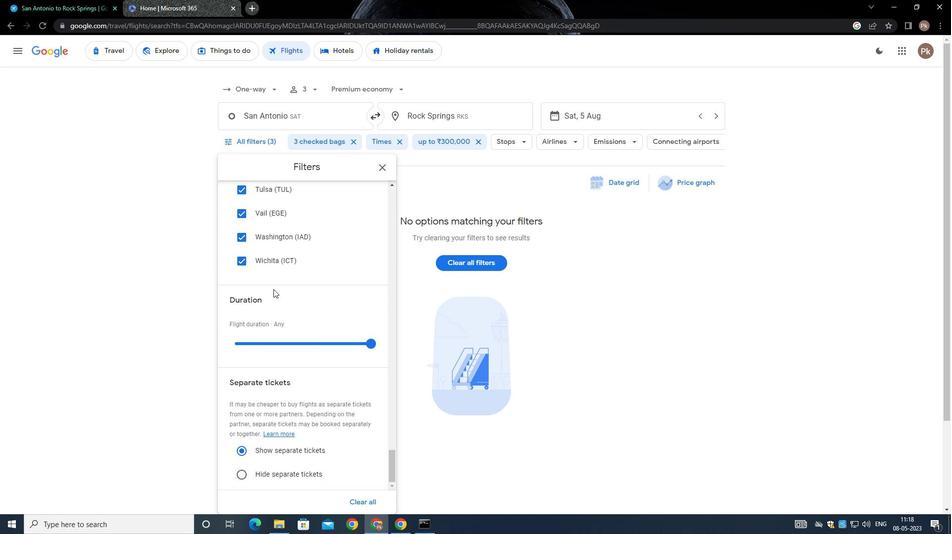 
Action: Mouse scrolled (273, 289) with delta (0, 0)
Screenshot: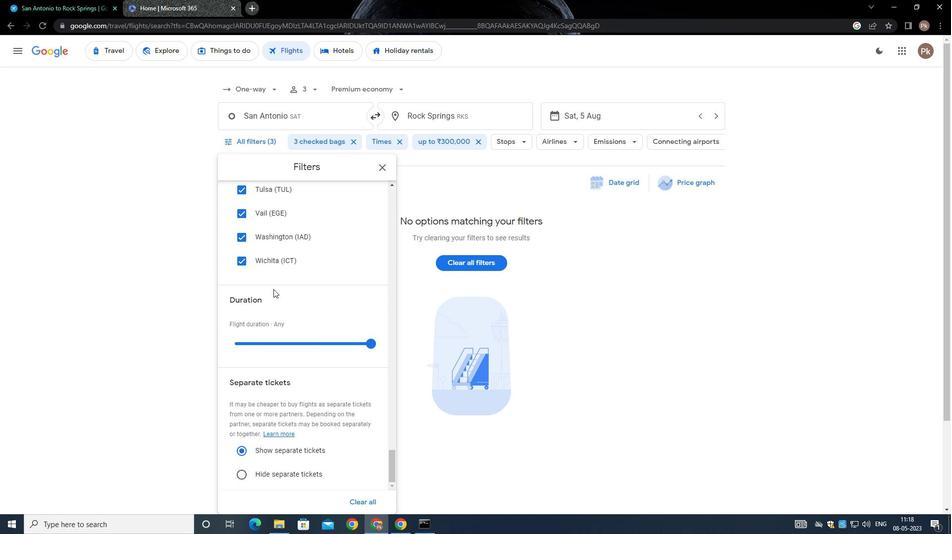 
Action: Mouse scrolled (273, 289) with delta (0, 0)
Screenshot: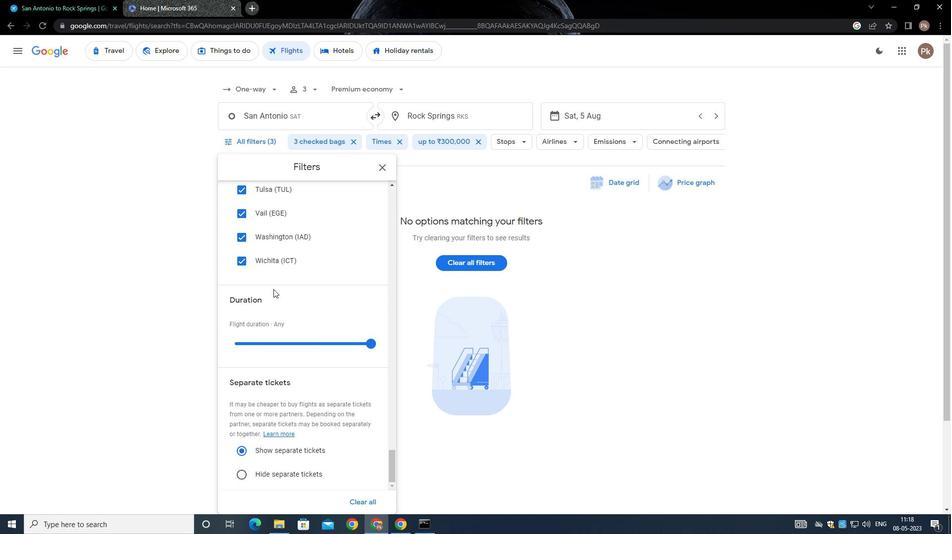 
Action: Mouse scrolled (273, 289) with delta (0, 0)
Screenshot: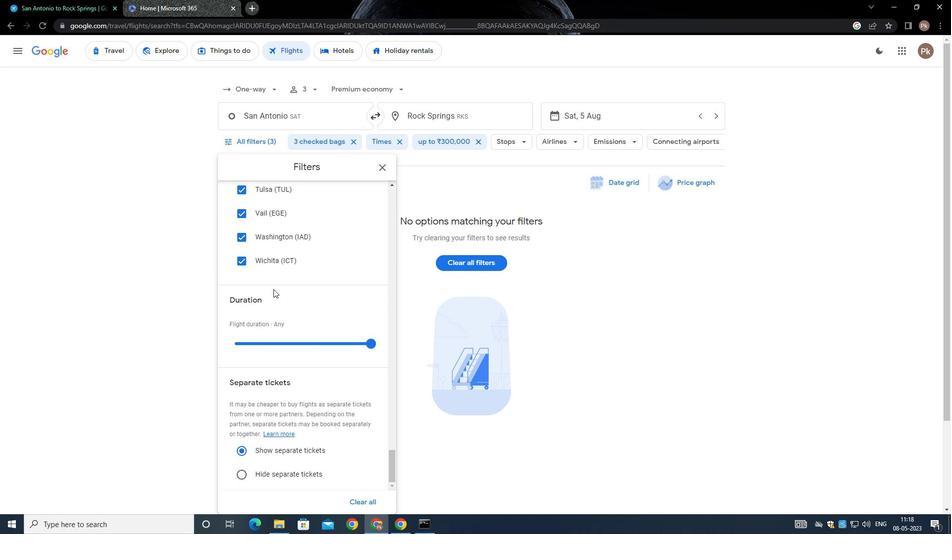 
Action: Mouse scrolled (273, 288) with delta (0, 0)
Screenshot: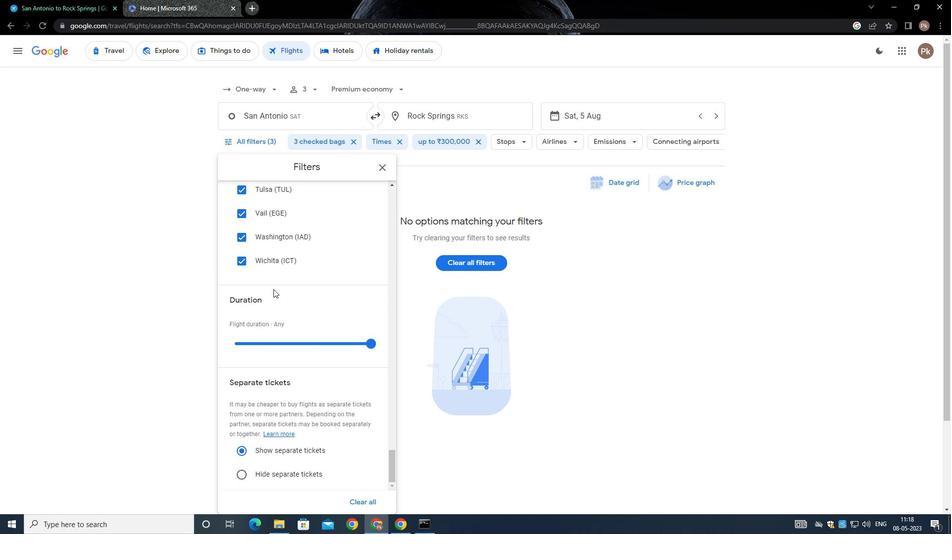 
Action: Mouse scrolled (273, 289) with delta (0, 0)
Screenshot: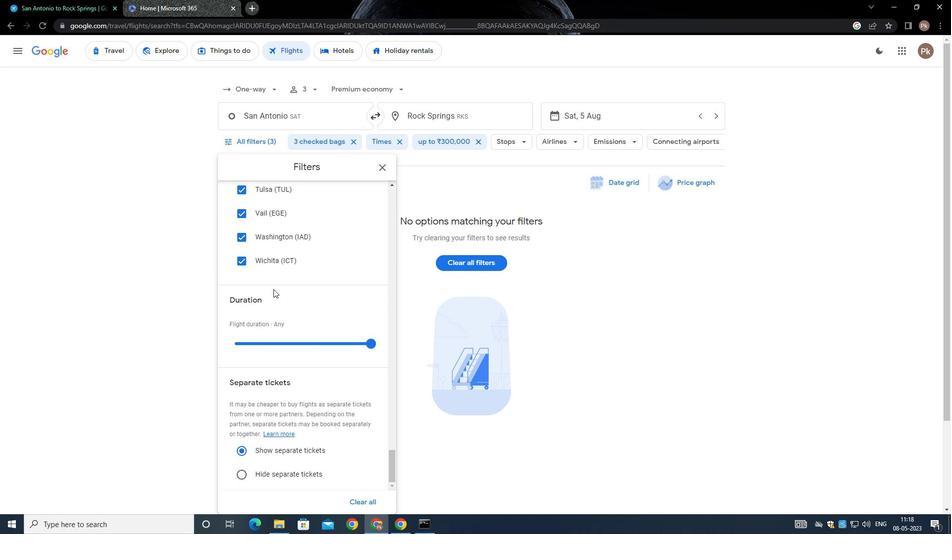 
Action: Mouse moved to (271, 290)
Screenshot: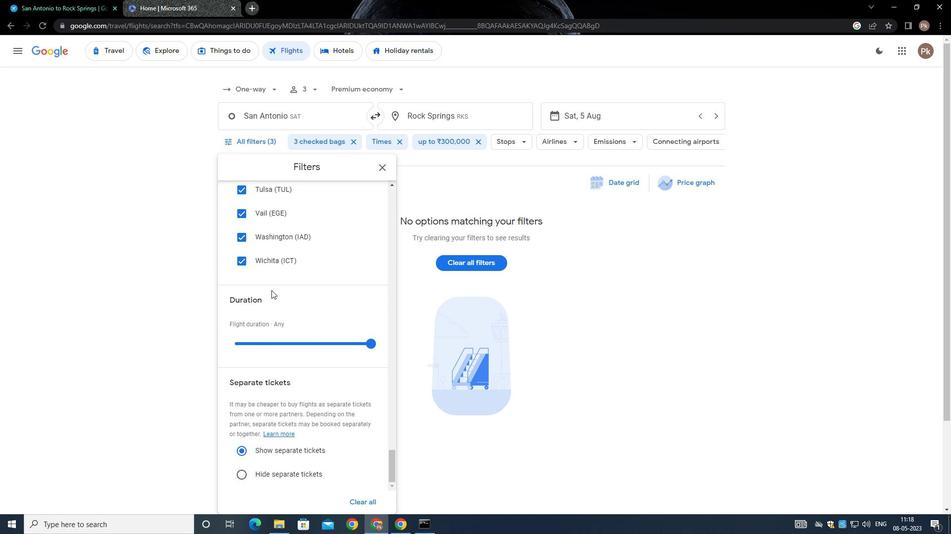 
Action: Mouse scrolled (271, 290) with delta (0, 0)
Screenshot: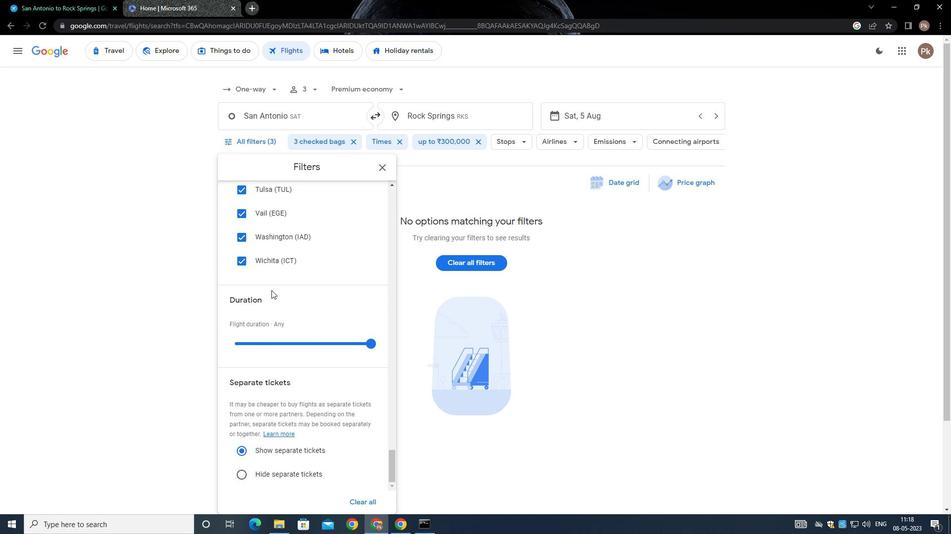 
Action: Mouse scrolled (271, 290) with delta (0, 0)
Screenshot: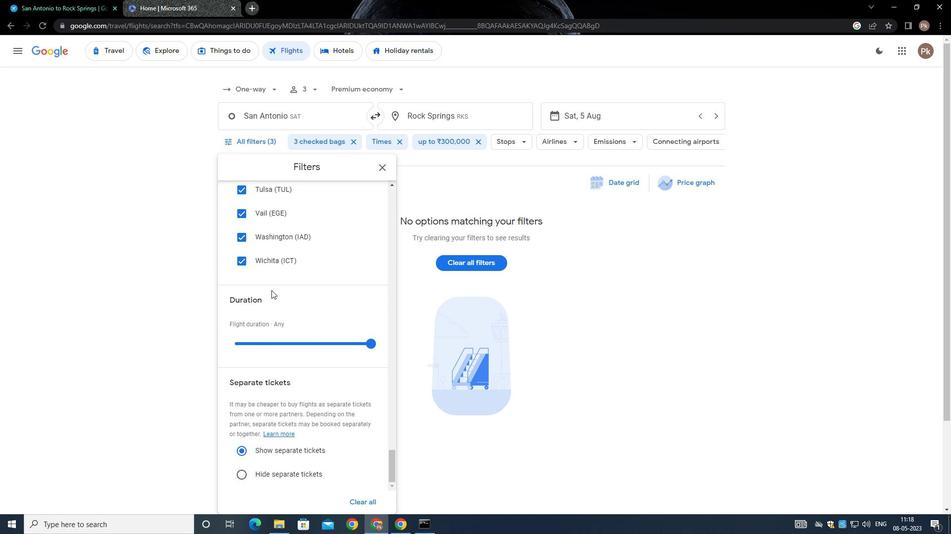 
Action: Mouse scrolled (271, 290) with delta (0, 0)
Screenshot: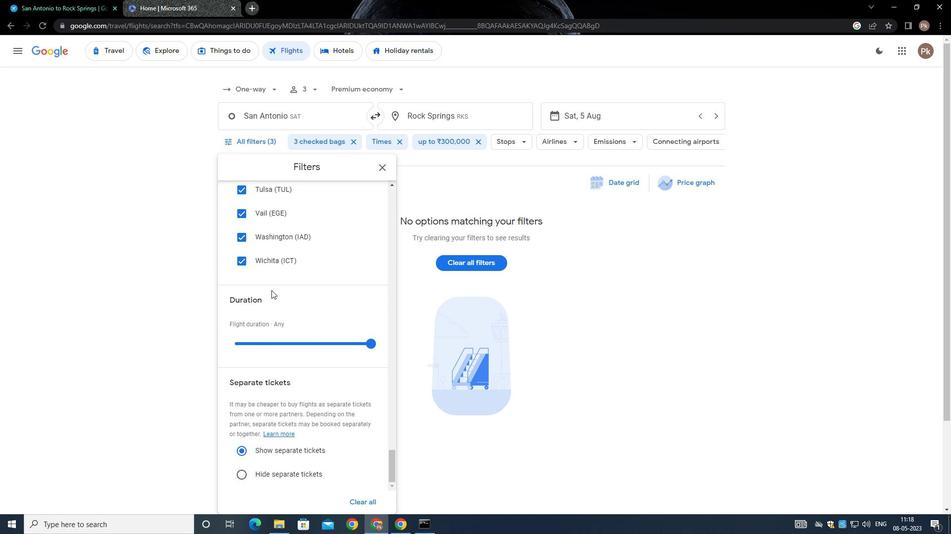 
Action: Mouse scrolled (271, 290) with delta (0, 0)
Screenshot: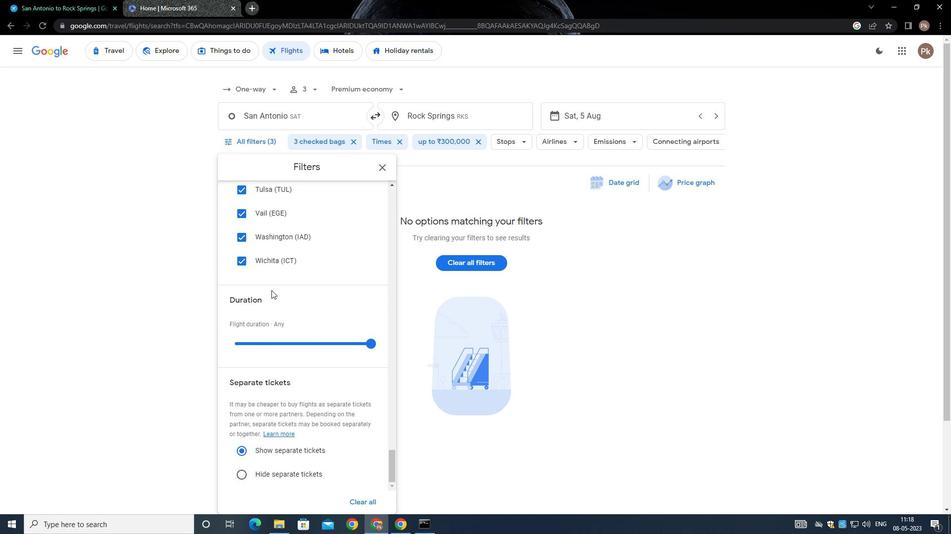 
Action: Mouse scrolled (271, 290) with delta (0, 0)
Screenshot: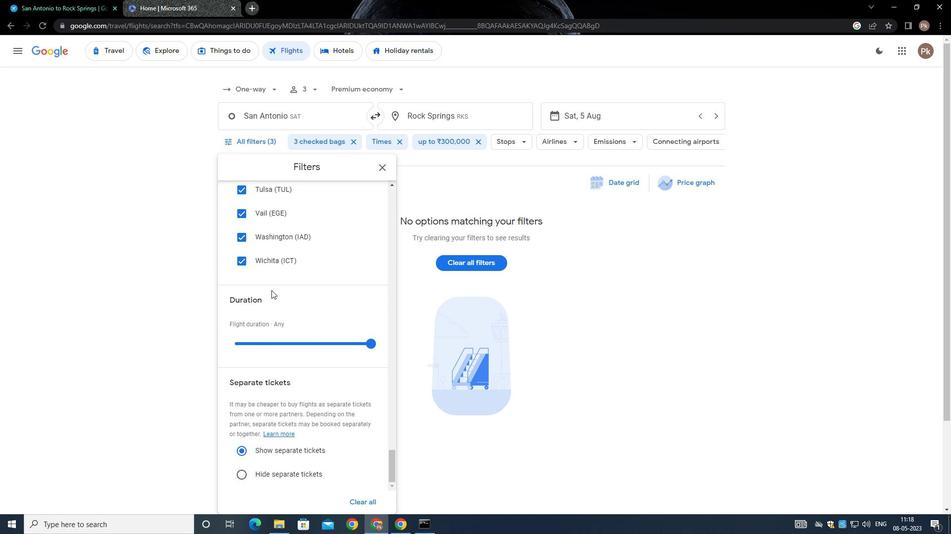 
Action: Mouse scrolled (271, 290) with delta (0, 0)
Screenshot: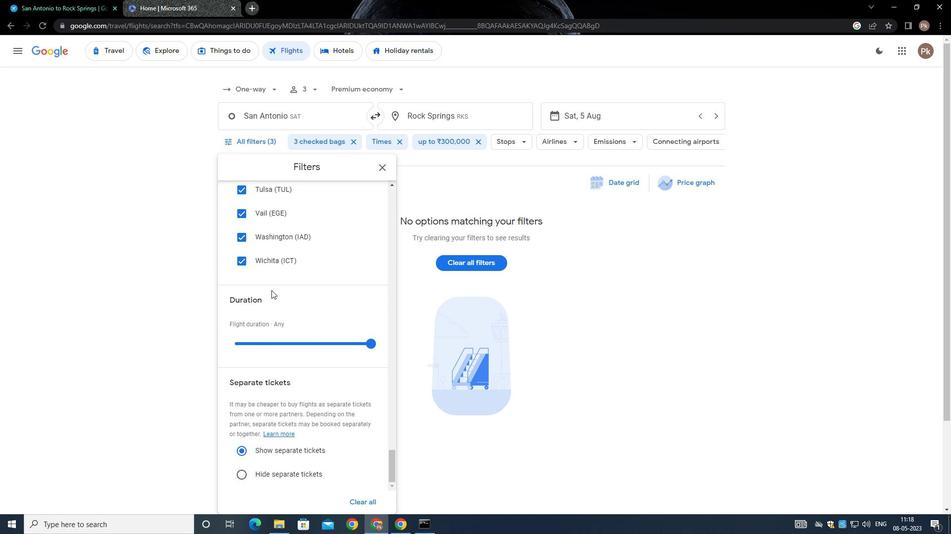
Action: Mouse moved to (271, 291)
Screenshot: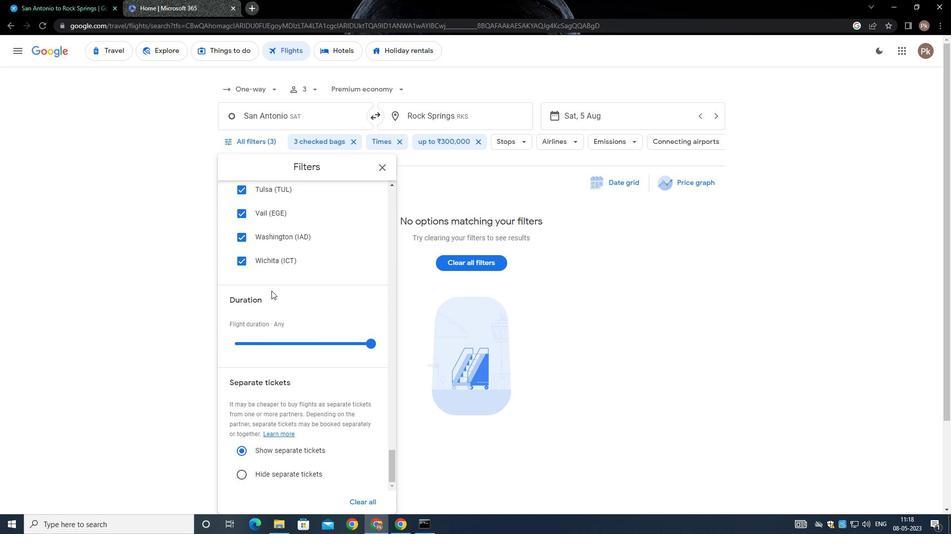 
